 Task: Look for space in Merritt Island, United States from 10th July, 2023 to 15th July, 2023 for 7 adults in price range Rs.10000 to Rs.15000. Place can be entire place or shared room with 4 bedrooms having 7 beds and 4 bathrooms. Property type can be house, flat, guest house. Amenities needed are: wifi, TV, free parkinig on premises, gym, breakfast. Booking option can be shelf check-in. Required host language is English.
Action: Mouse moved to (552, 111)
Screenshot: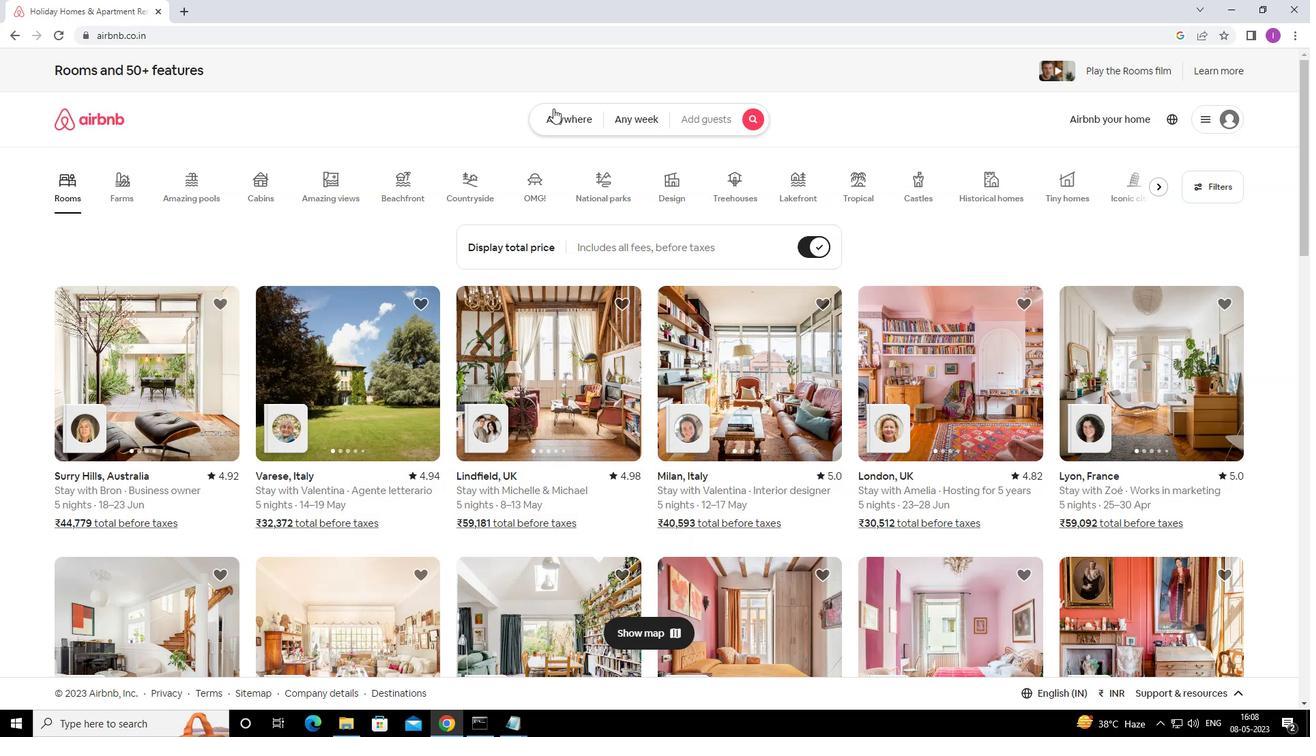 
Action: Mouse pressed left at (552, 111)
Screenshot: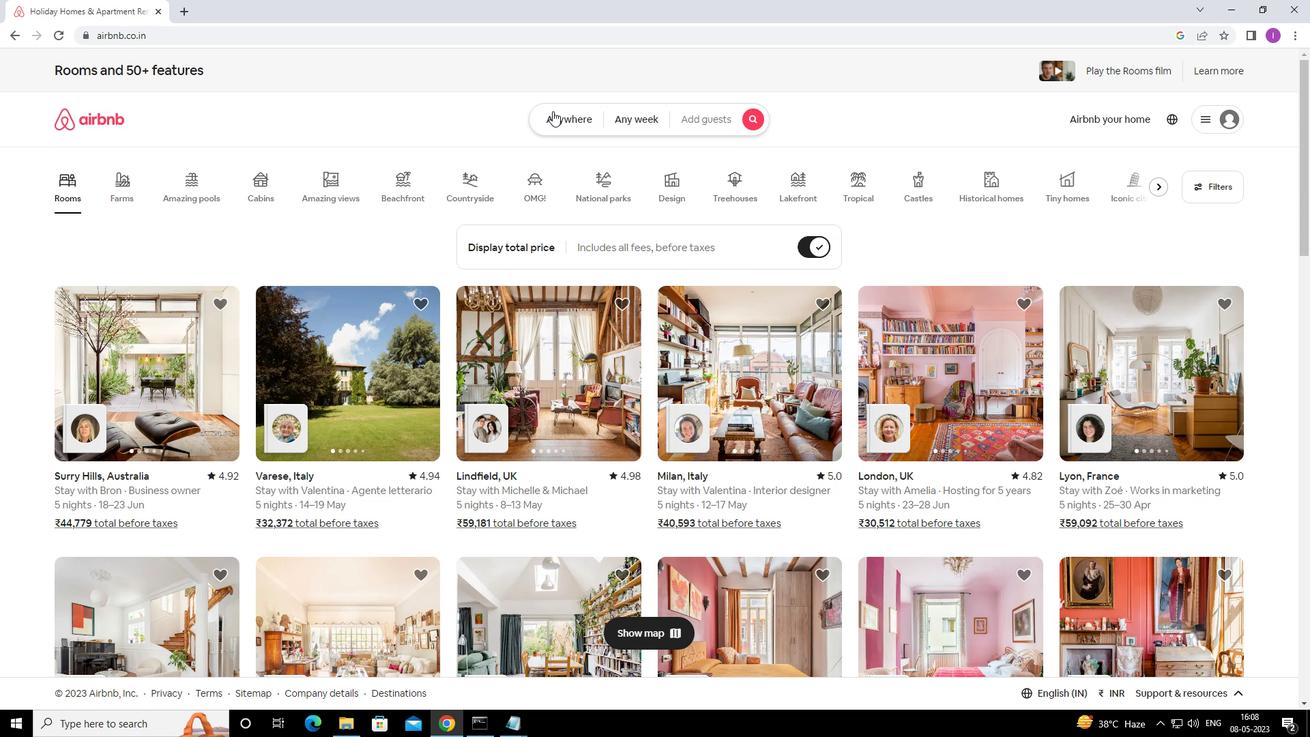 
Action: Mouse moved to (485, 169)
Screenshot: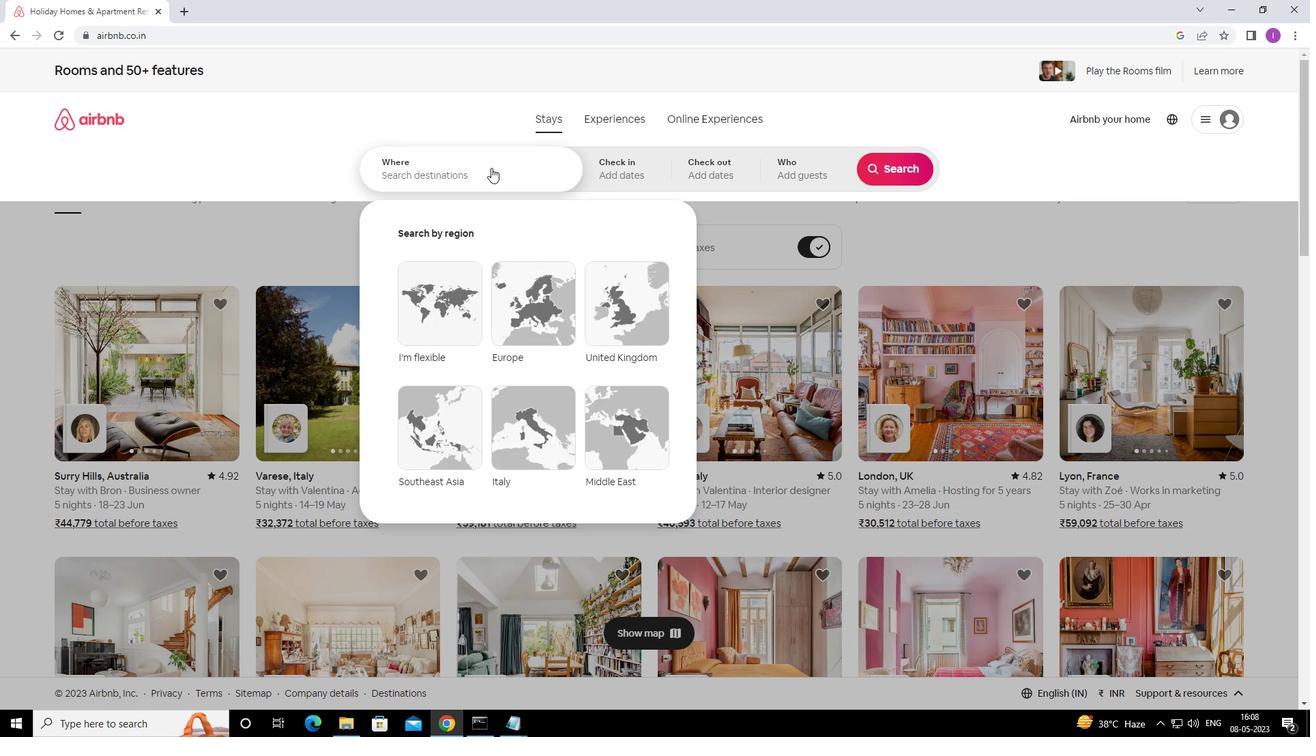 
Action: Mouse pressed left at (485, 169)
Screenshot: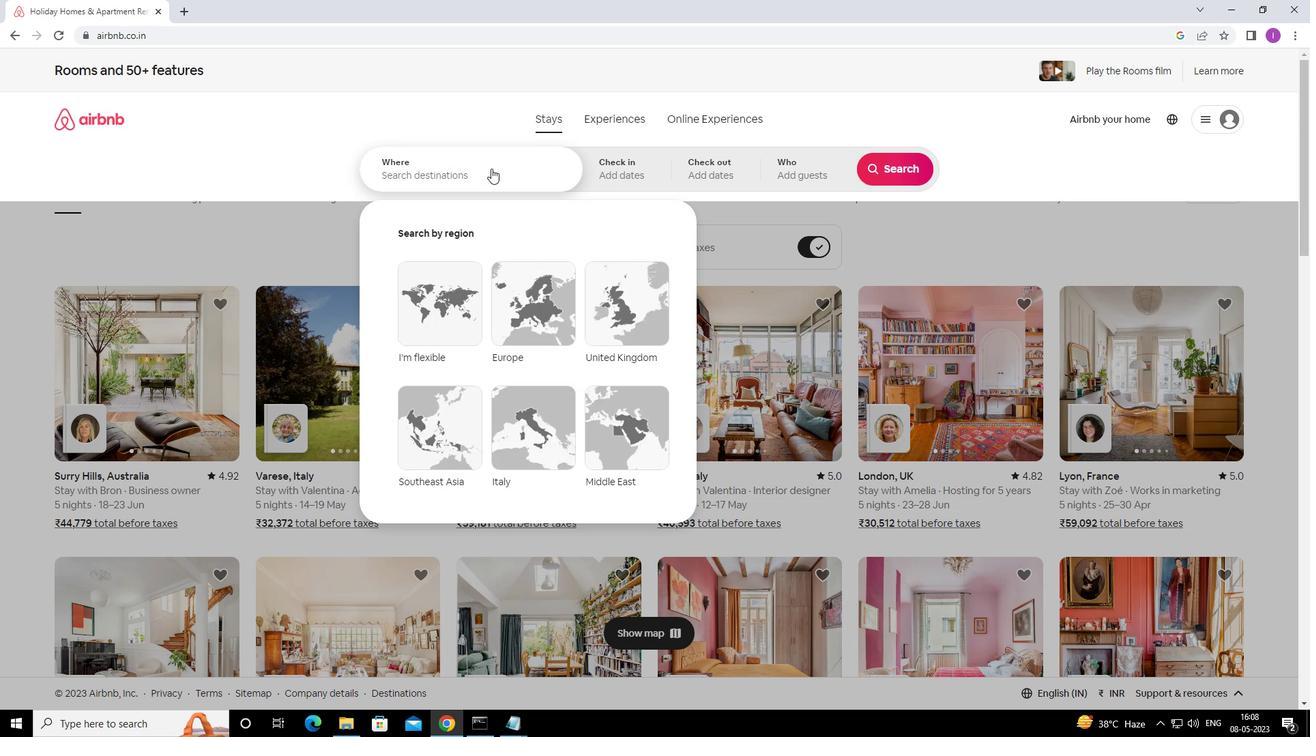 
Action: Key pressed <Key.shift>MERRITT<Key.space><Key.shift>ISLAND,<Key.shift>UNITED<Key.space>STATES
Screenshot: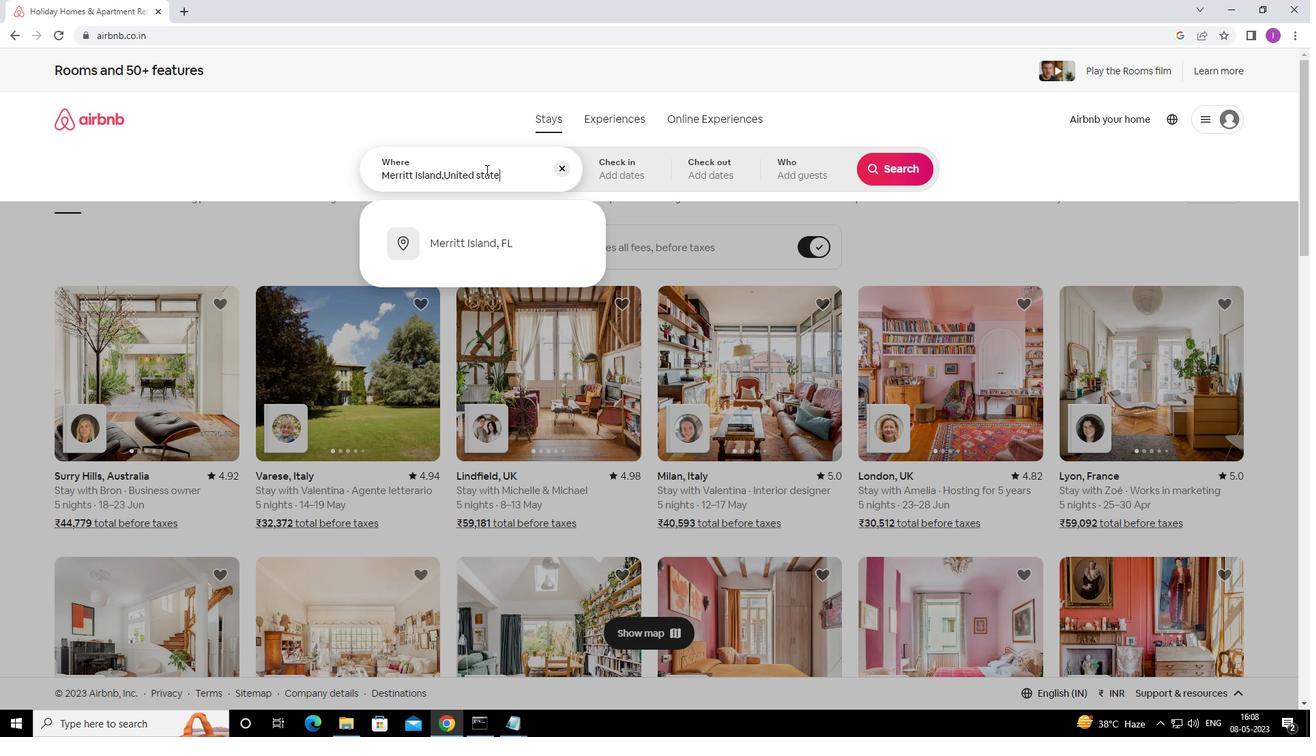 
Action: Mouse moved to (632, 172)
Screenshot: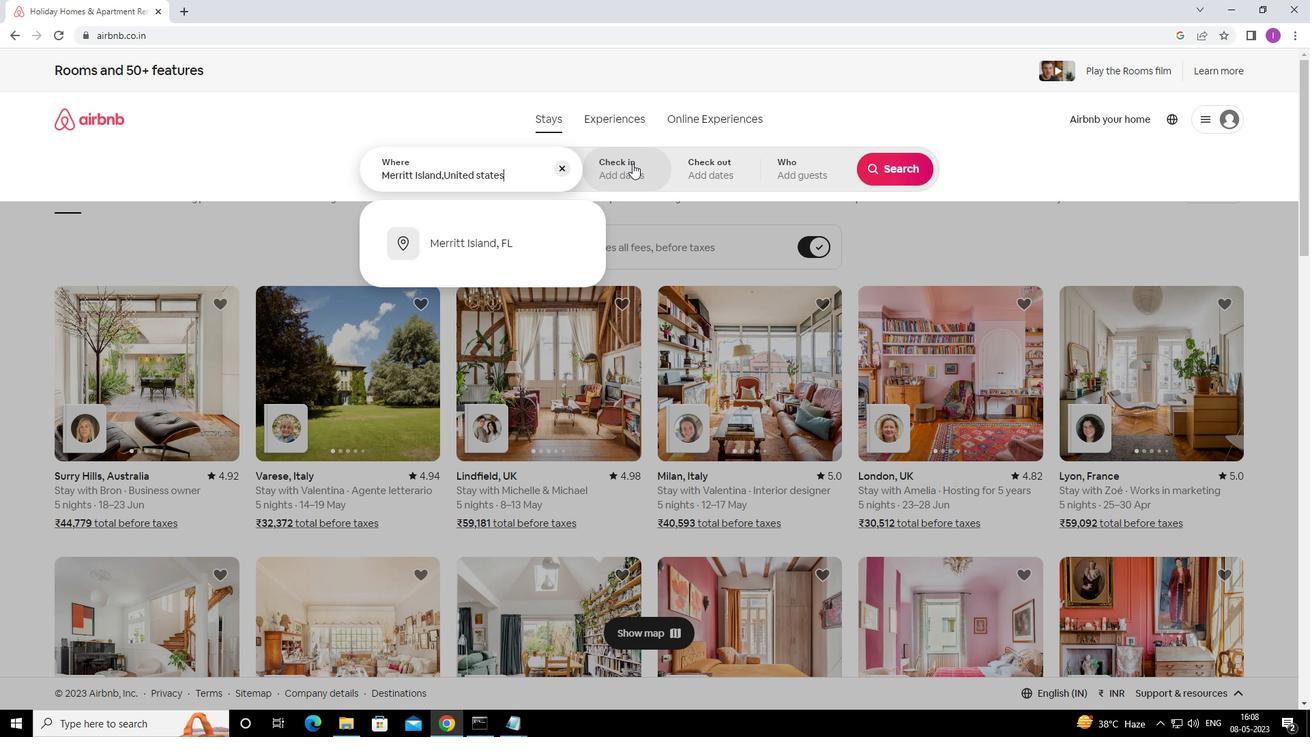 
Action: Mouse pressed left at (632, 172)
Screenshot: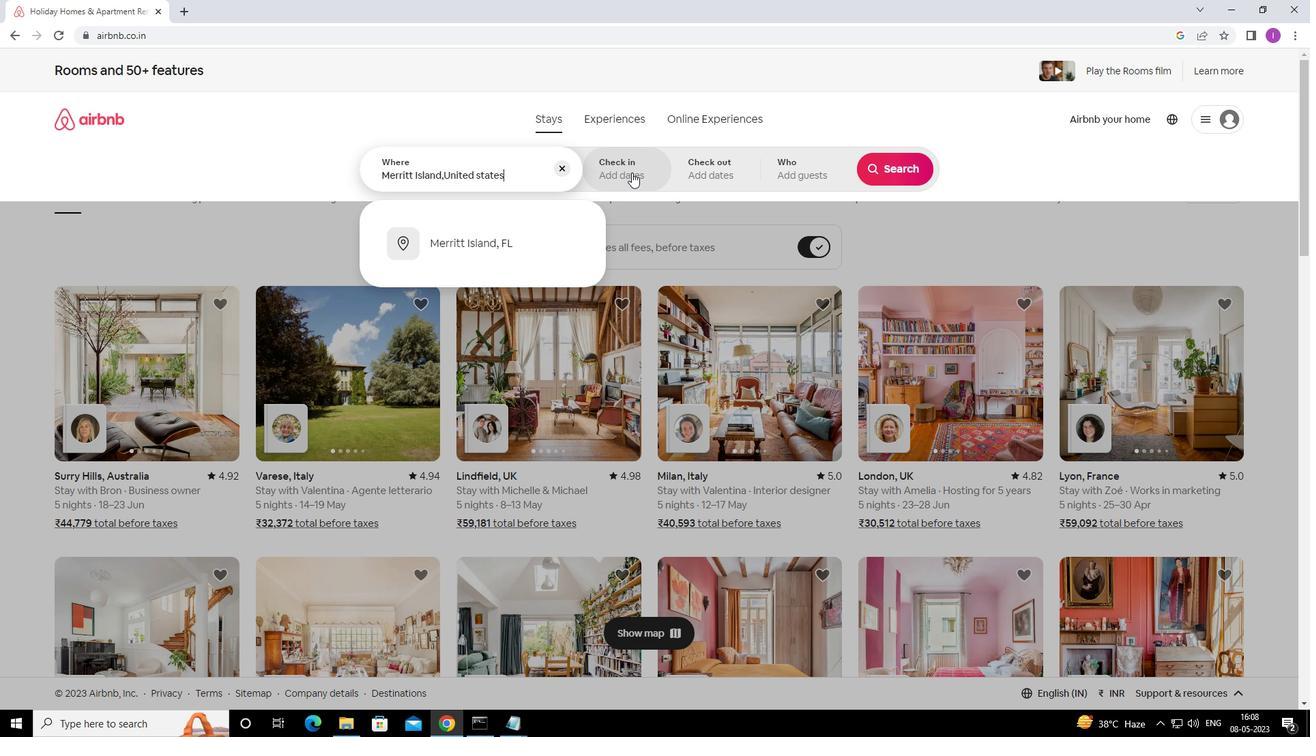 
Action: Mouse moved to (895, 277)
Screenshot: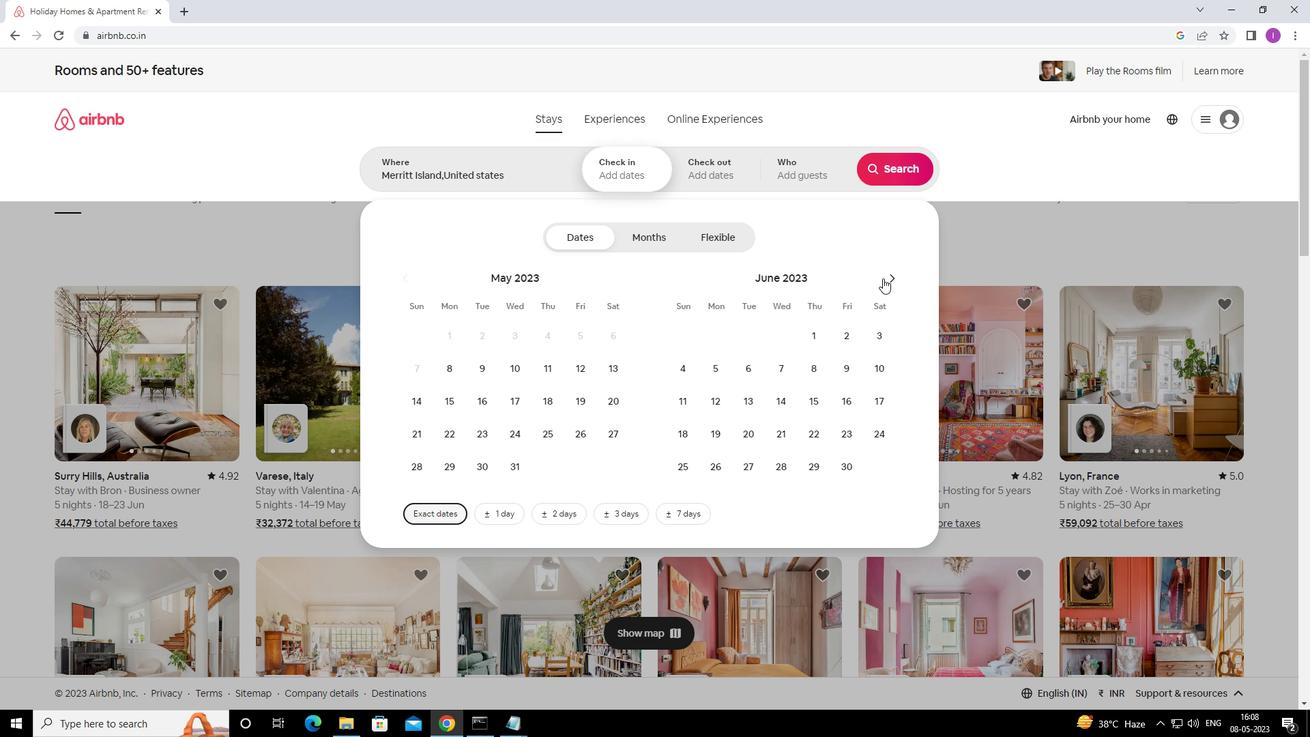 
Action: Mouse pressed left at (895, 277)
Screenshot: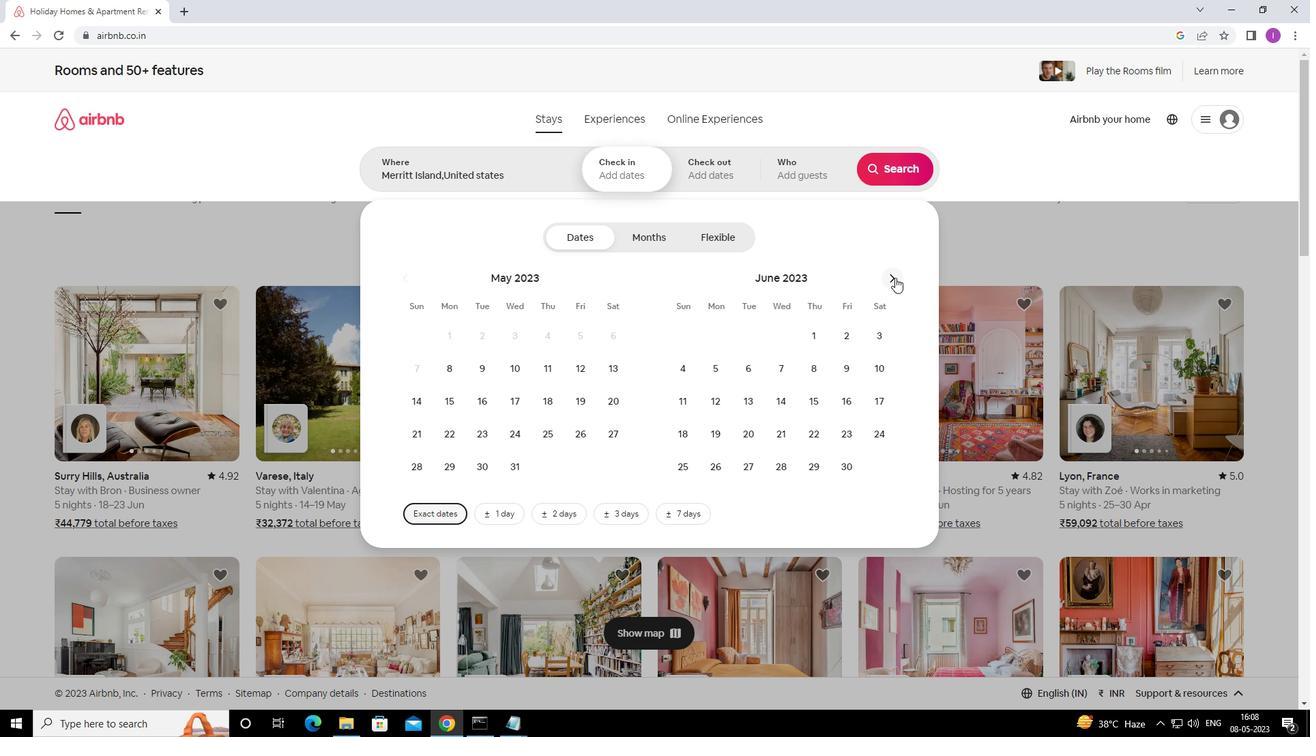 
Action: Mouse pressed left at (895, 277)
Screenshot: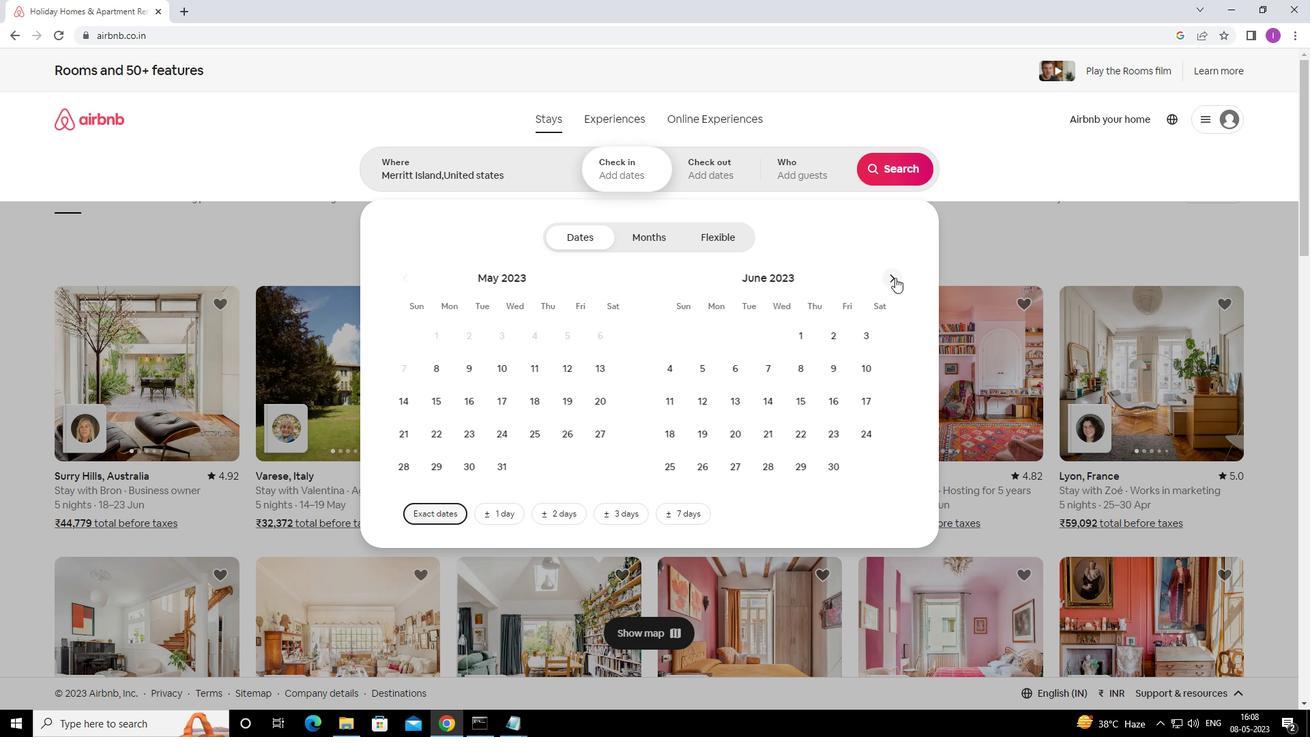
Action: Mouse pressed left at (895, 277)
Screenshot: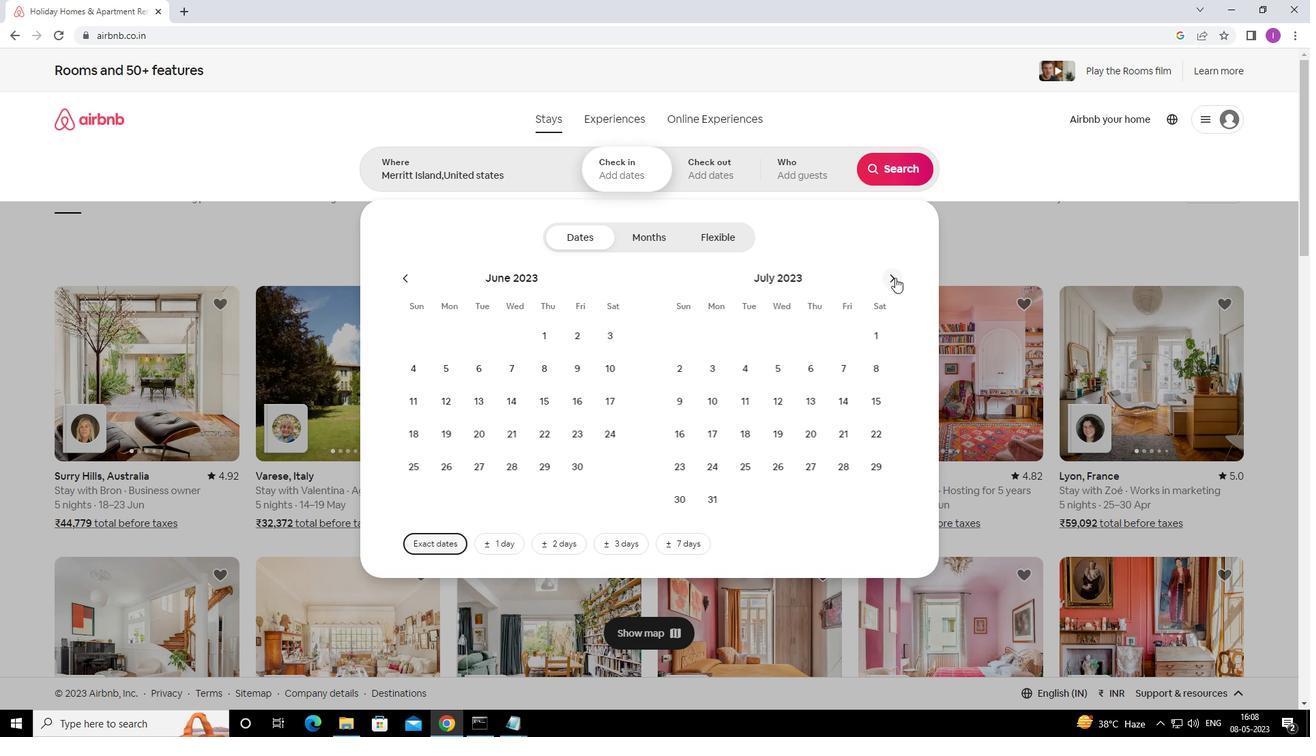 
Action: Mouse moved to (402, 275)
Screenshot: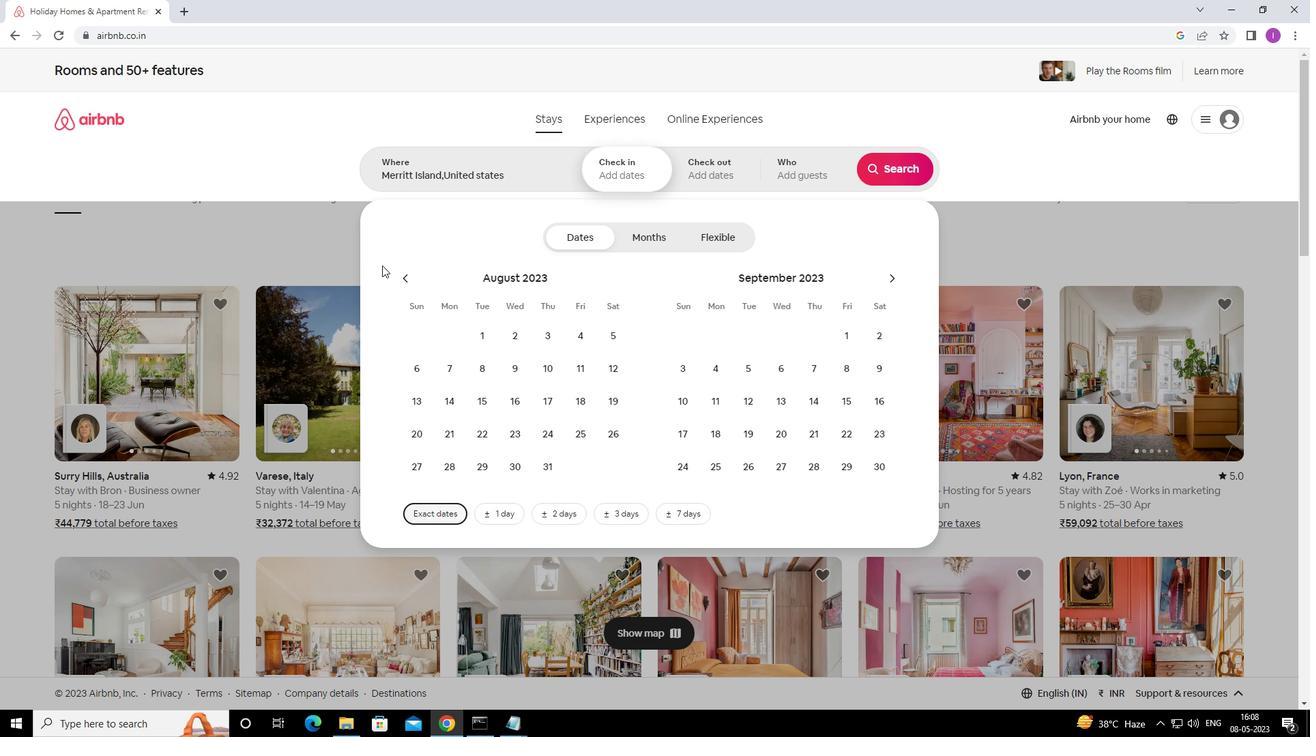 
Action: Mouse pressed left at (402, 275)
Screenshot: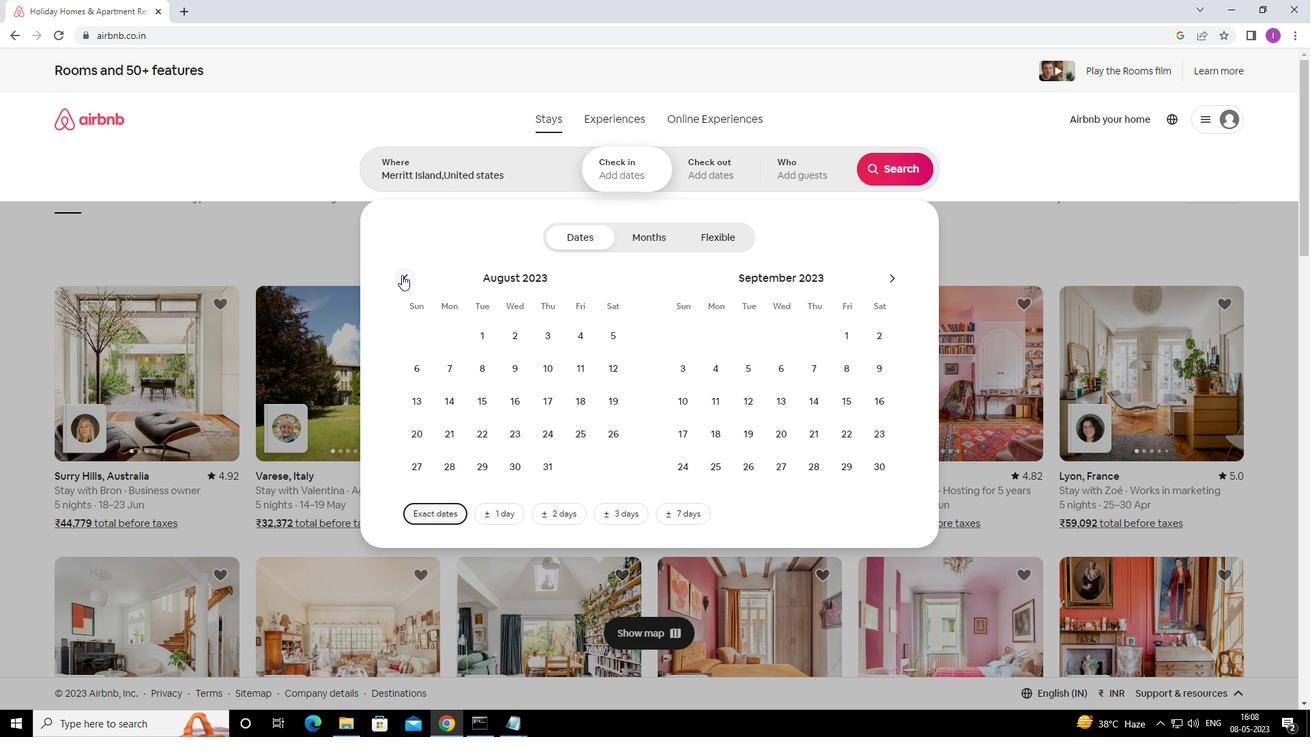 
Action: Mouse moved to (455, 404)
Screenshot: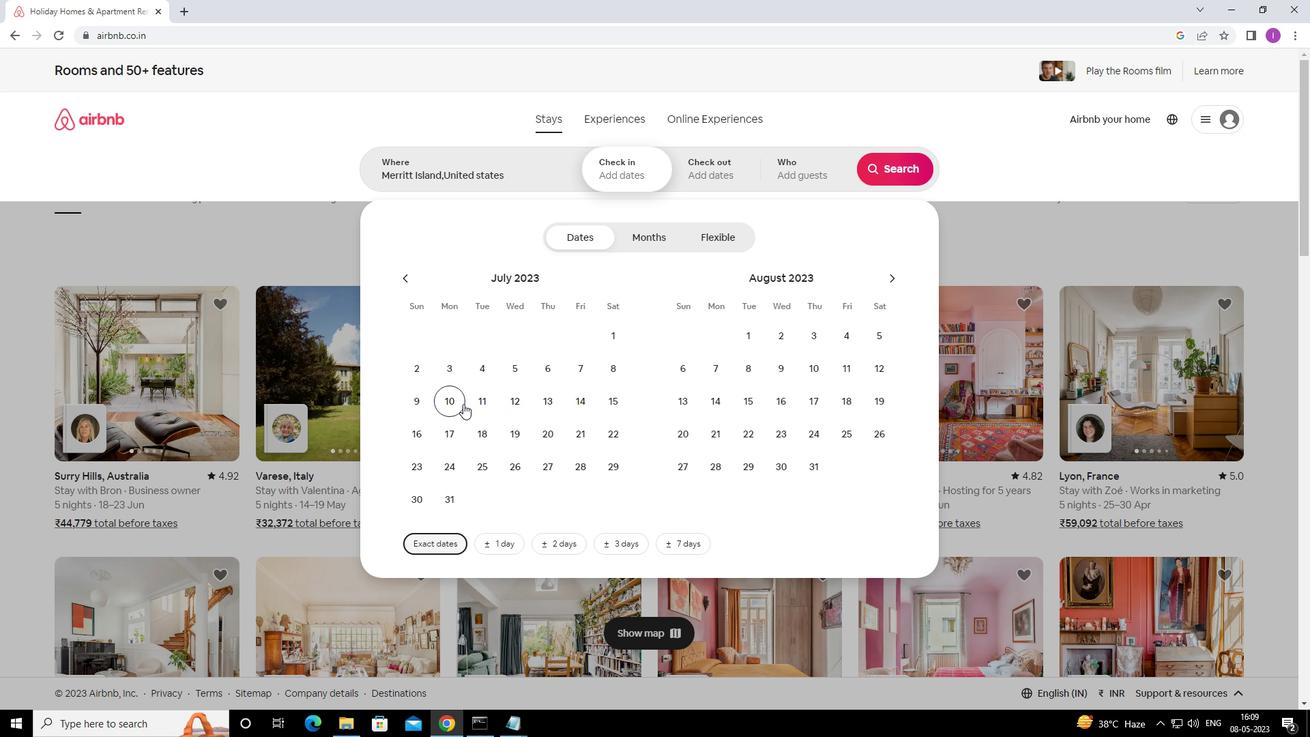 
Action: Mouse pressed left at (455, 404)
Screenshot: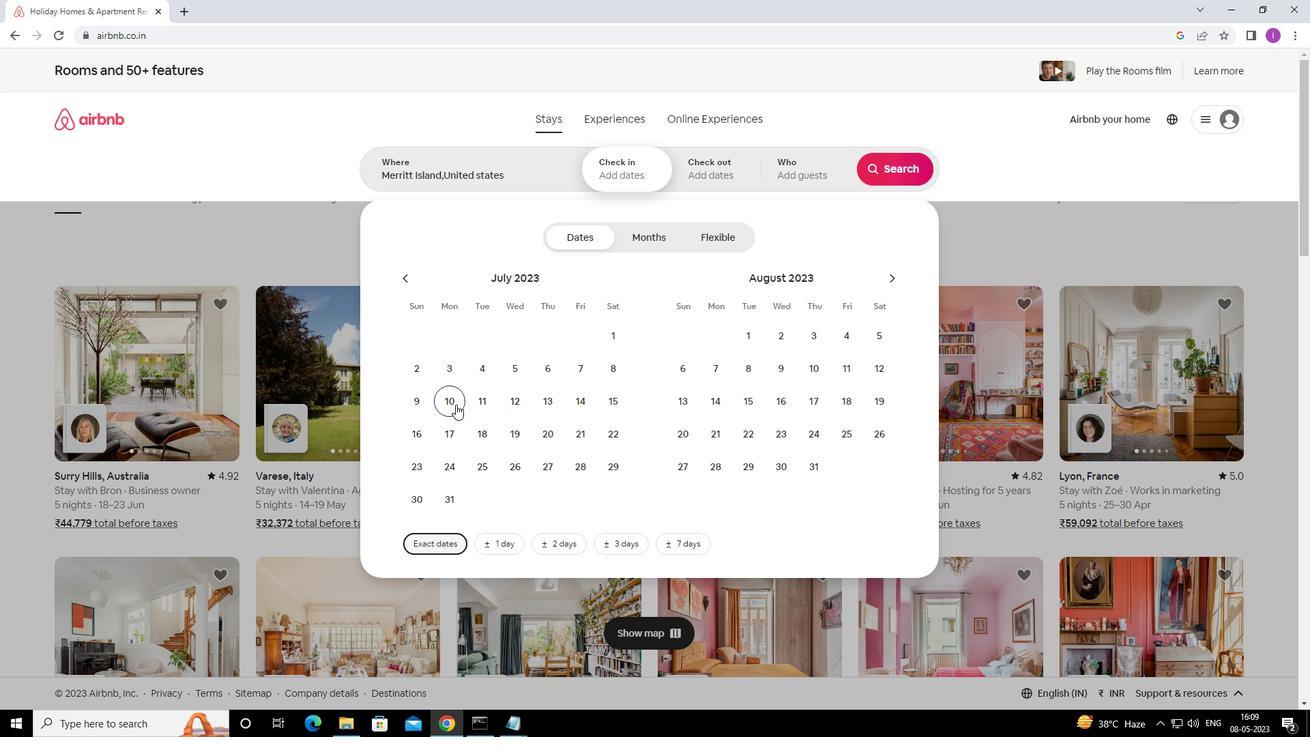 
Action: Mouse moved to (610, 404)
Screenshot: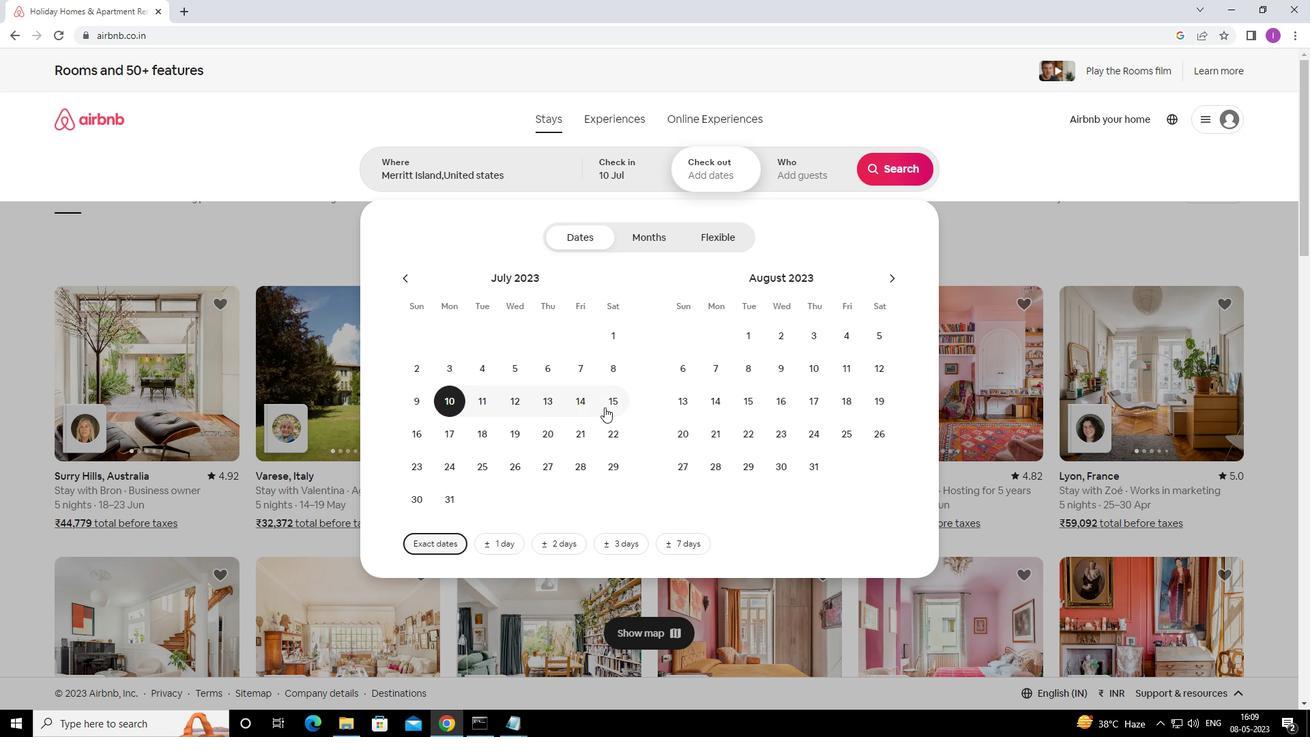 
Action: Mouse pressed left at (610, 404)
Screenshot: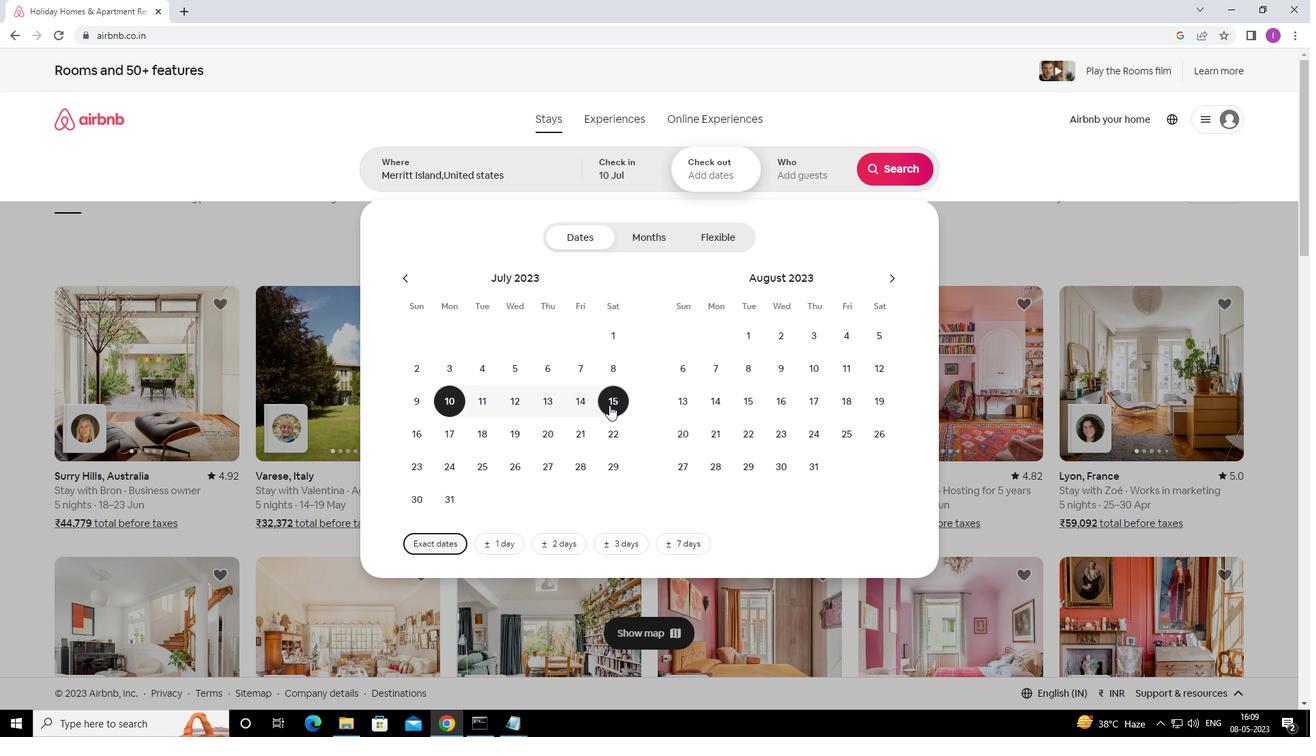 
Action: Mouse moved to (797, 173)
Screenshot: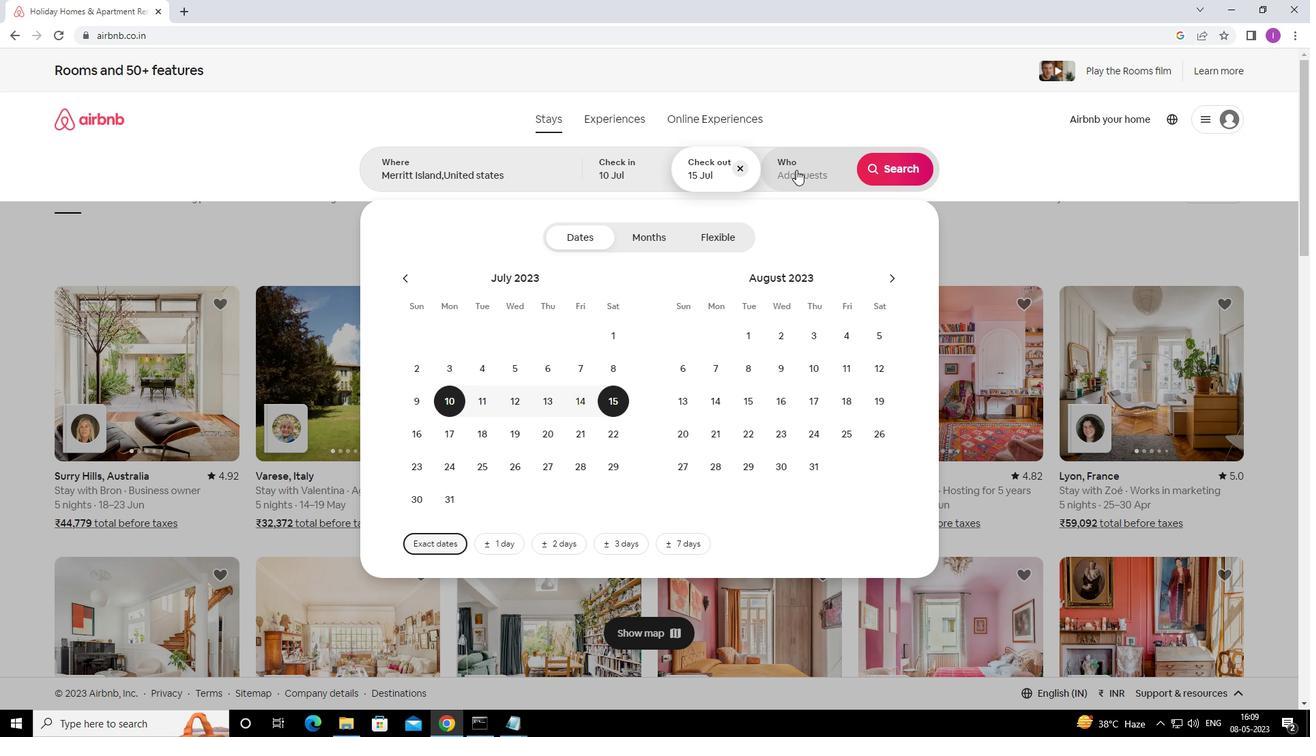
Action: Mouse pressed left at (797, 173)
Screenshot: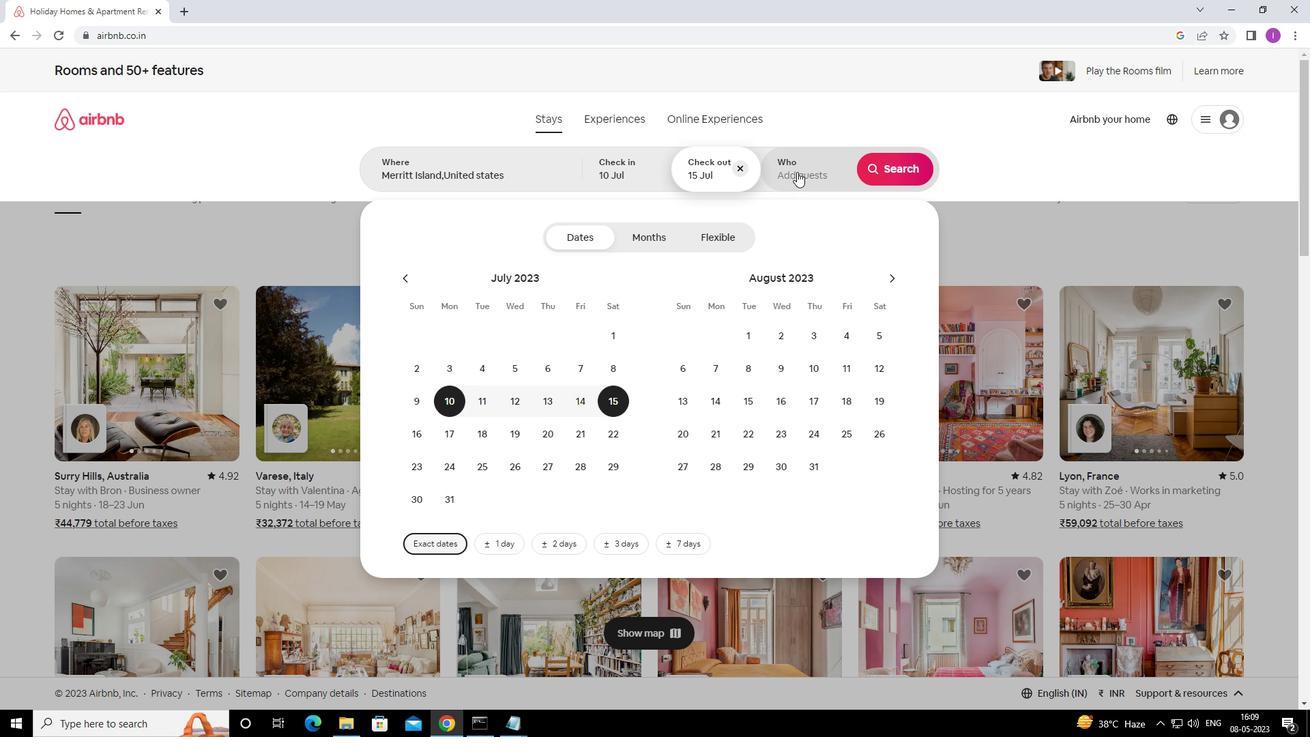 
Action: Mouse moved to (895, 226)
Screenshot: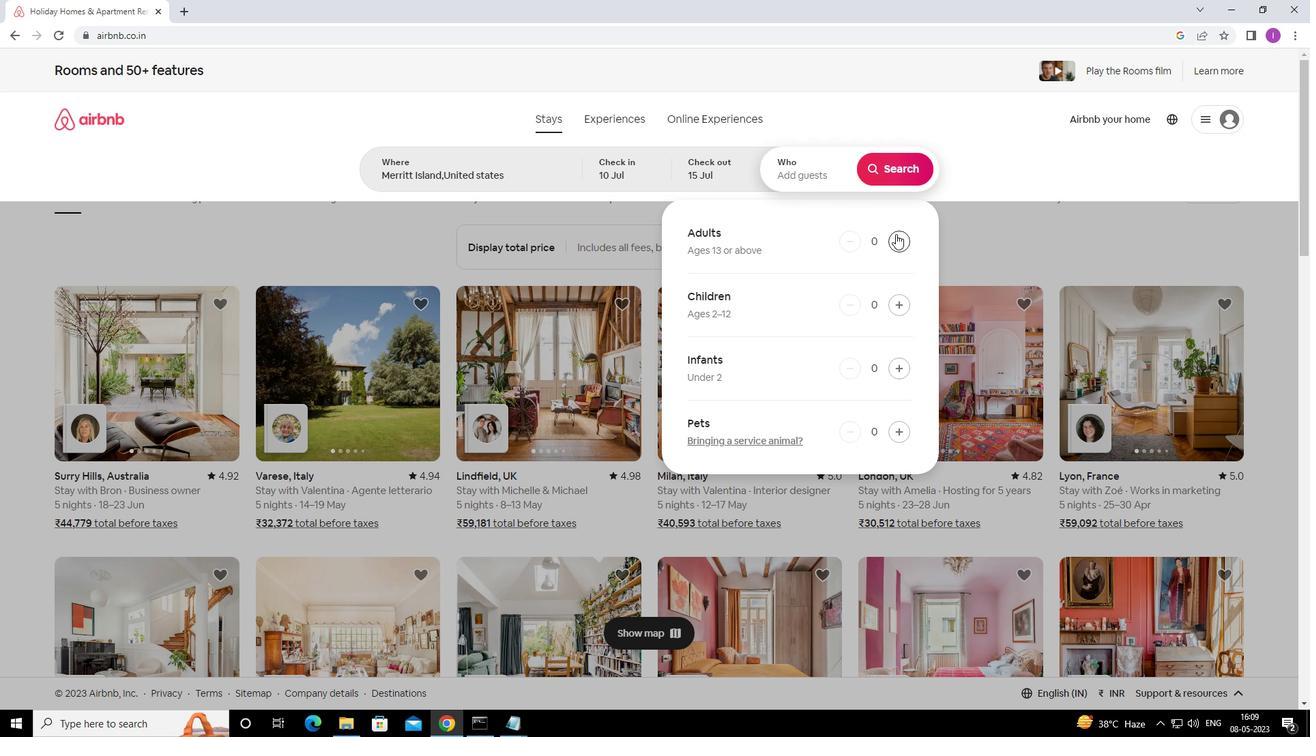 
Action: Mouse pressed left at (895, 226)
Screenshot: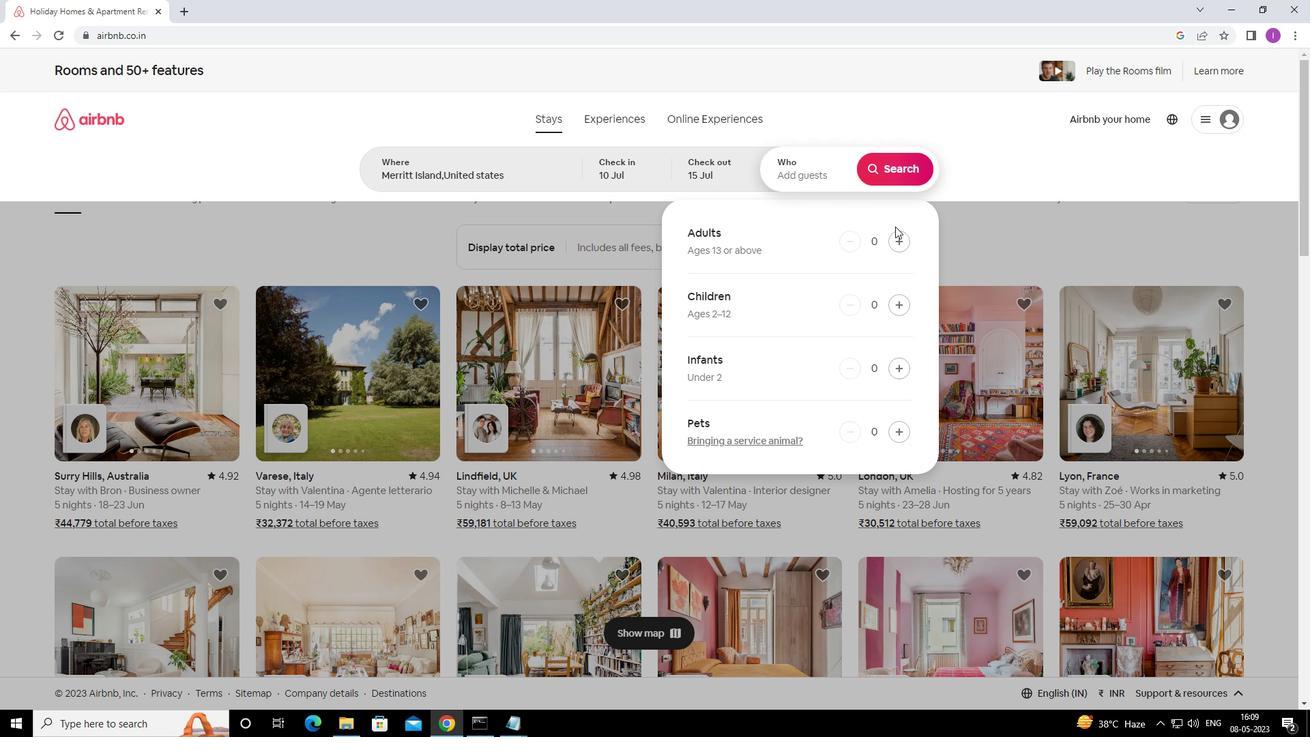 
Action: Mouse pressed left at (895, 226)
Screenshot: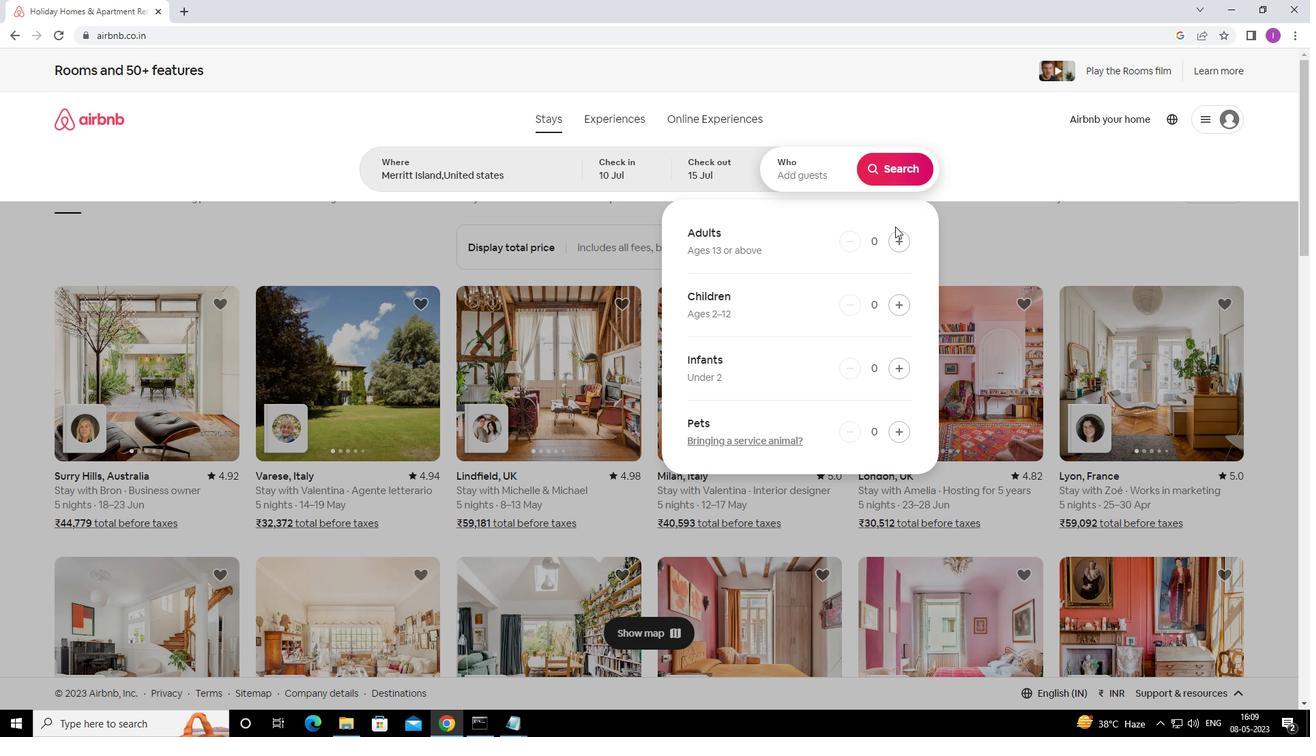 
Action: Mouse moved to (935, 217)
Screenshot: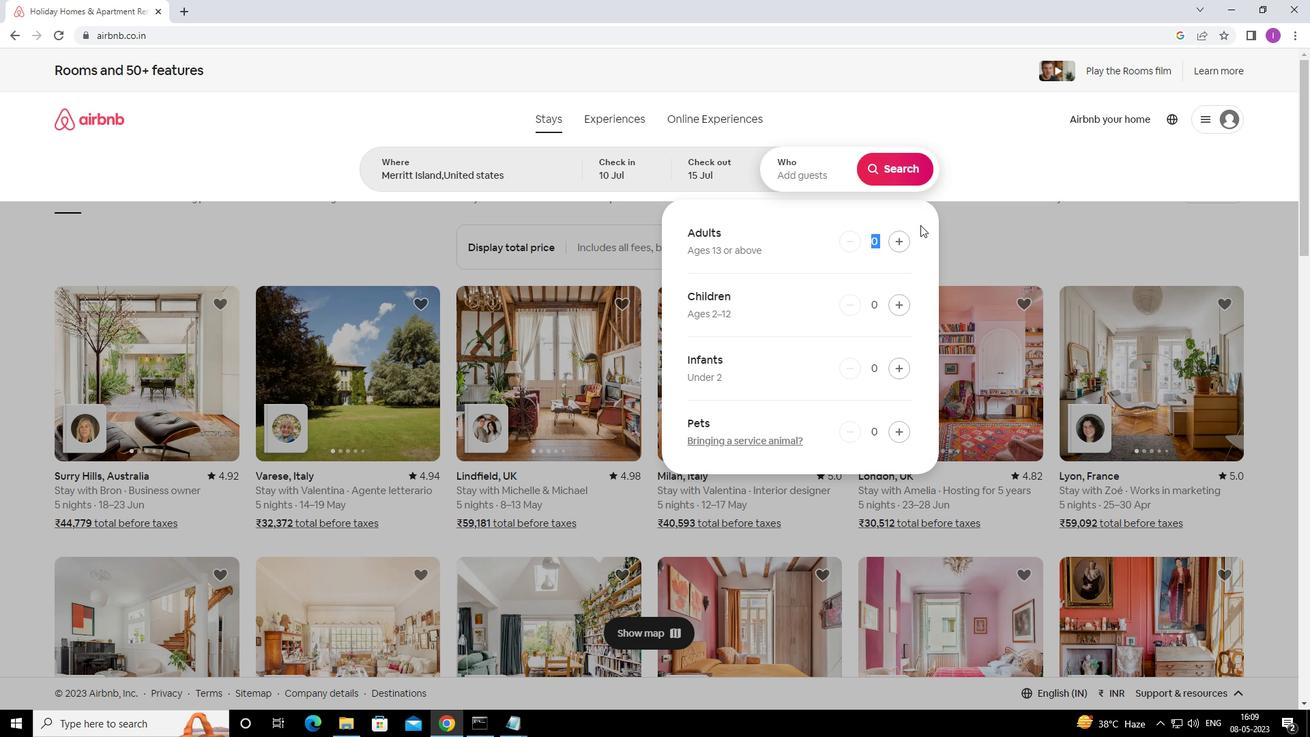 
Action: Mouse pressed left at (935, 217)
Screenshot: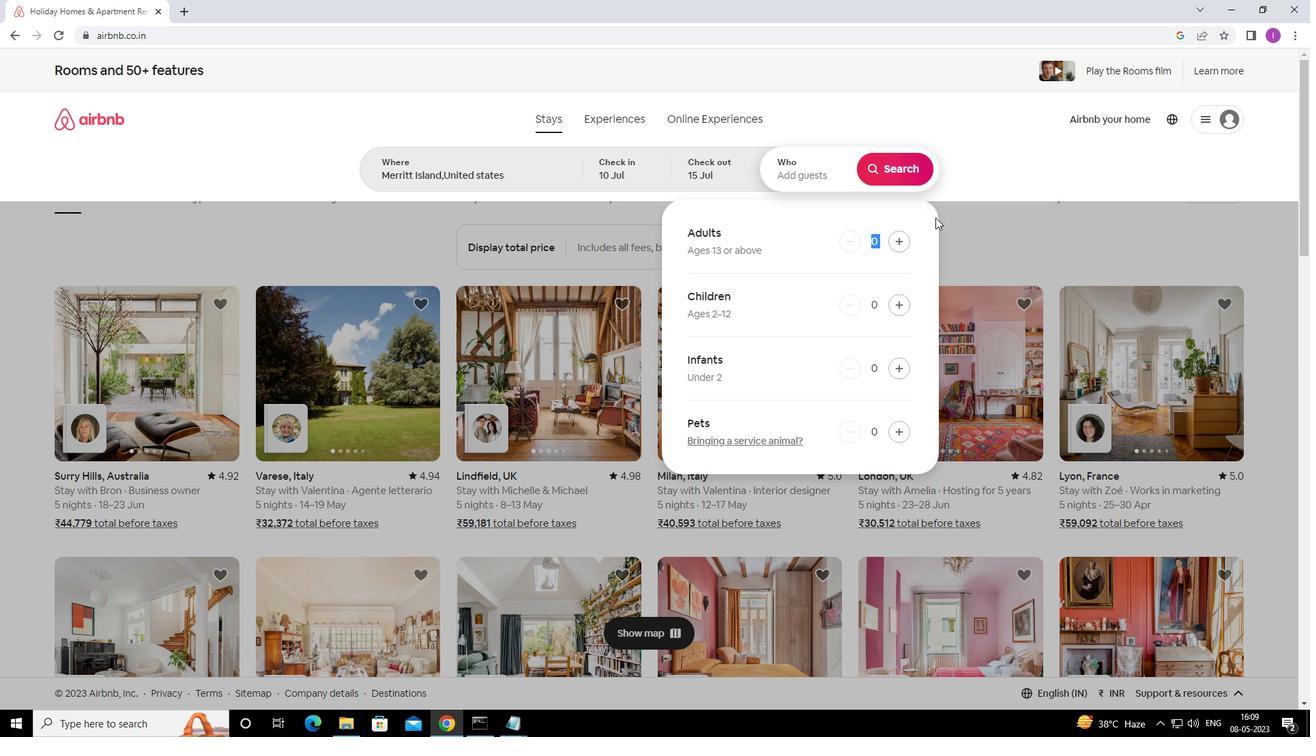 
Action: Mouse moved to (902, 240)
Screenshot: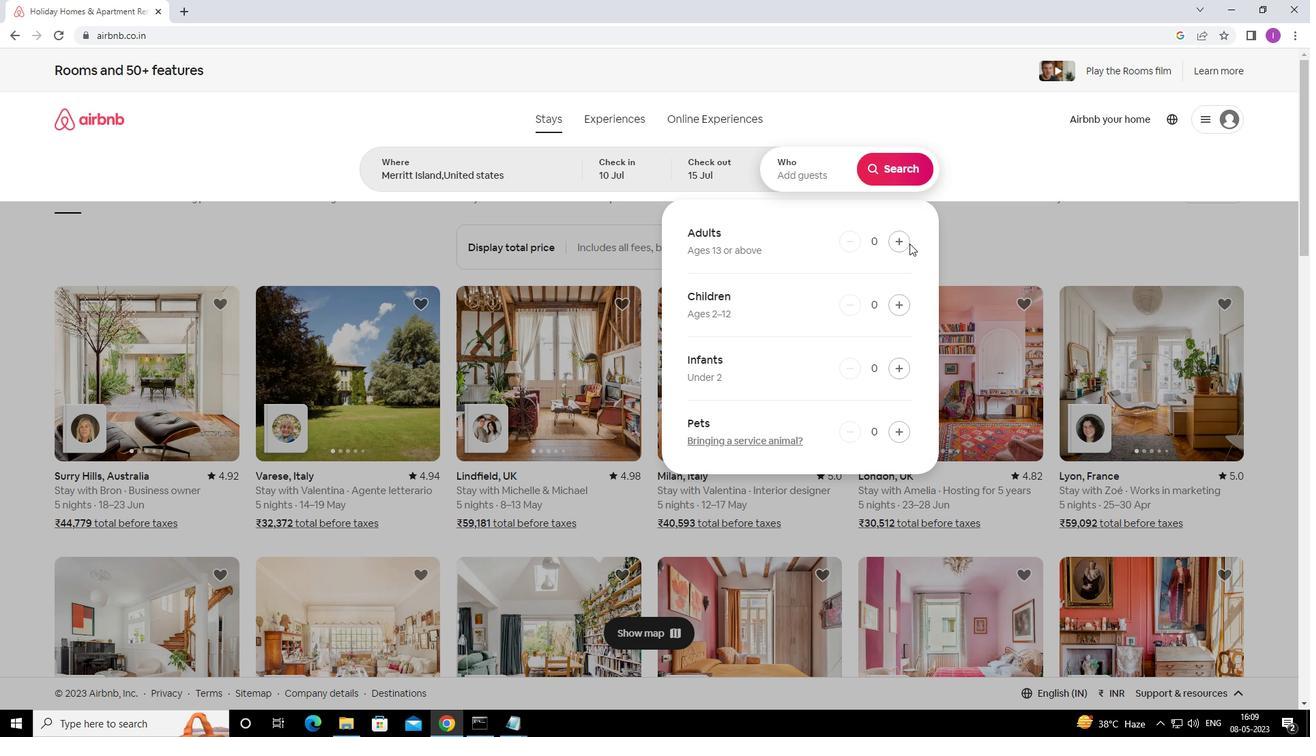 
Action: Mouse pressed left at (902, 240)
Screenshot: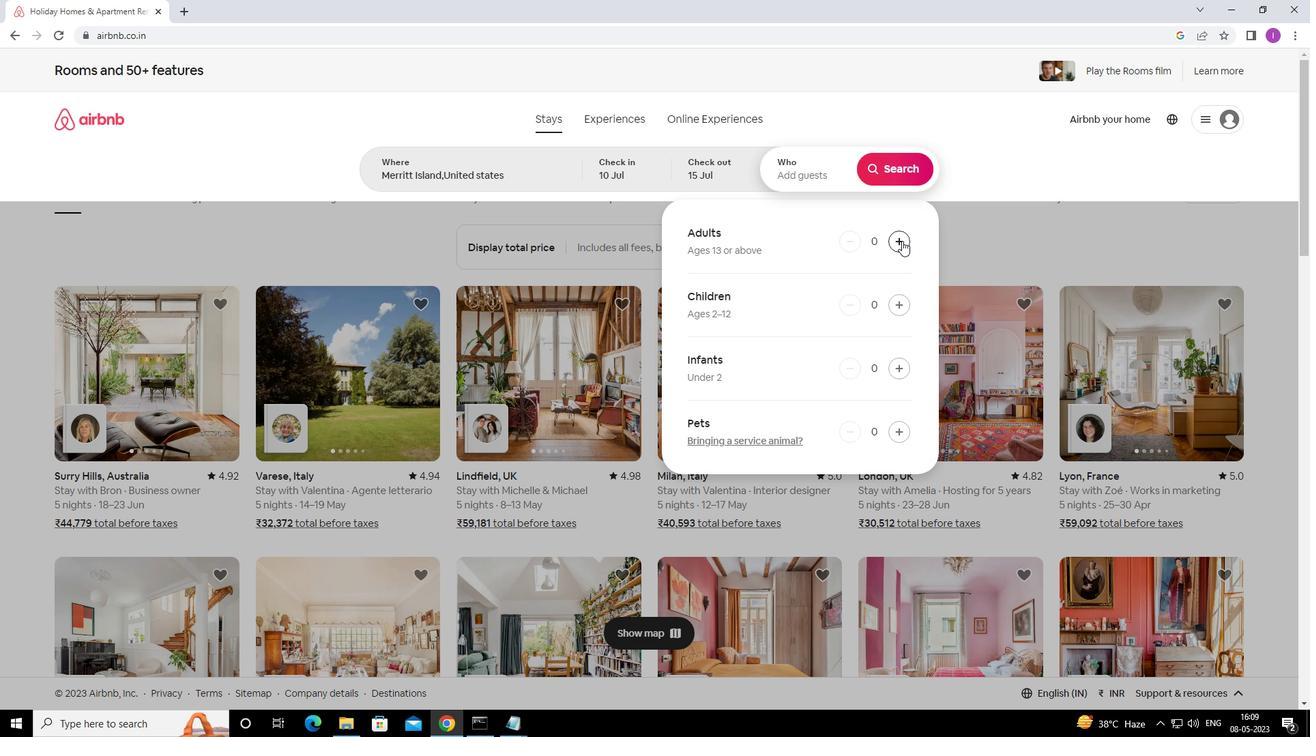 
Action: Mouse pressed left at (902, 240)
Screenshot: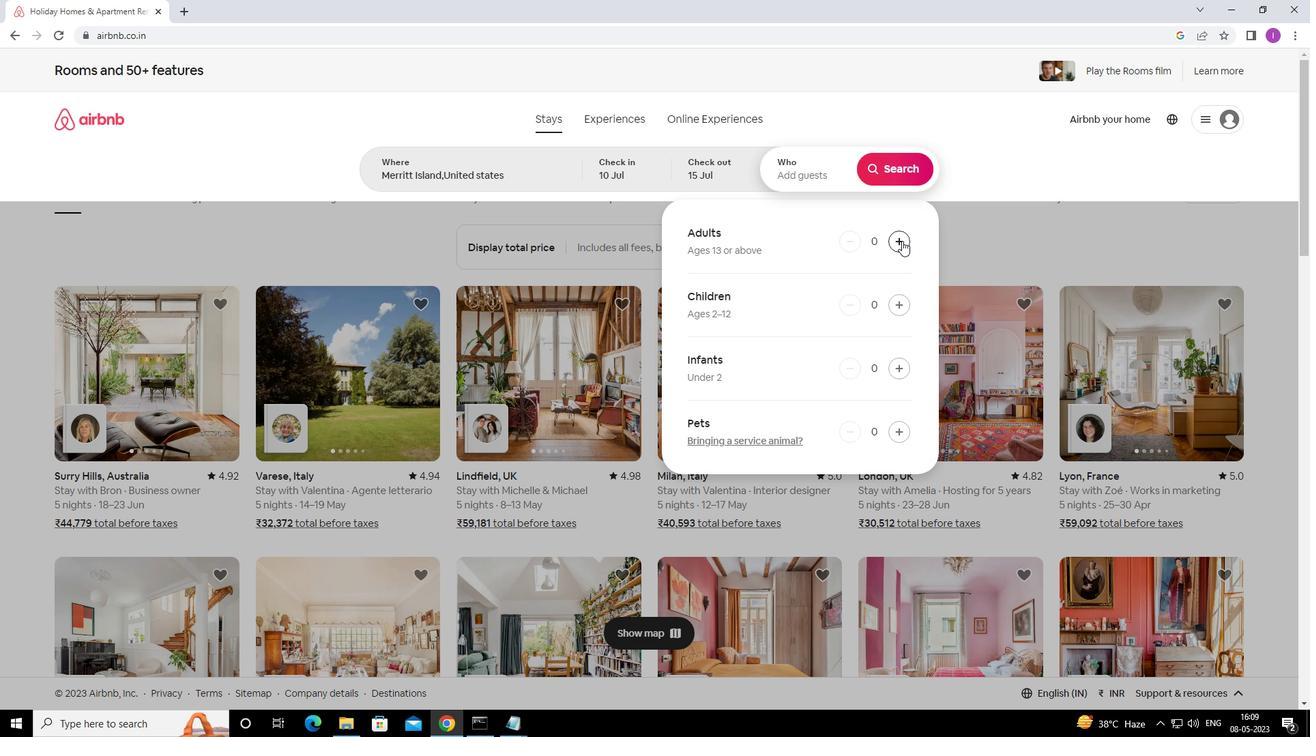 
Action: Mouse pressed left at (902, 240)
Screenshot: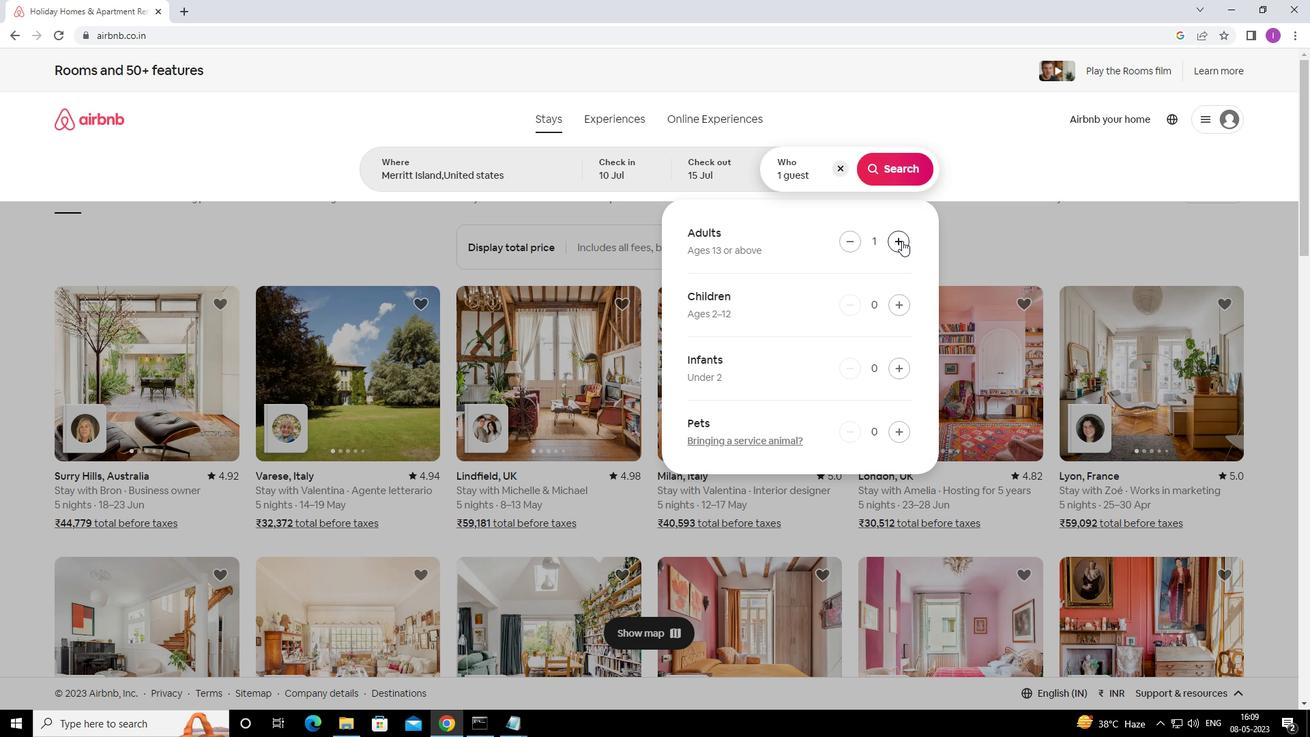 
Action: Mouse pressed left at (902, 240)
Screenshot: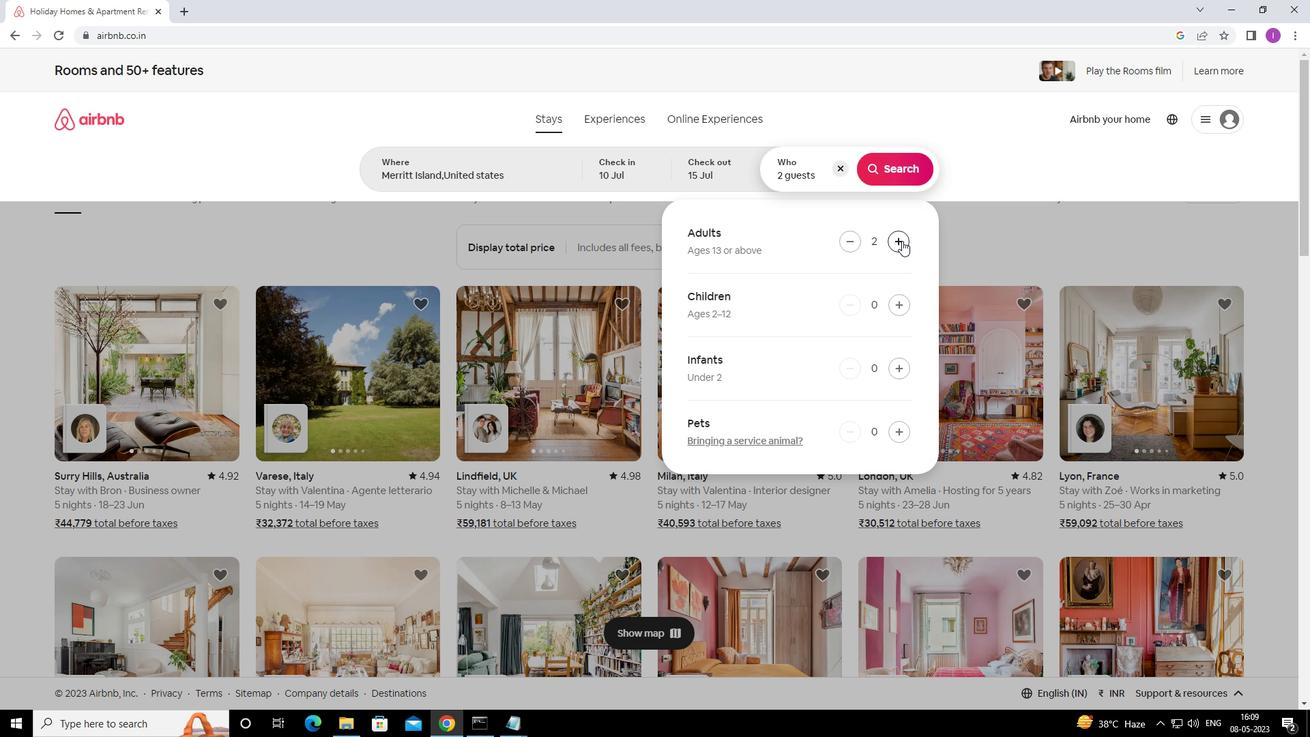 
Action: Mouse pressed left at (902, 240)
Screenshot: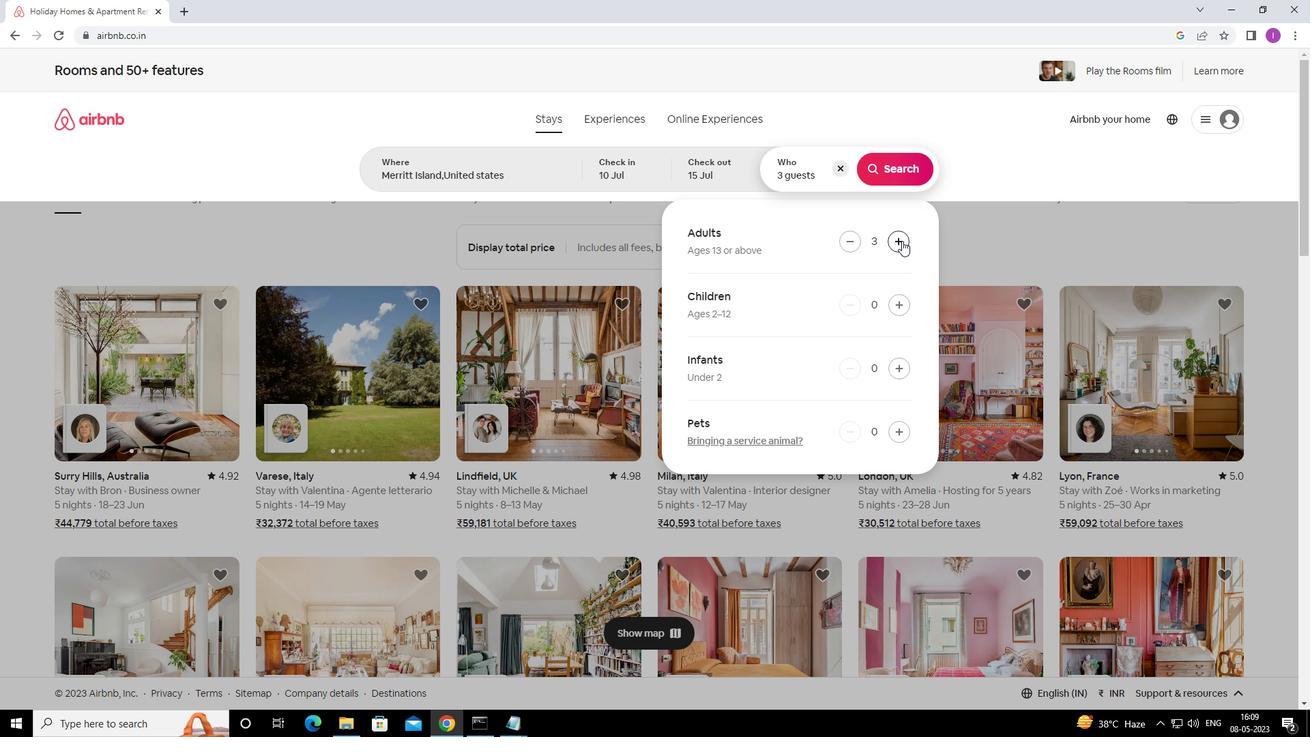 
Action: Mouse pressed left at (902, 240)
Screenshot: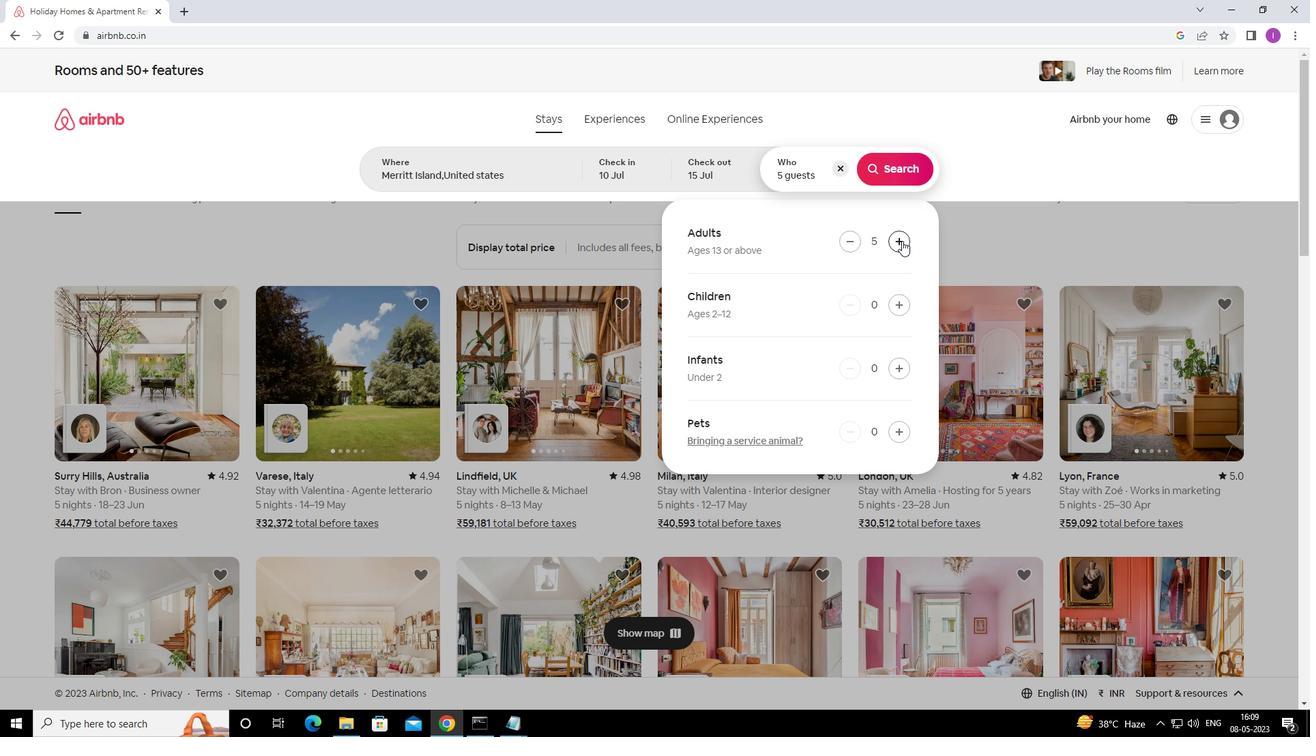
Action: Mouse pressed left at (902, 240)
Screenshot: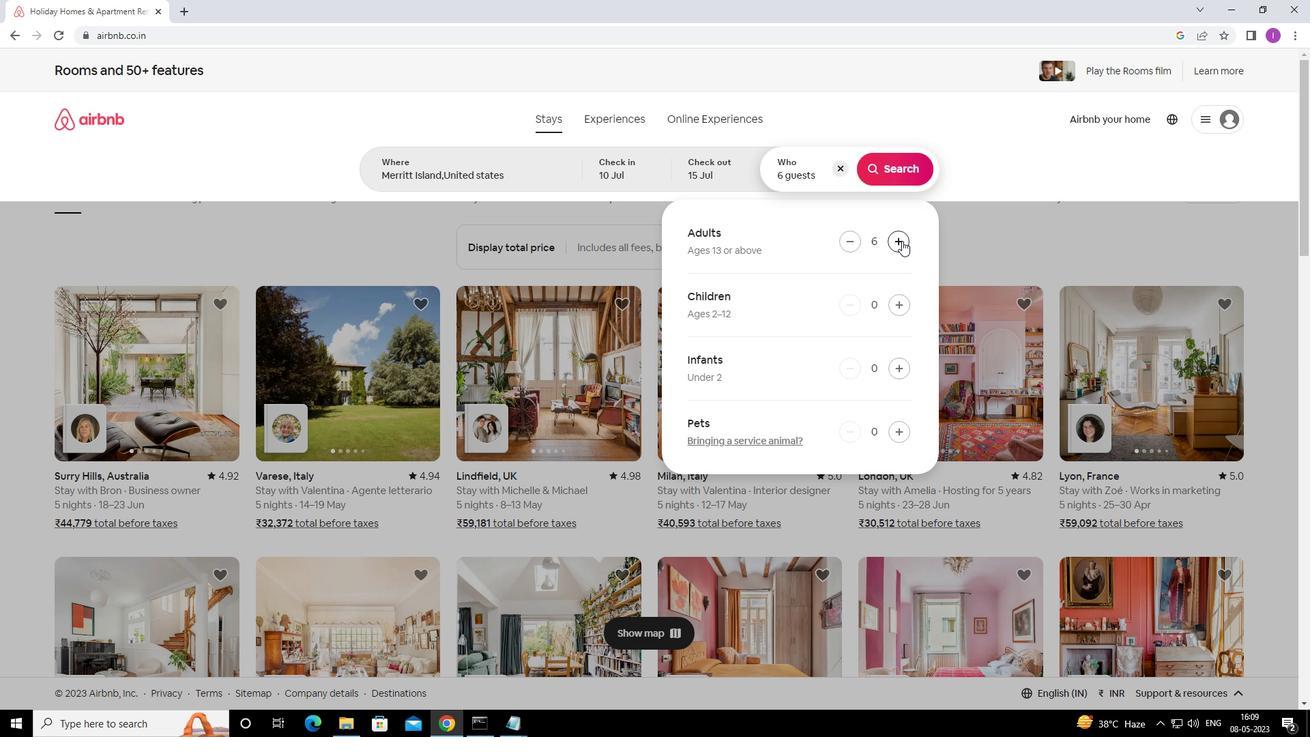 
Action: Mouse moved to (882, 163)
Screenshot: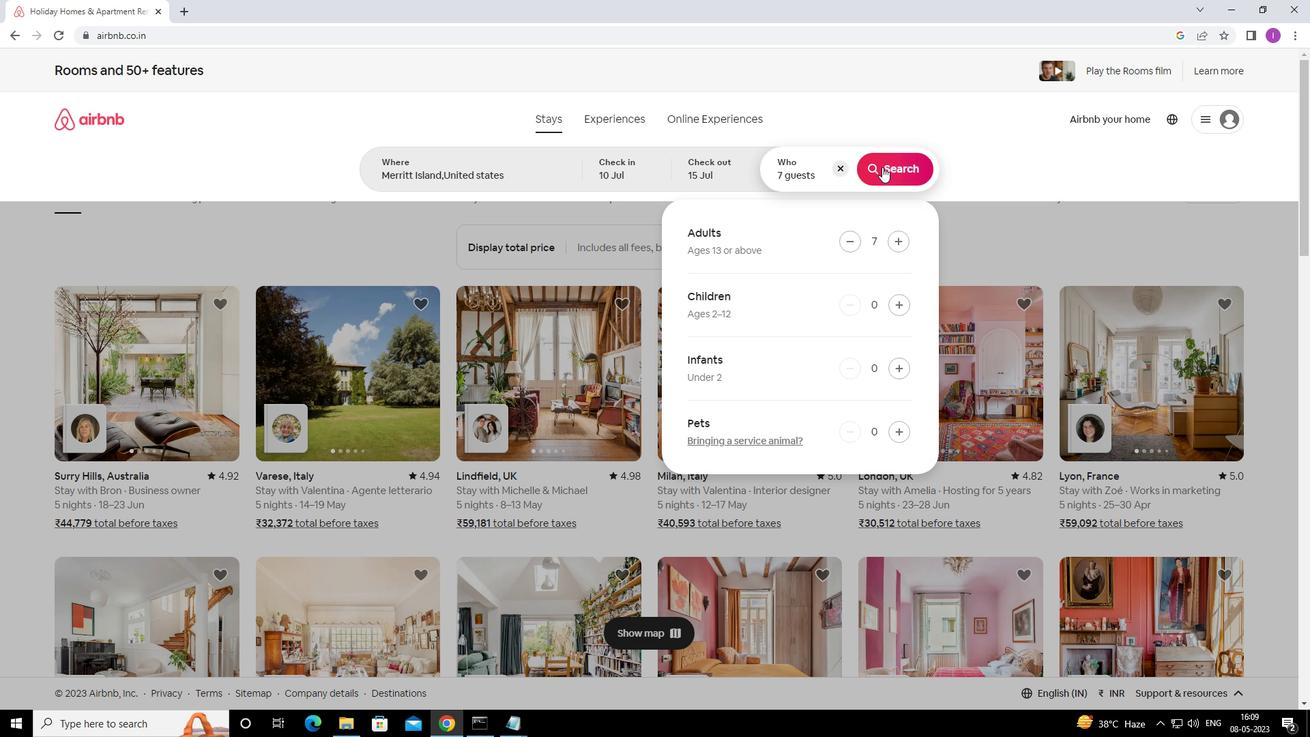 
Action: Mouse pressed left at (882, 163)
Screenshot: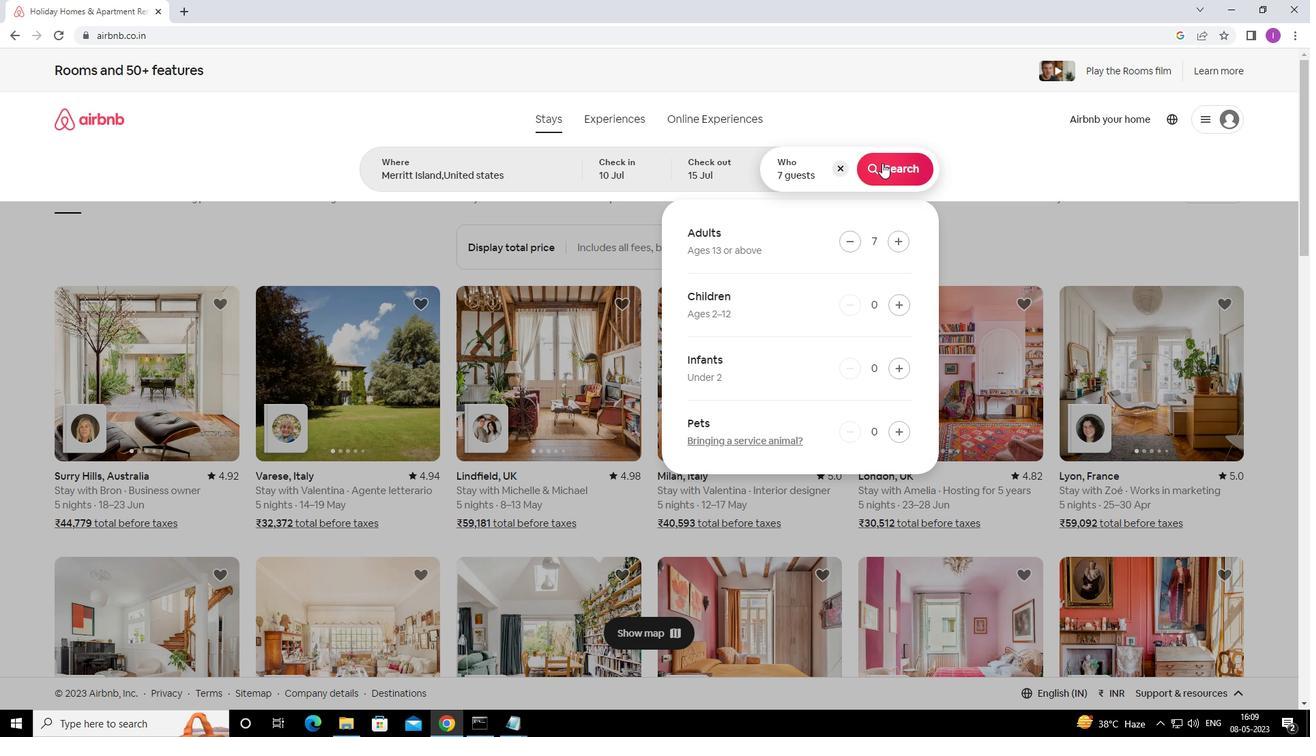 
Action: Mouse moved to (1263, 127)
Screenshot: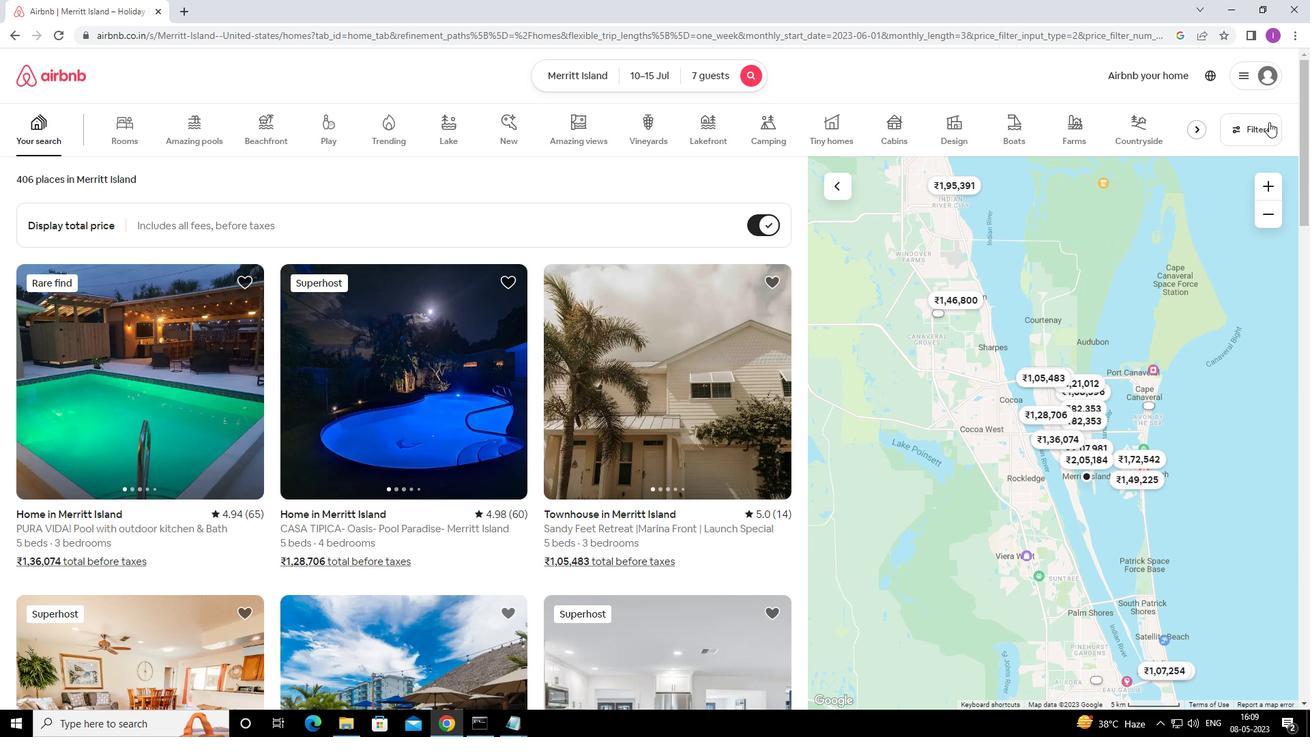 
Action: Mouse pressed left at (1263, 127)
Screenshot: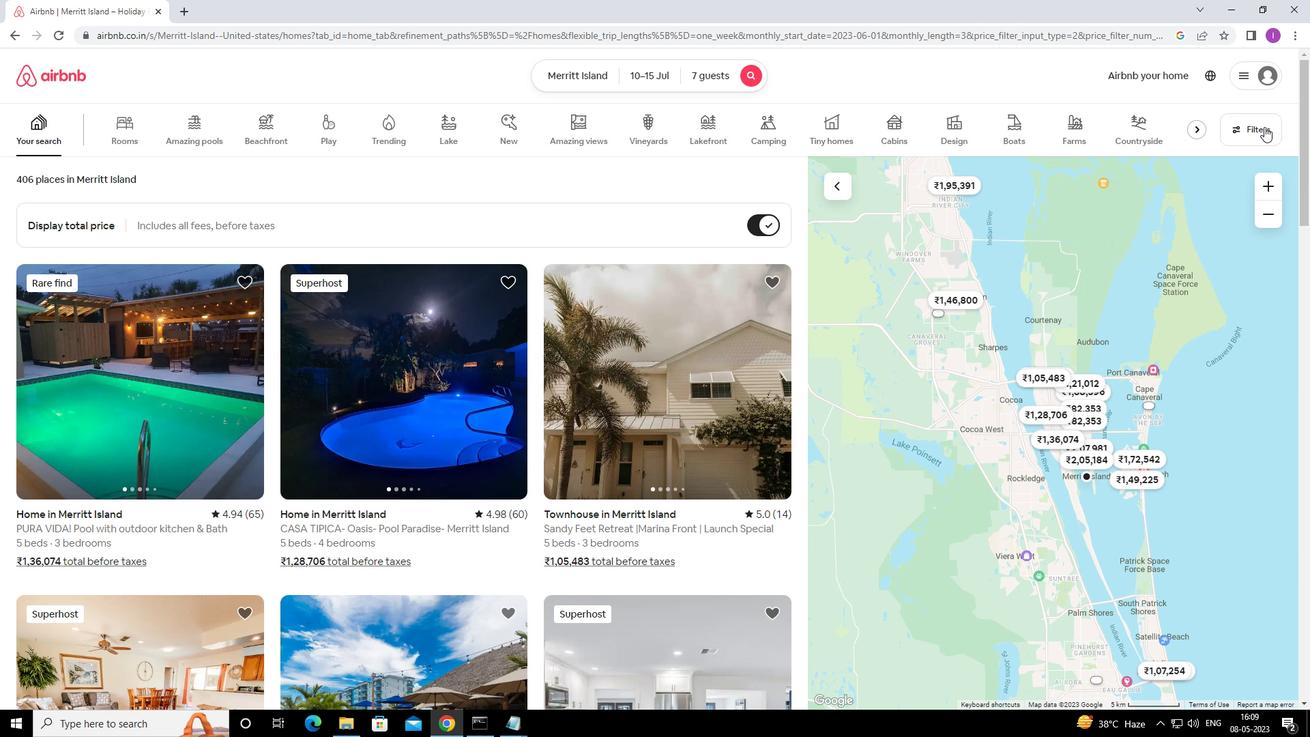 
Action: Mouse moved to (475, 468)
Screenshot: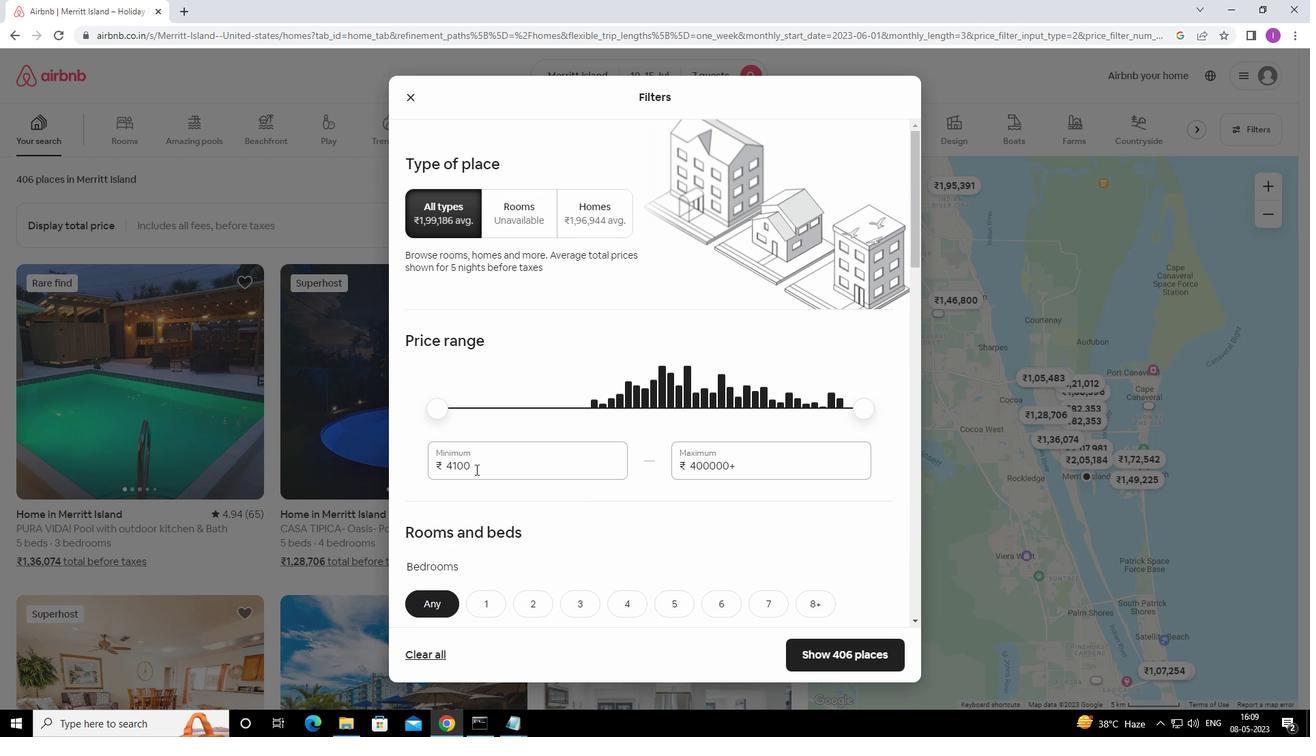 
Action: Mouse pressed left at (475, 468)
Screenshot: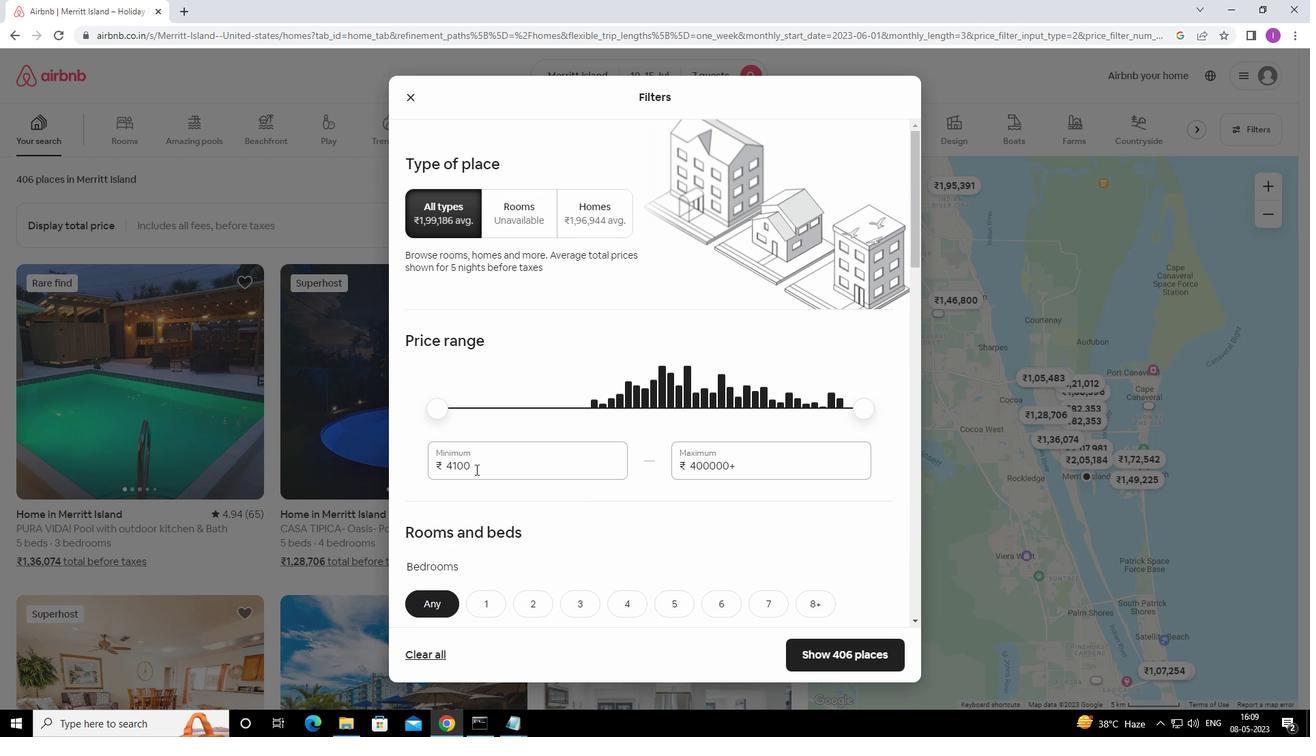 
Action: Mouse moved to (432, 470)
Screenshot: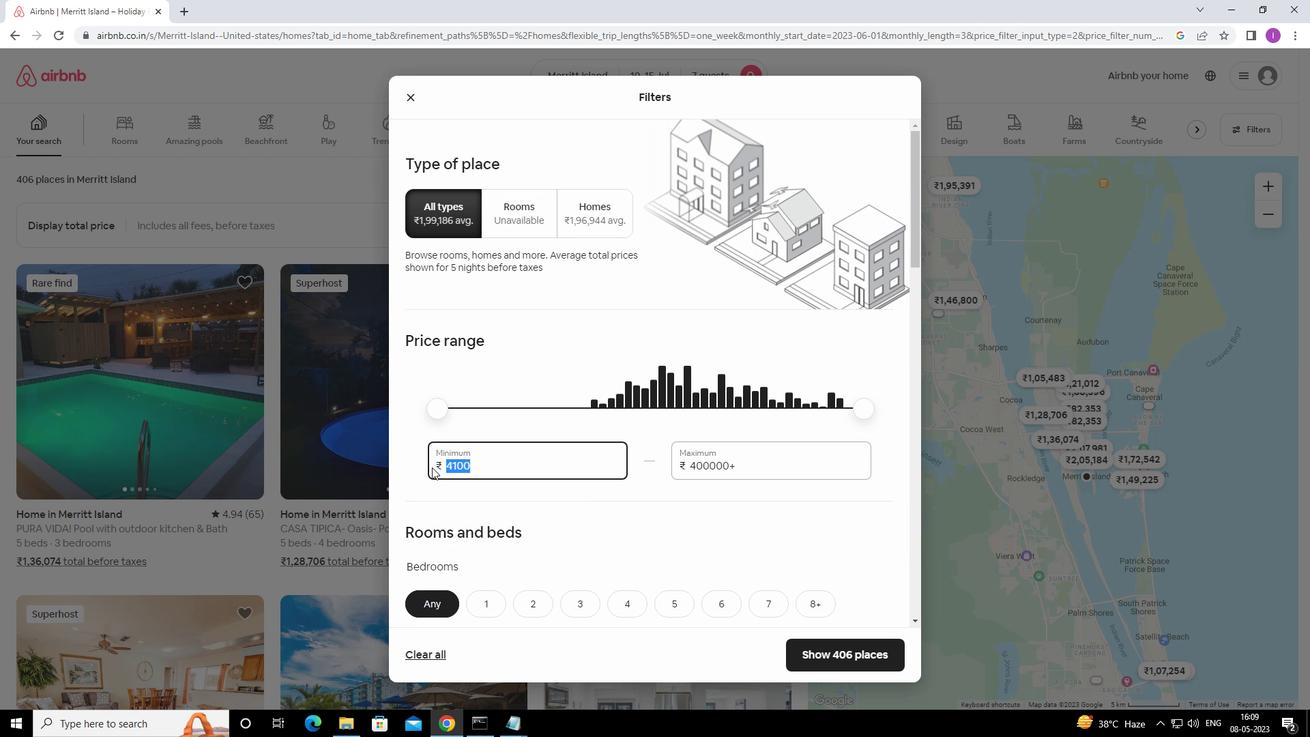 
Action: Key pressed 7<Key.backspace>
Screenshot: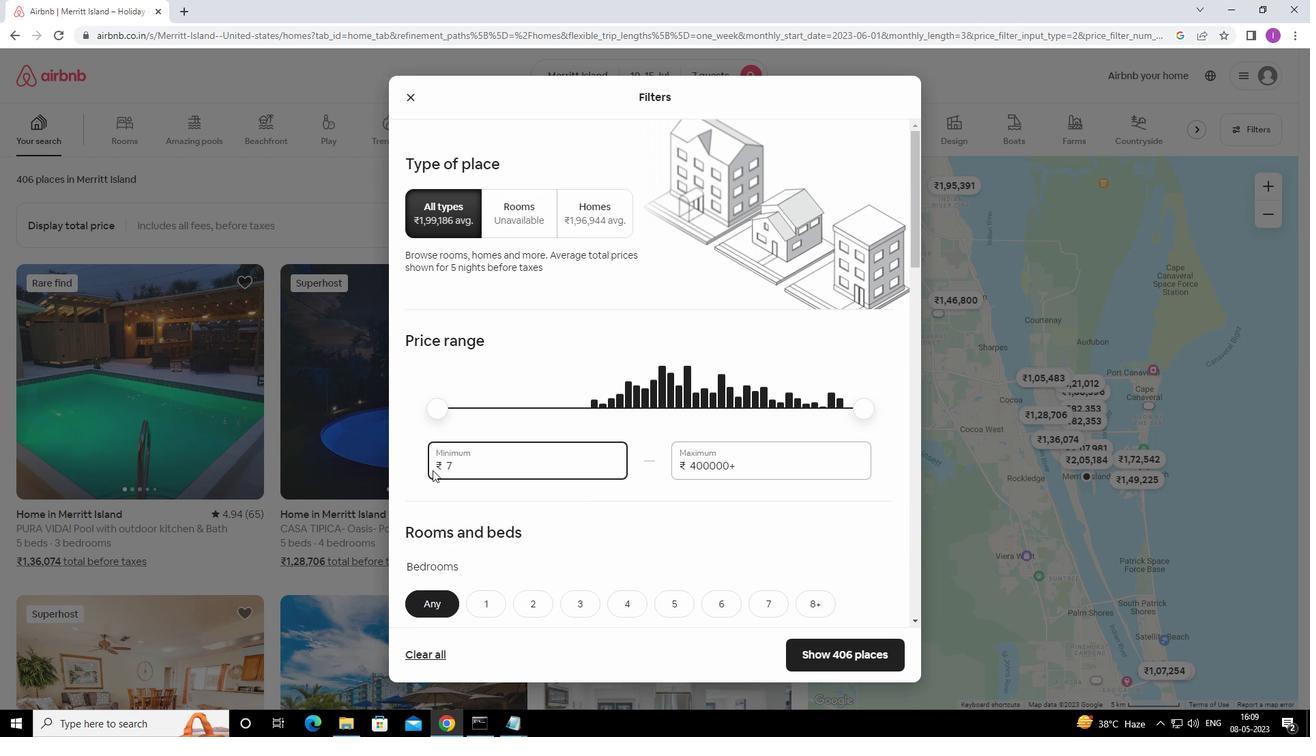 
Action: Mouse moved to (441, 473)
Screenshot: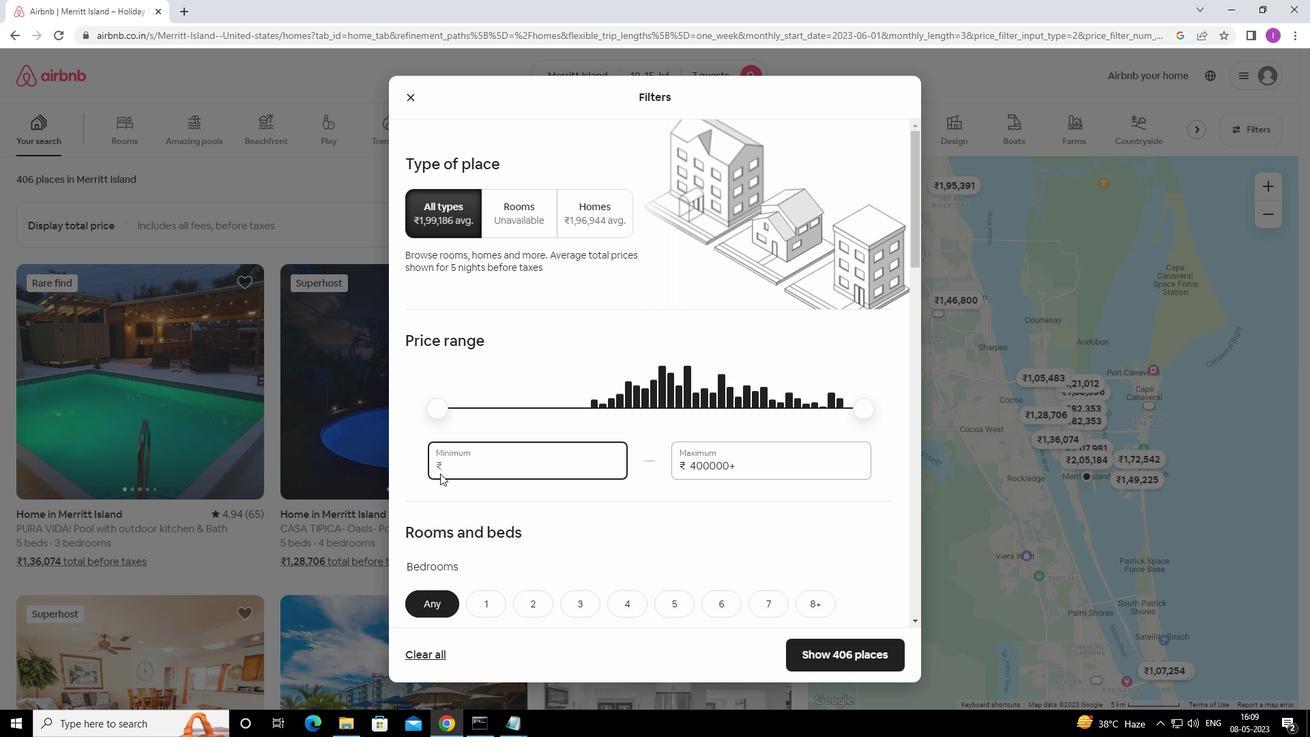 
Action: Key pressed 10000
Screenshot: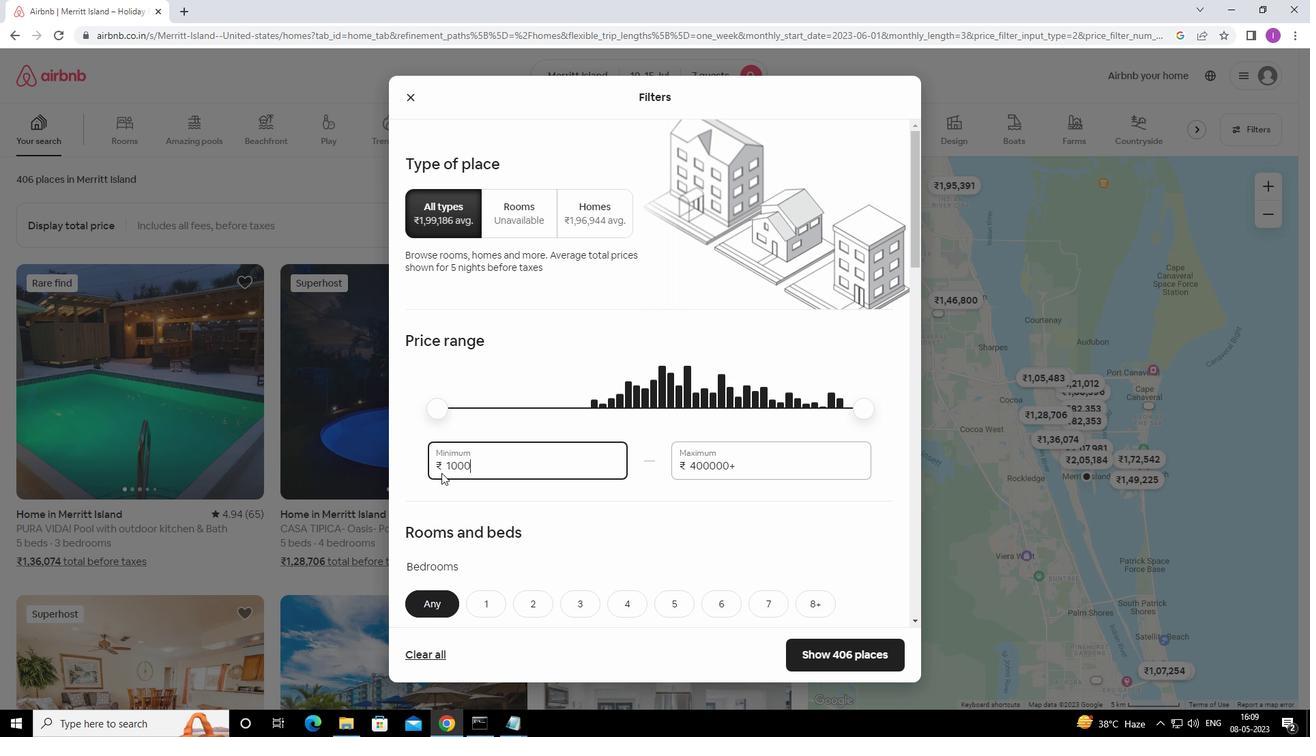 
Action: Mouse moved to (739, 464)
Screenshot: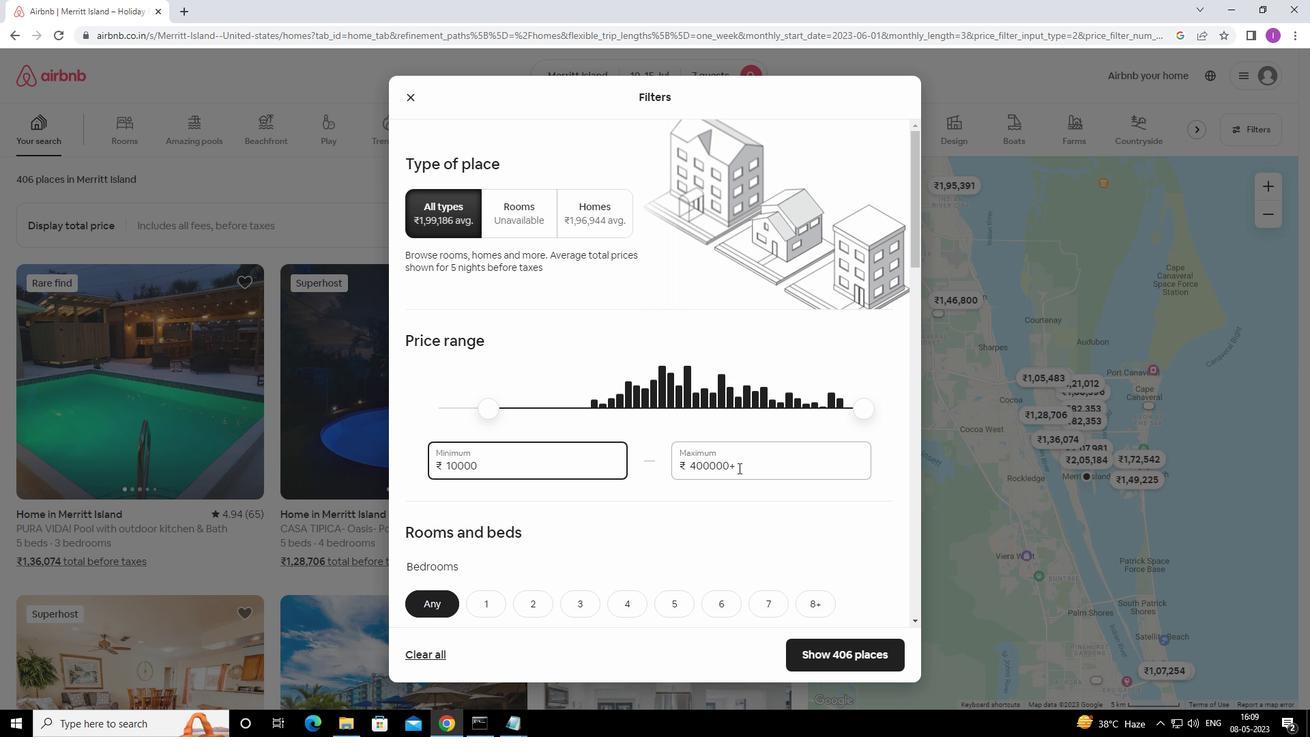 
Action: Mouse pressed left at (739, 464)
Screenshot: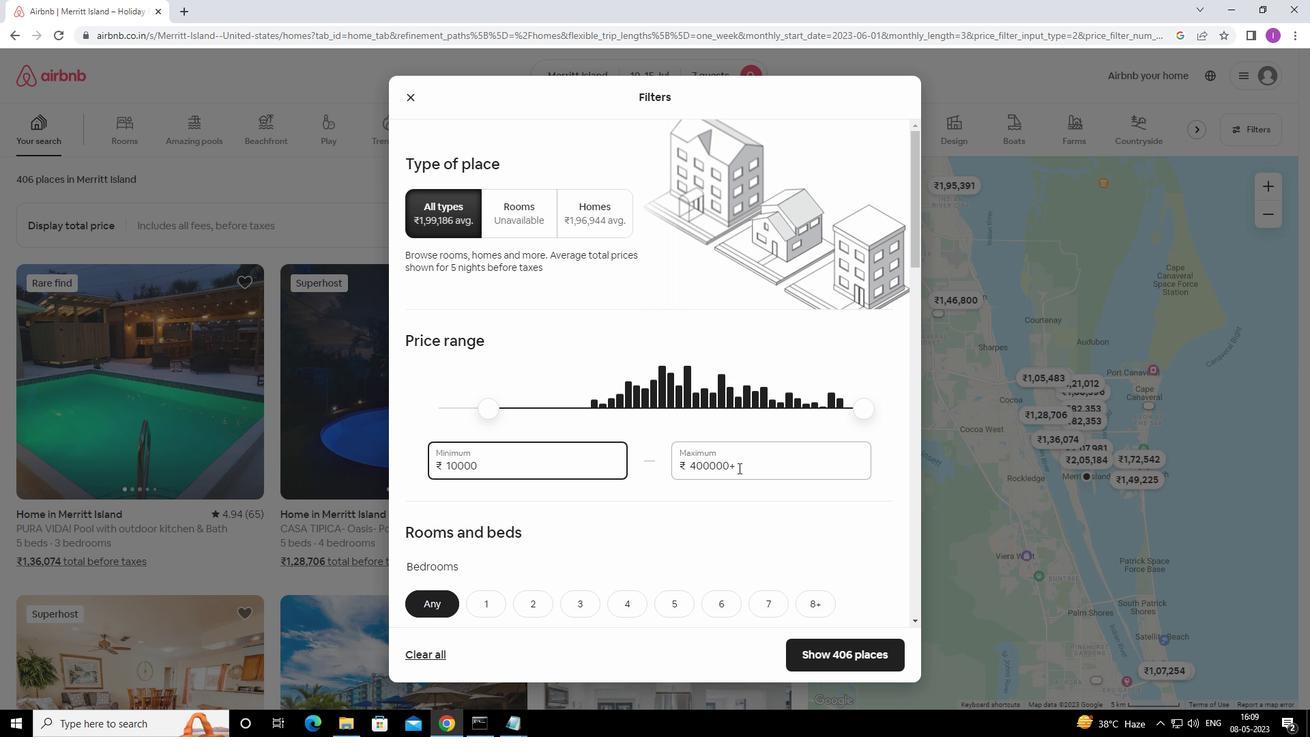 
Action: Mouse moved to (663, 474)
Screenshot: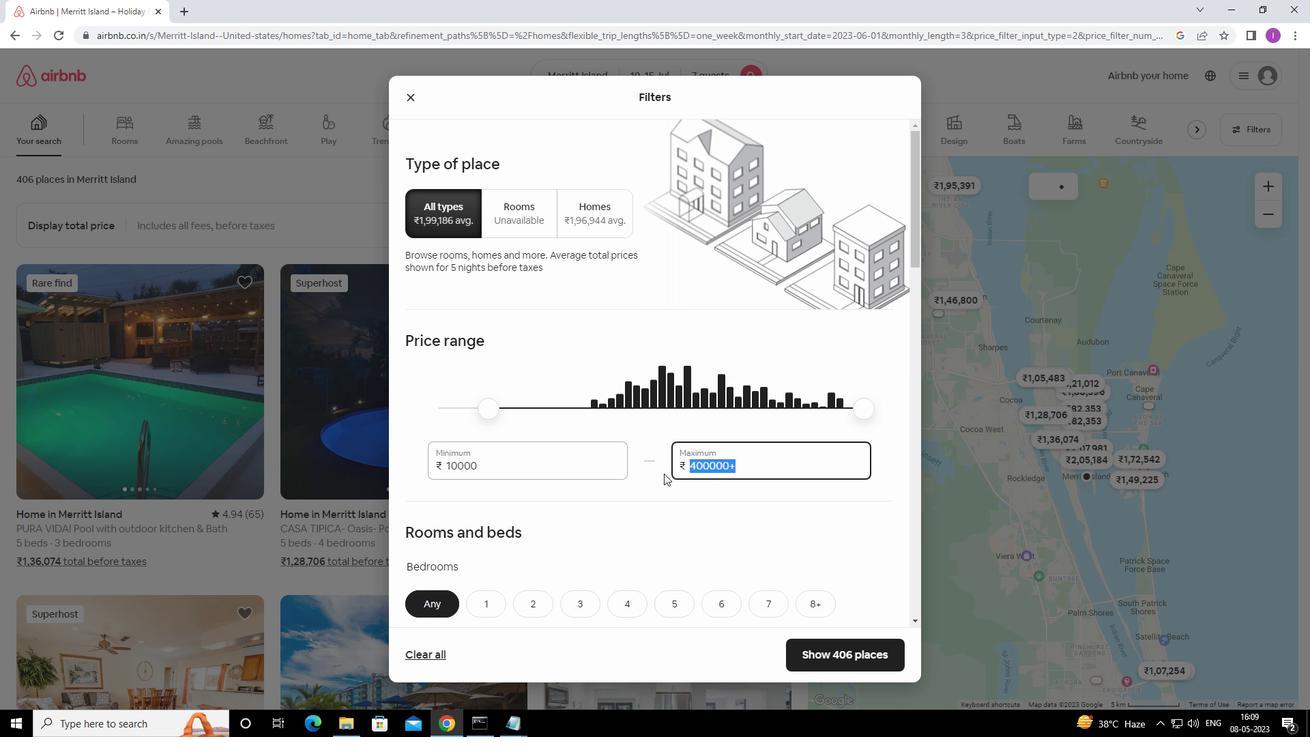 
Action: Key pressed 1
Screenshot: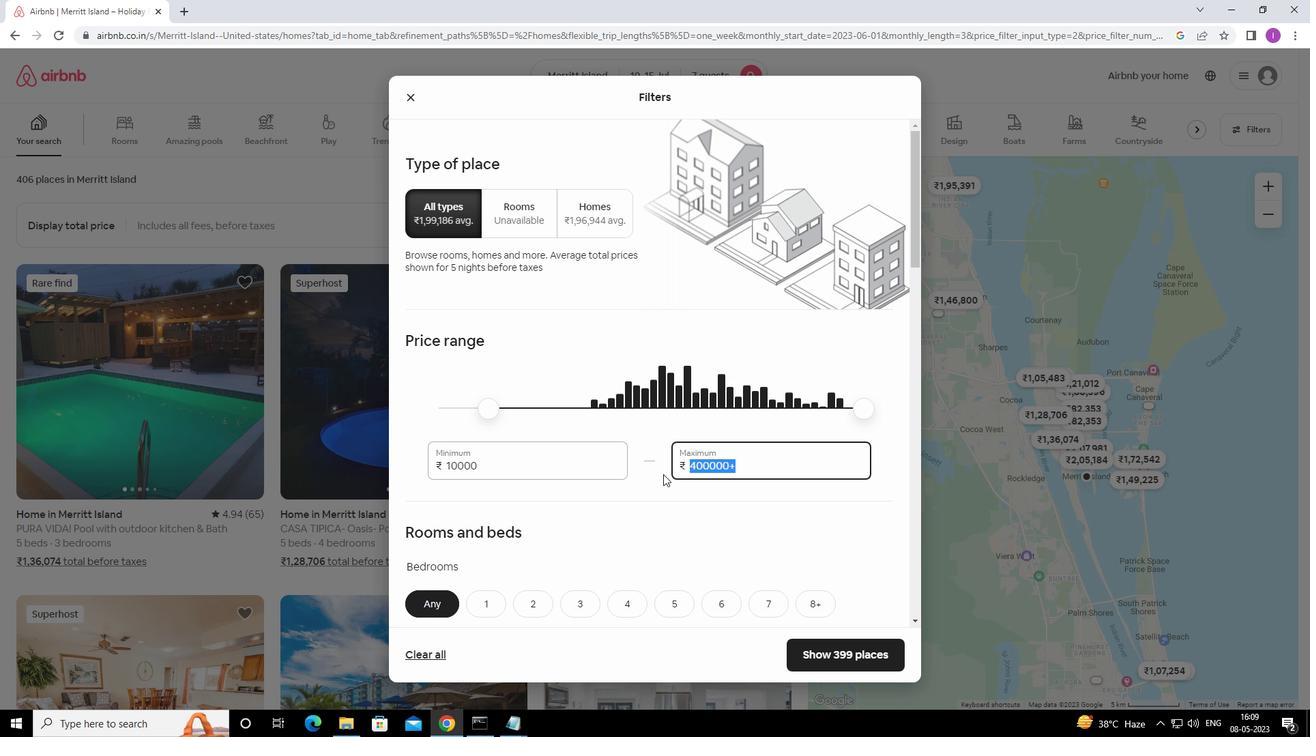 
Action: Mouse moved to (662, 475)
Screenshot: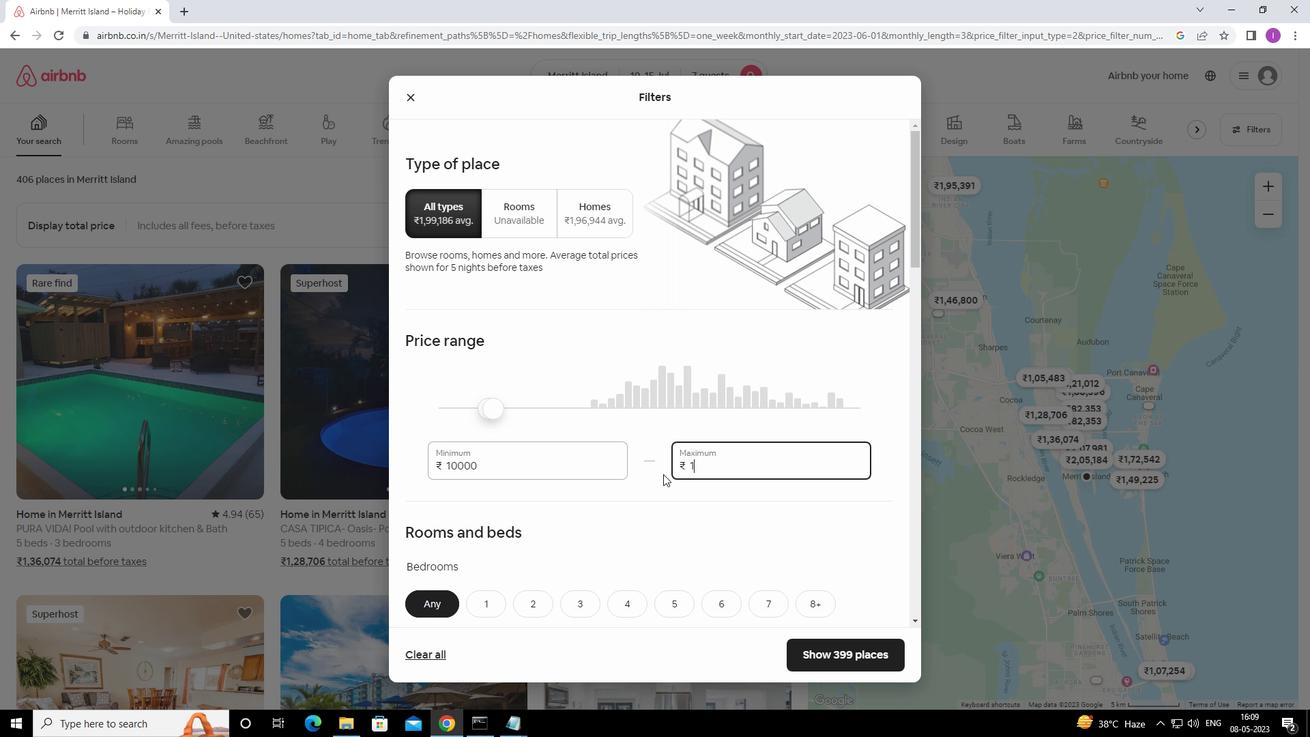 
Action: Key pressed 5
Screenshot: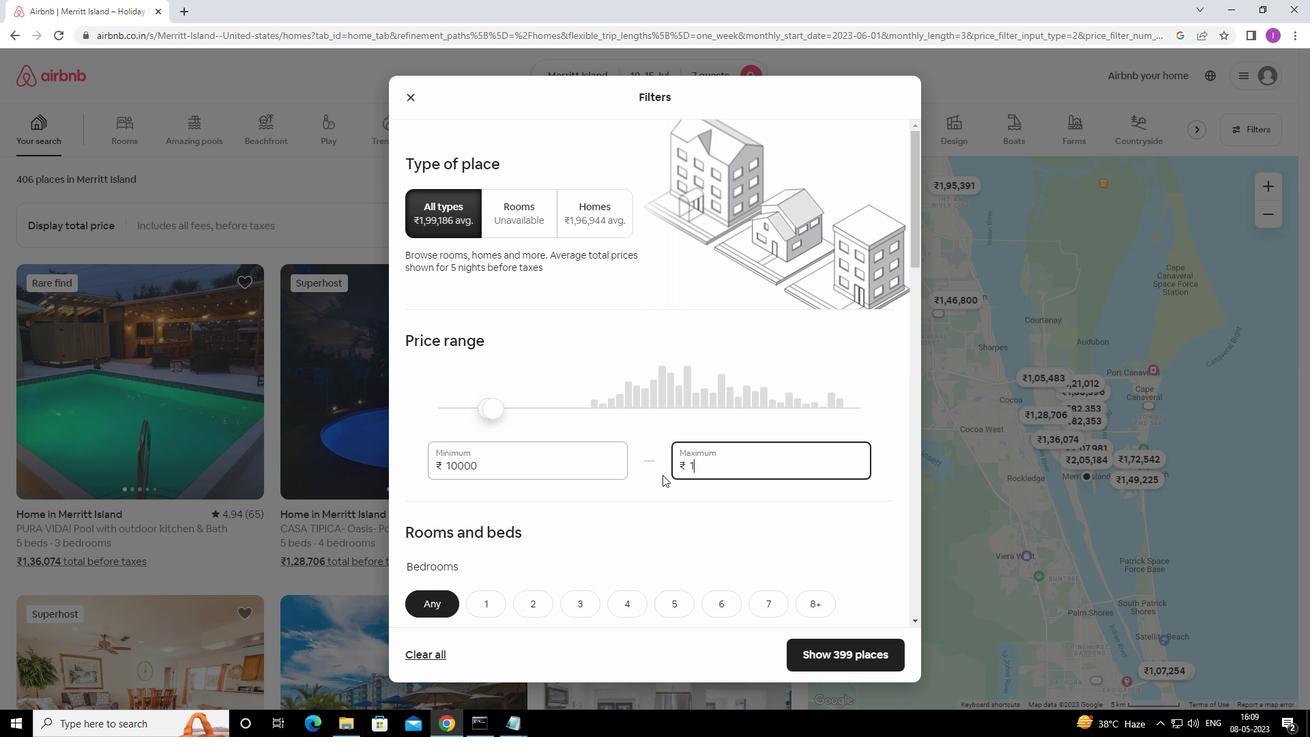 
Action: Mouse moved to (661, 477)
Screenshot: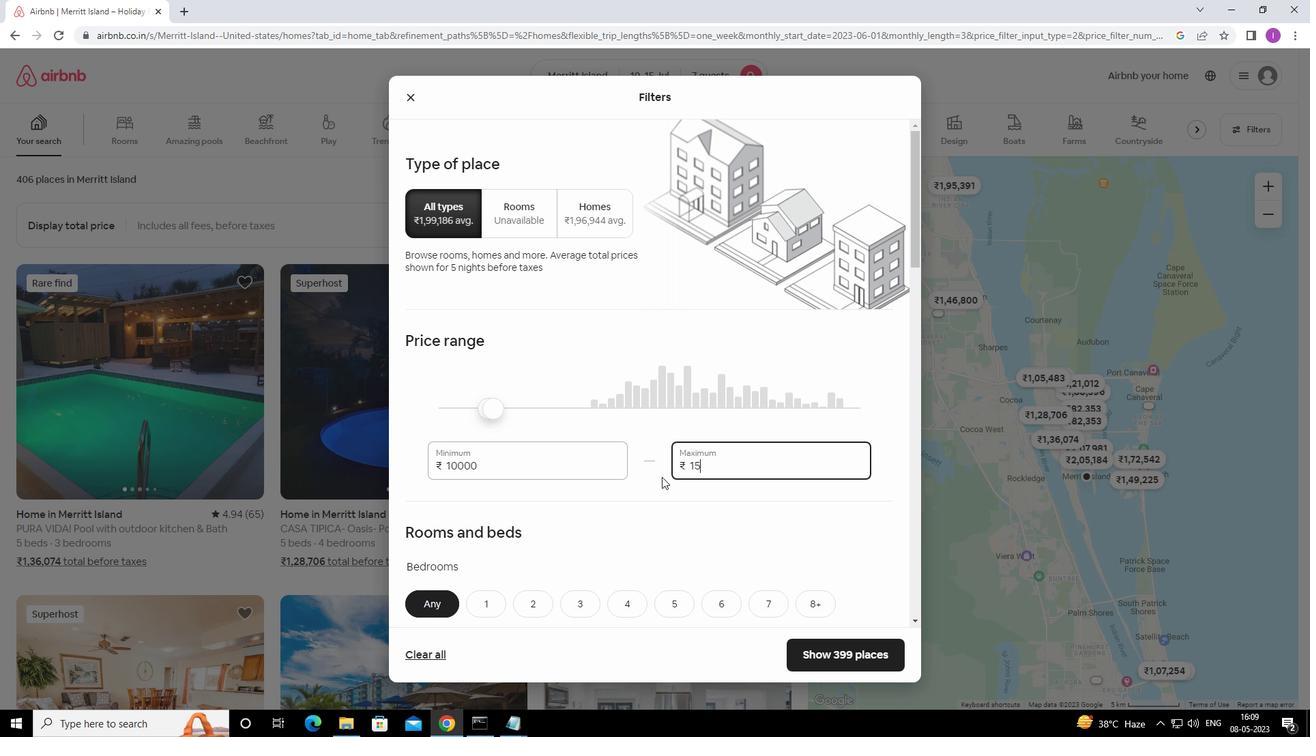 
Action: Key pressed 00
Screenshot: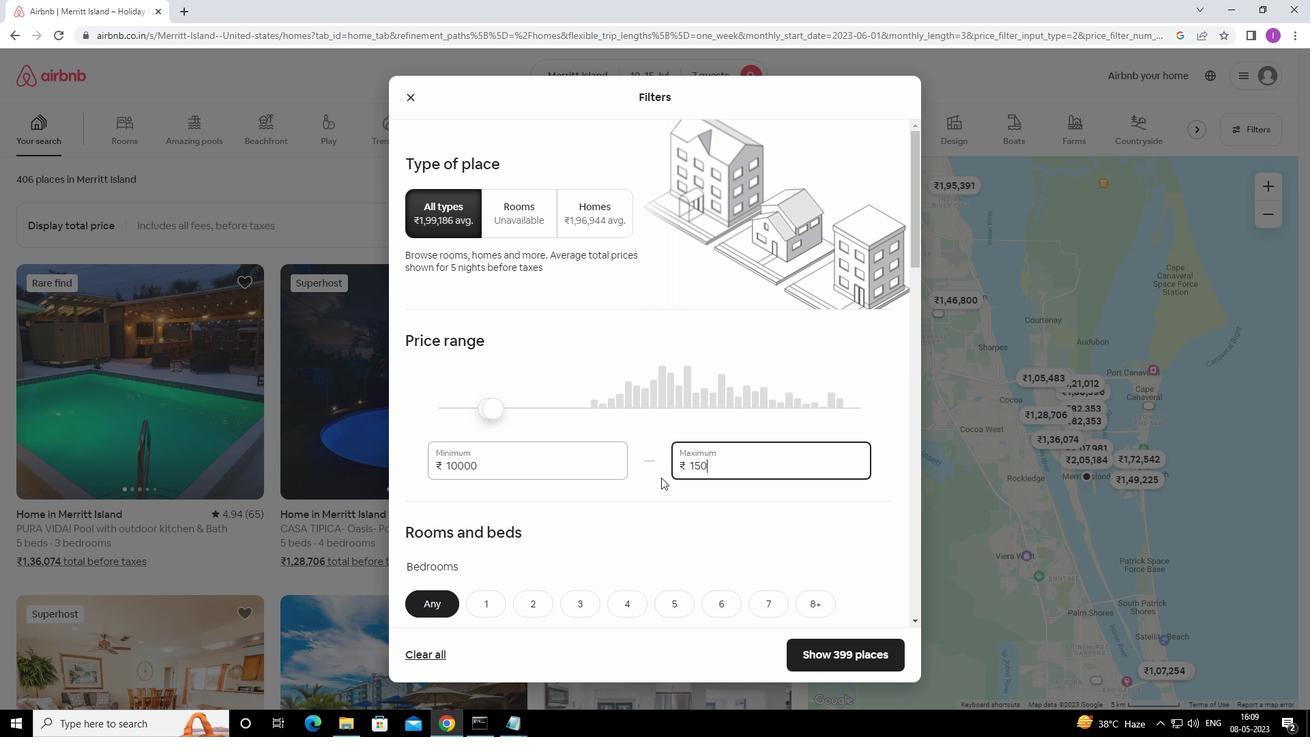 
Action: Mouse moved to (661, 478)
Screenshot: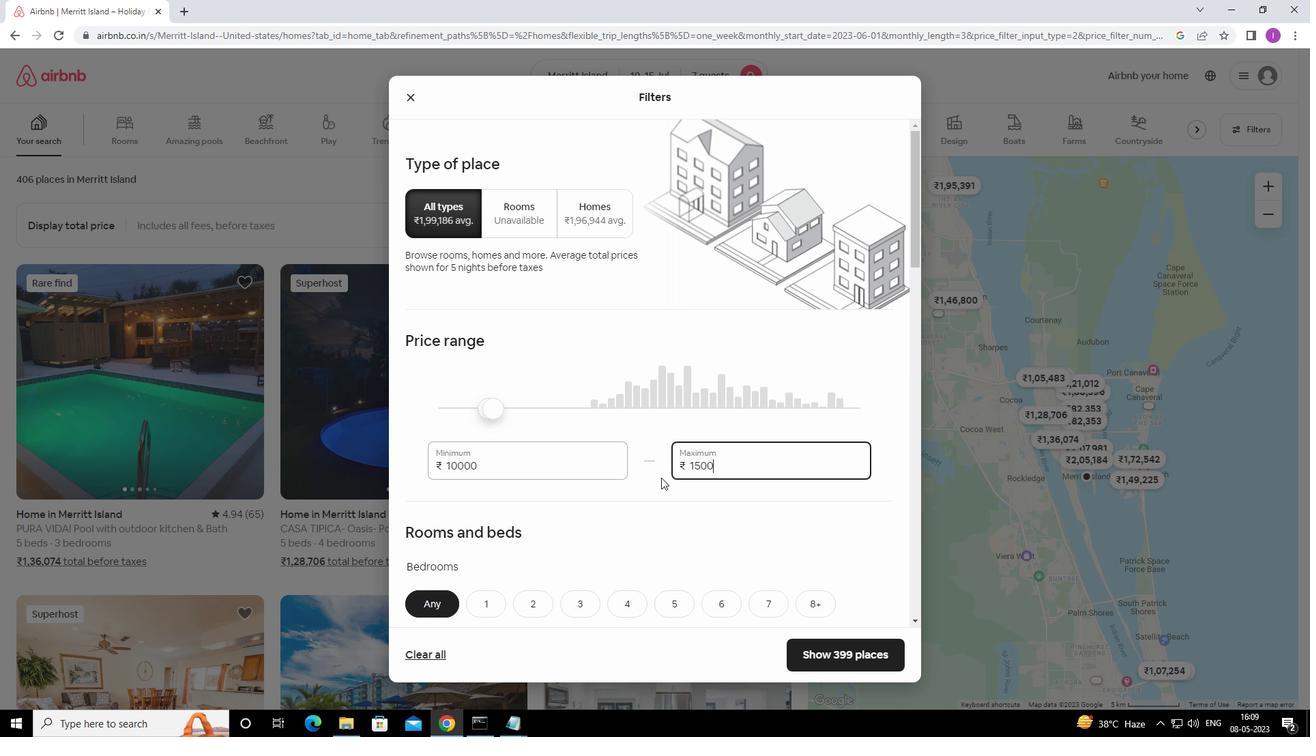 
Action: Key pressed 0
Screenshot: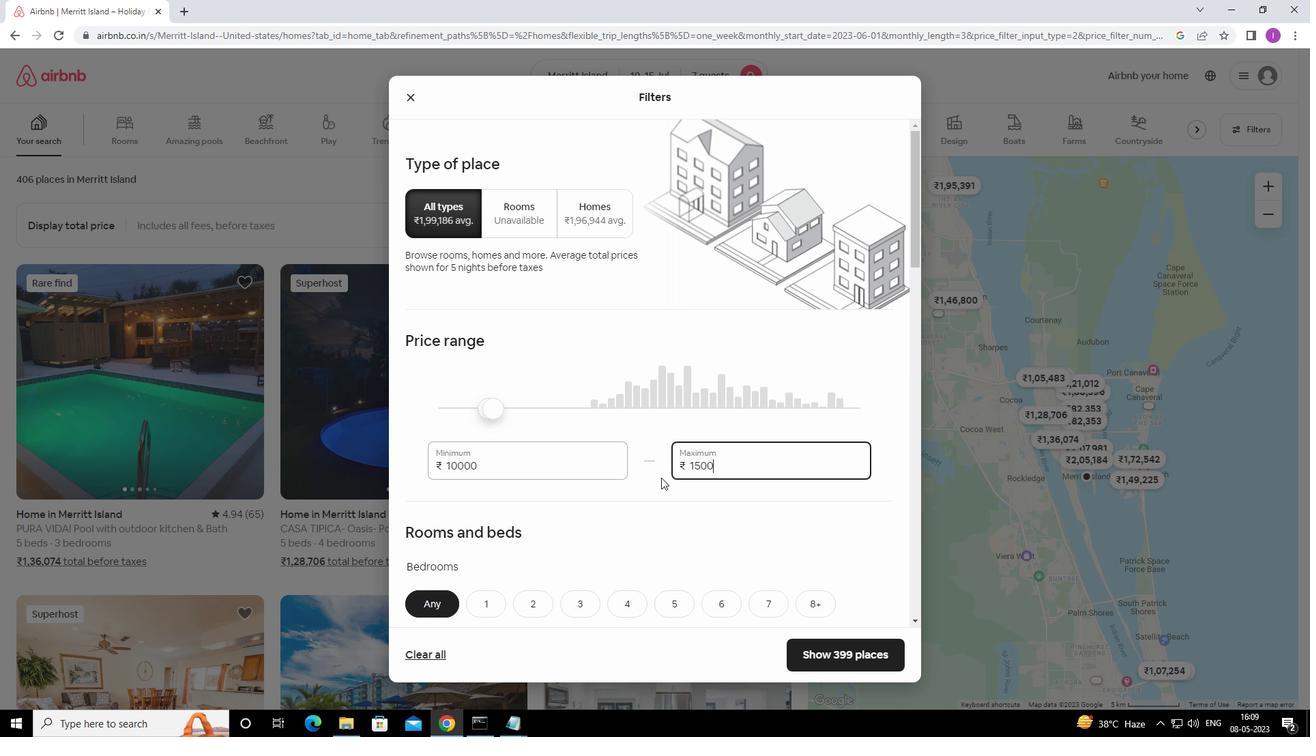 
Action: Mouse moved to (673, 513)
Screenshot: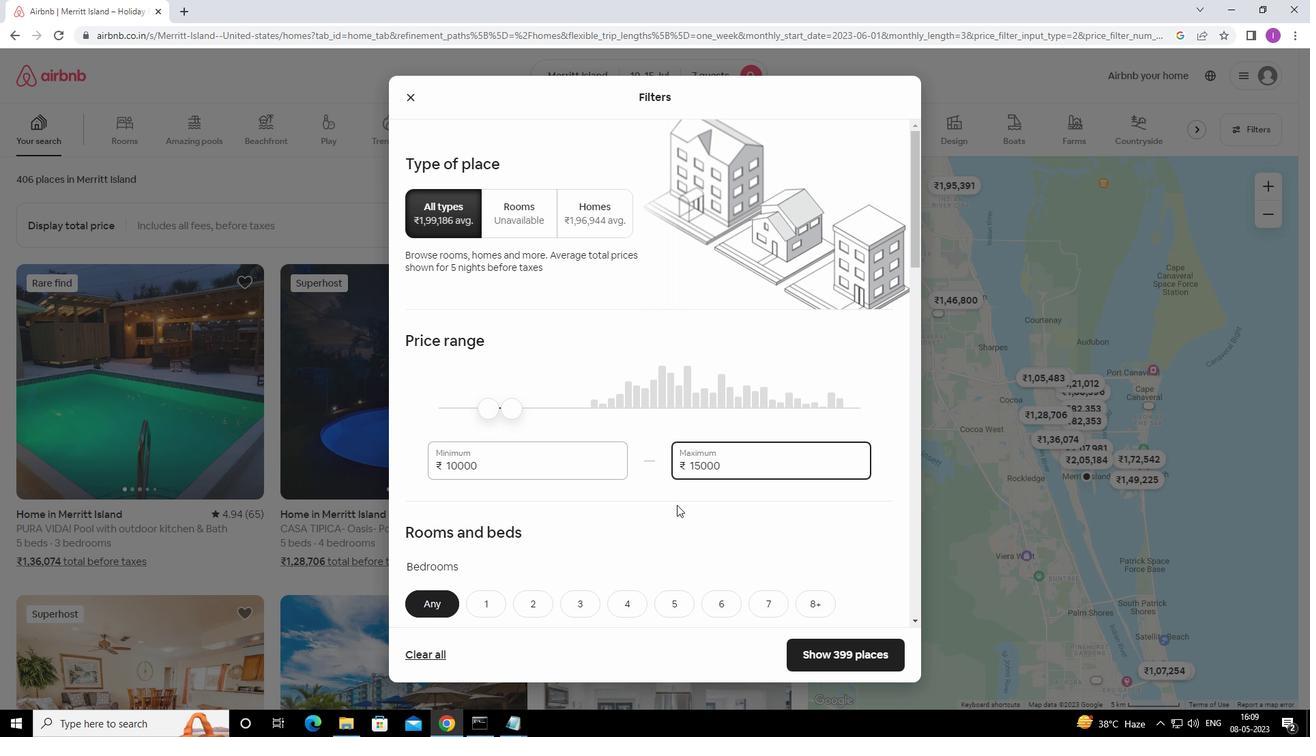 
Action: Mouse scrolled (673, 512) with delta (0, 0)
Screenshot: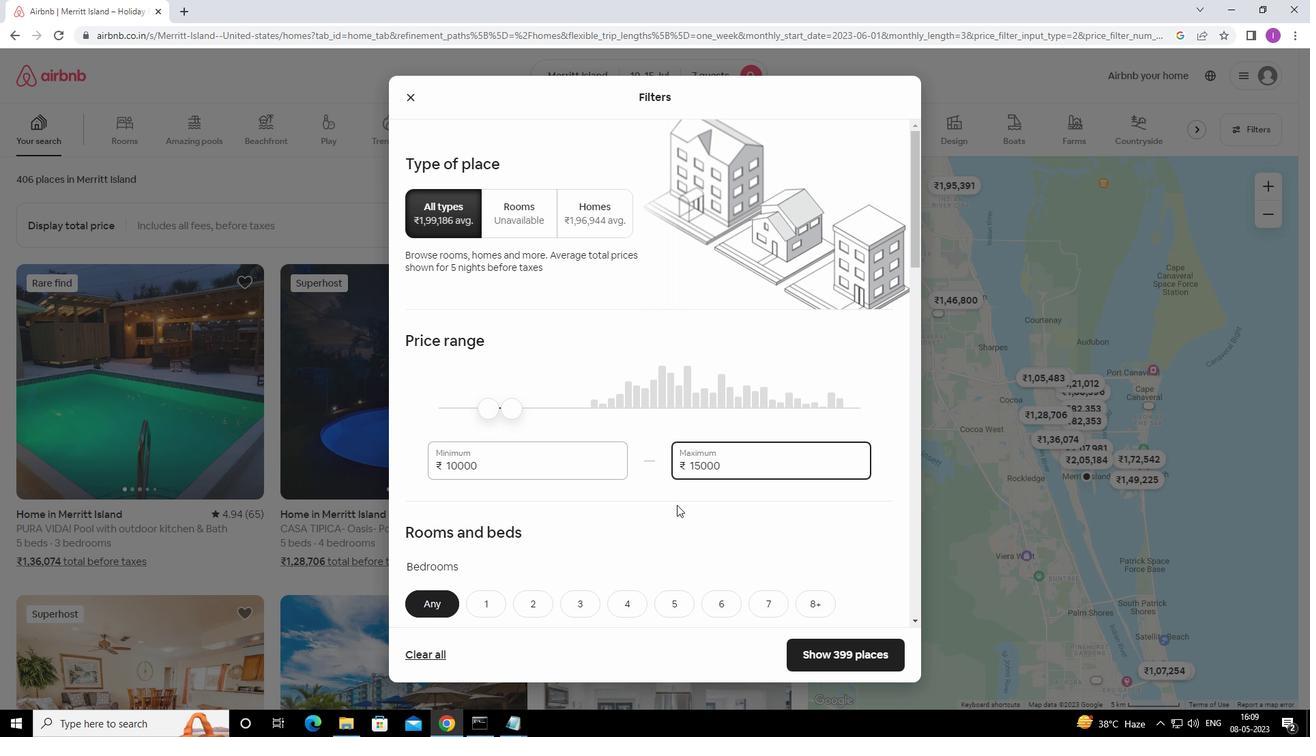 
Action: Mouse moved to (673, 514)
Screenshot: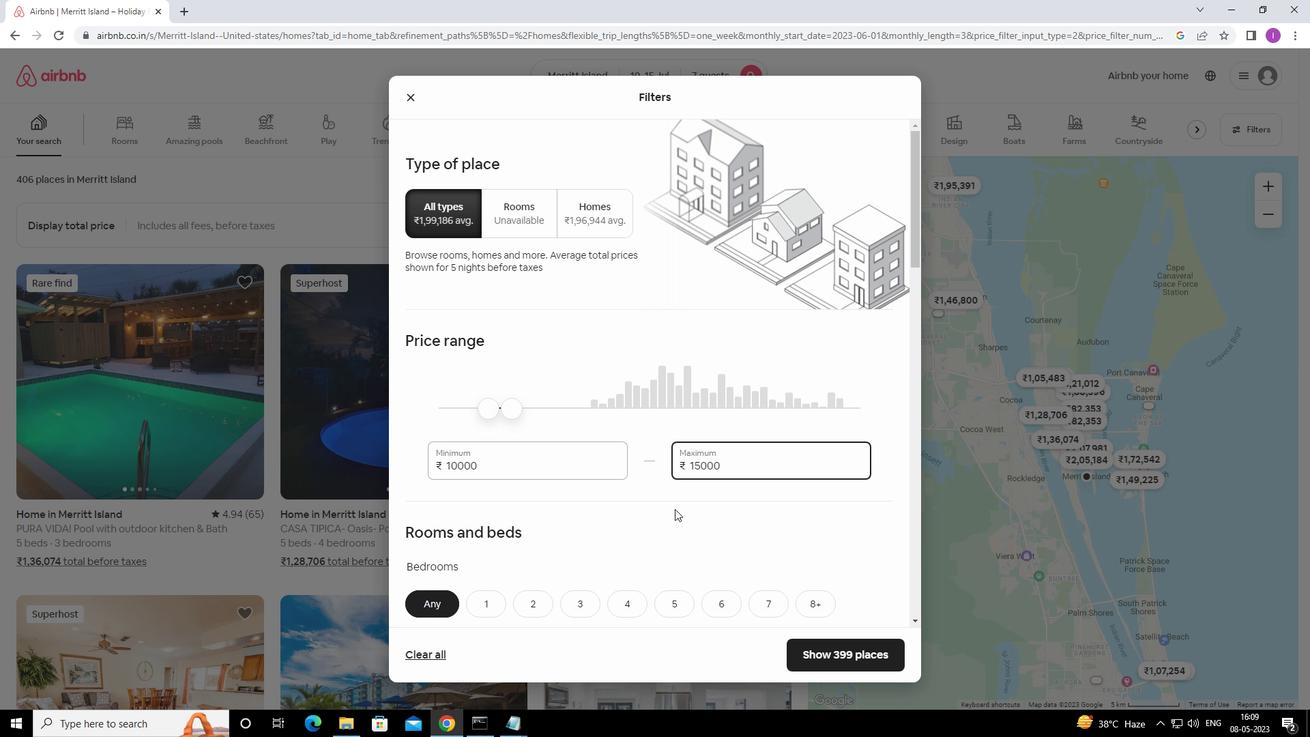 
Action: Mouse scrolled (673, 513) with delta (0, 0)
Screenshot: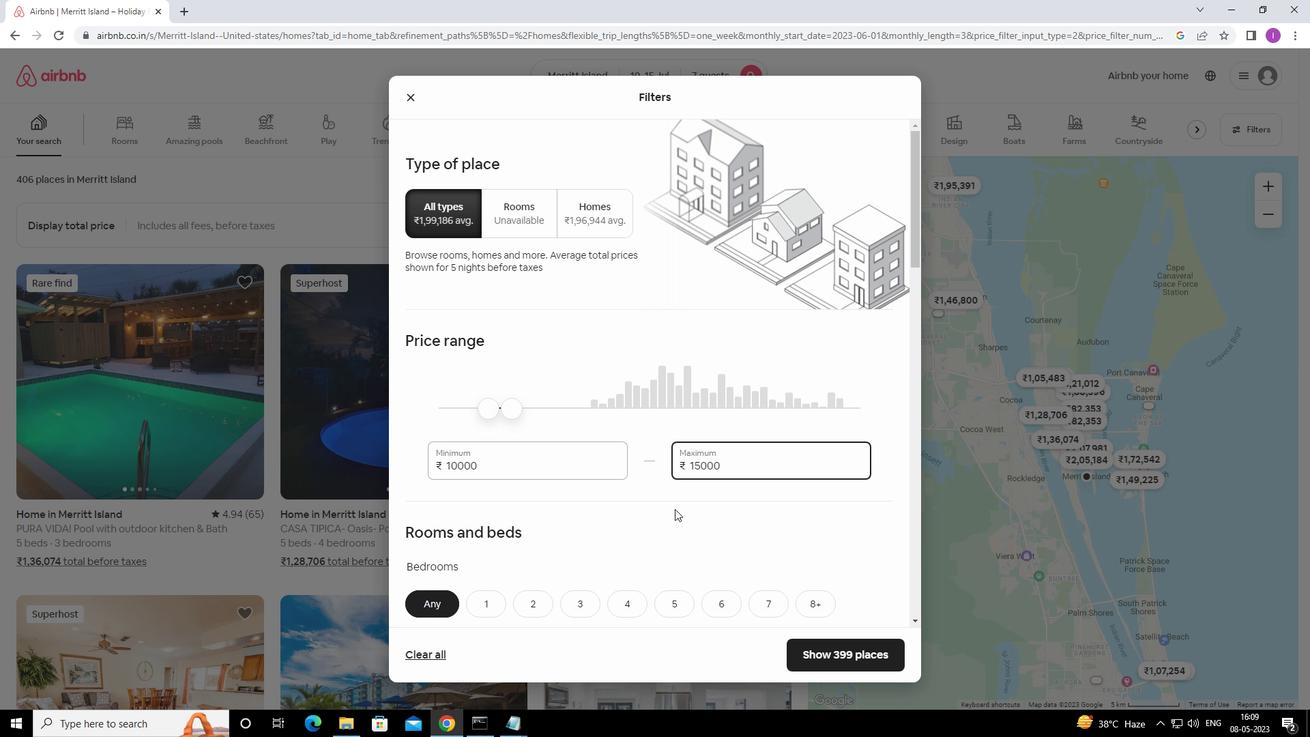 
Action: Mouse moved to (643, 533)
Screenshot: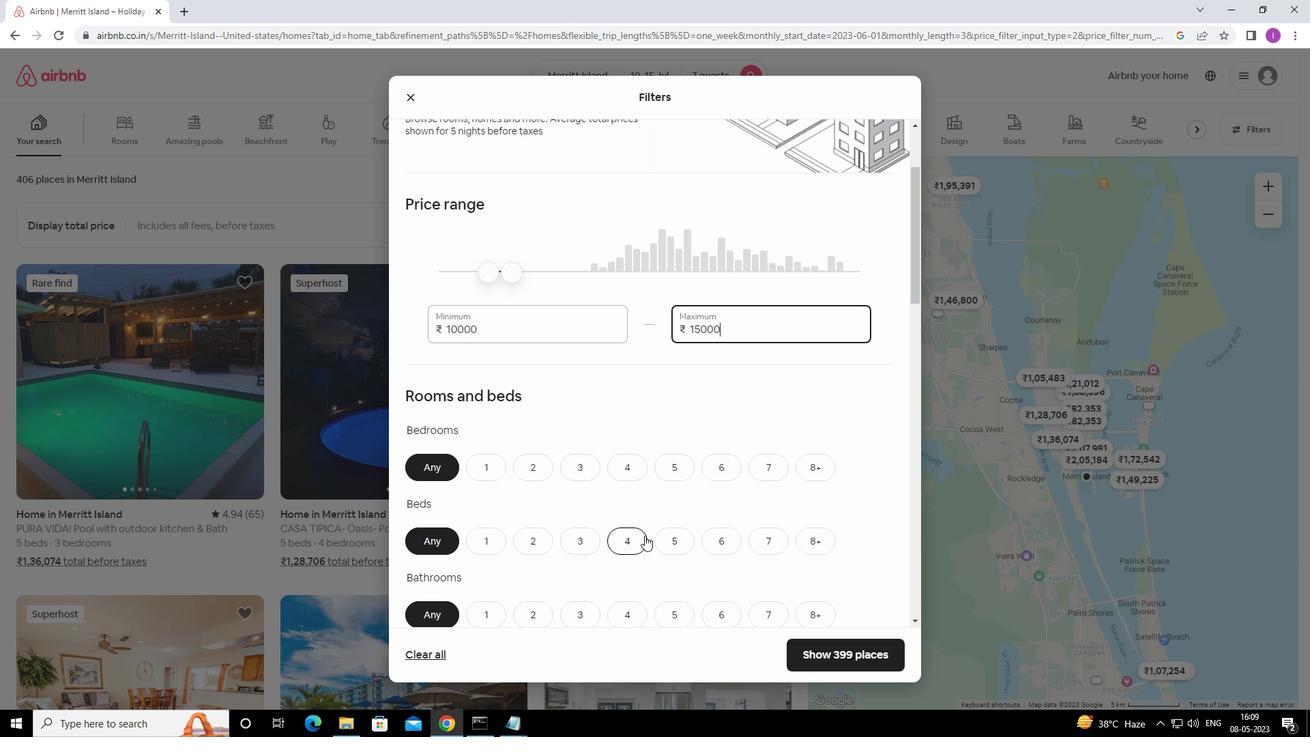 
Action: Mouse scrolled (643, 533) with delta (0, 0)
Screenshot: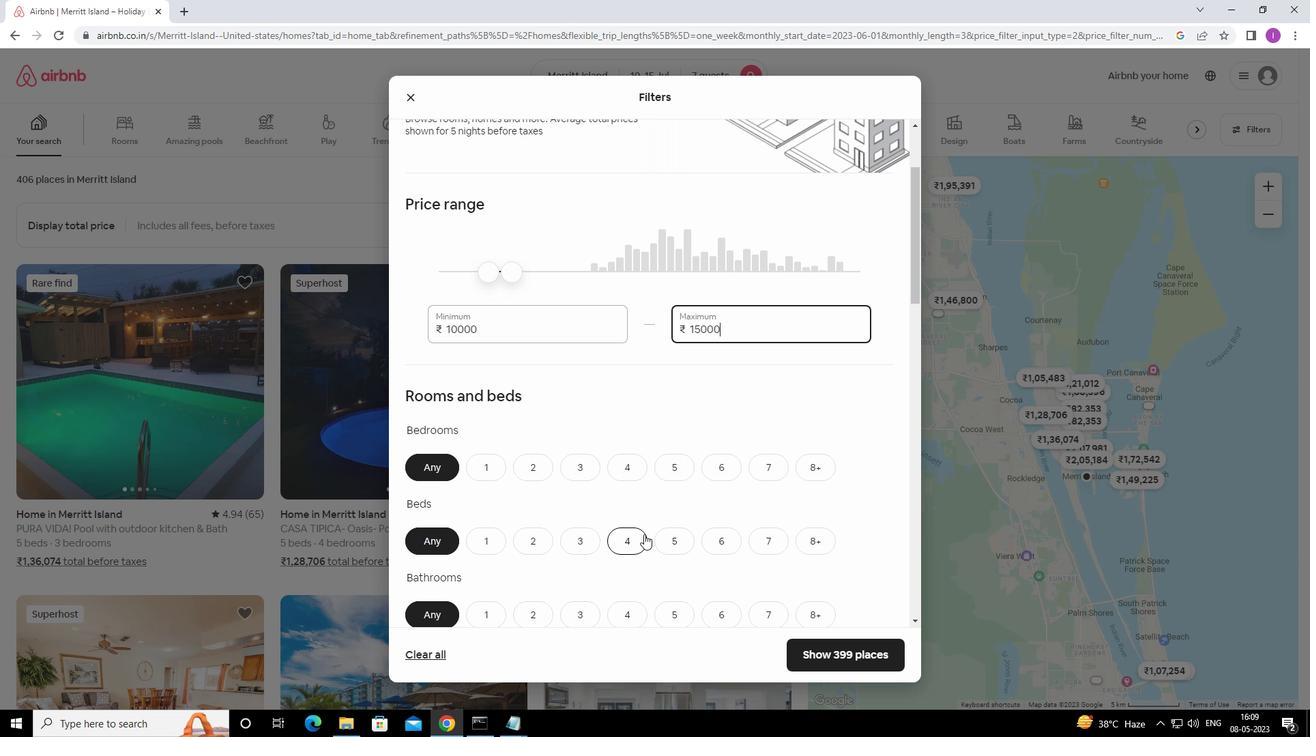 
Action: Mouse moved to (626, 399)
Screenshot: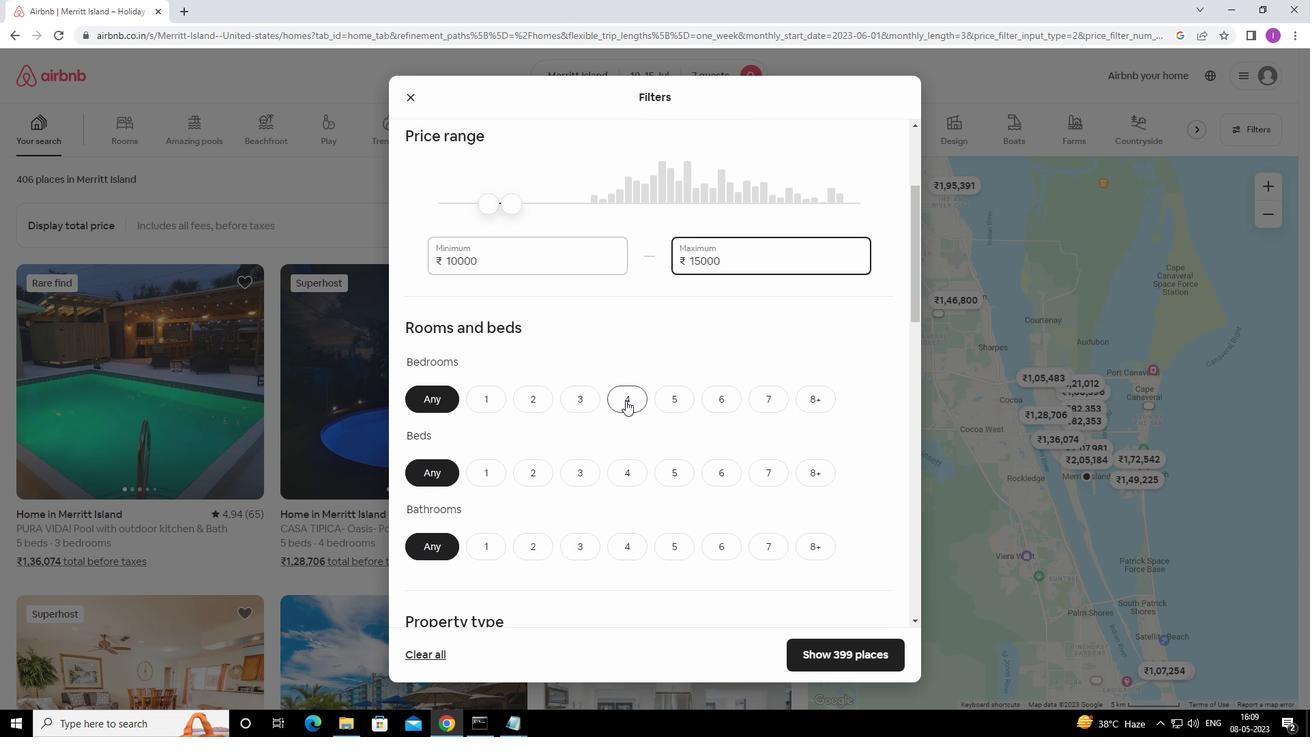
Action: Mouse pressed left at (626, 399)
Screenshot: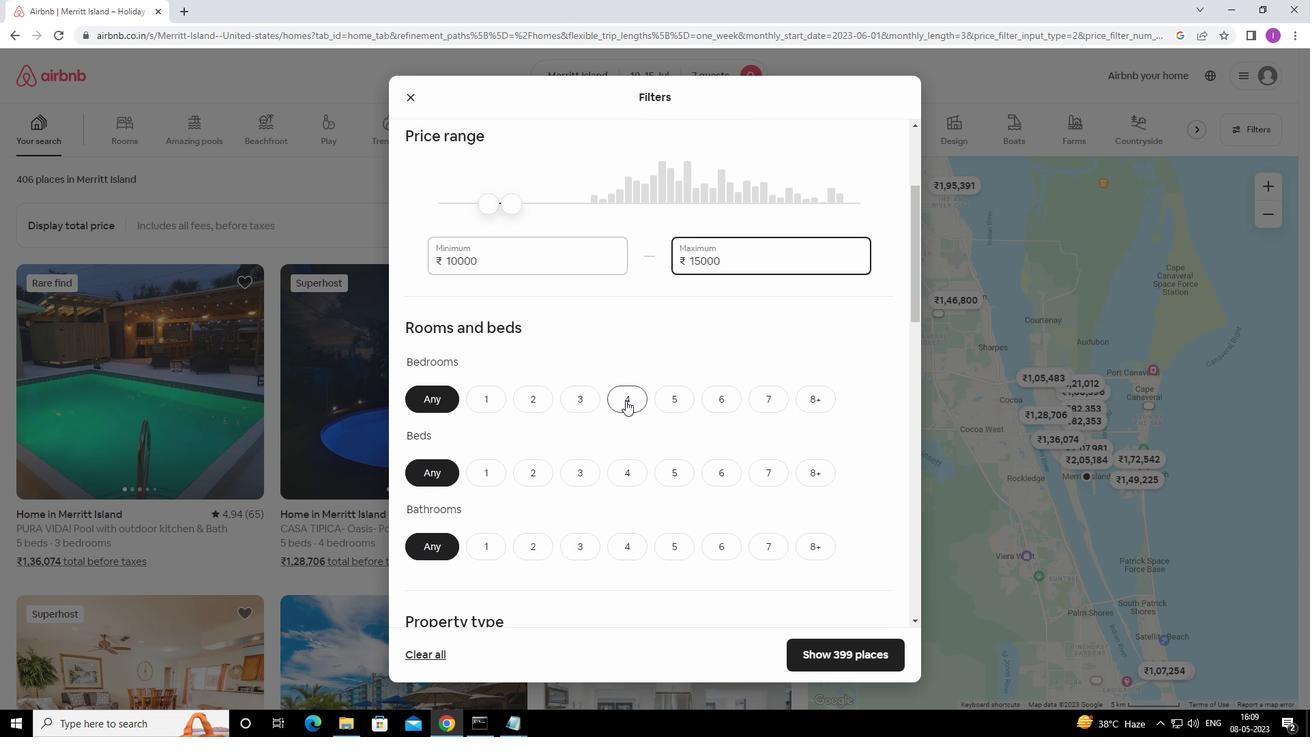 
Action: Mouse moved to (768, 466)
Screenshot: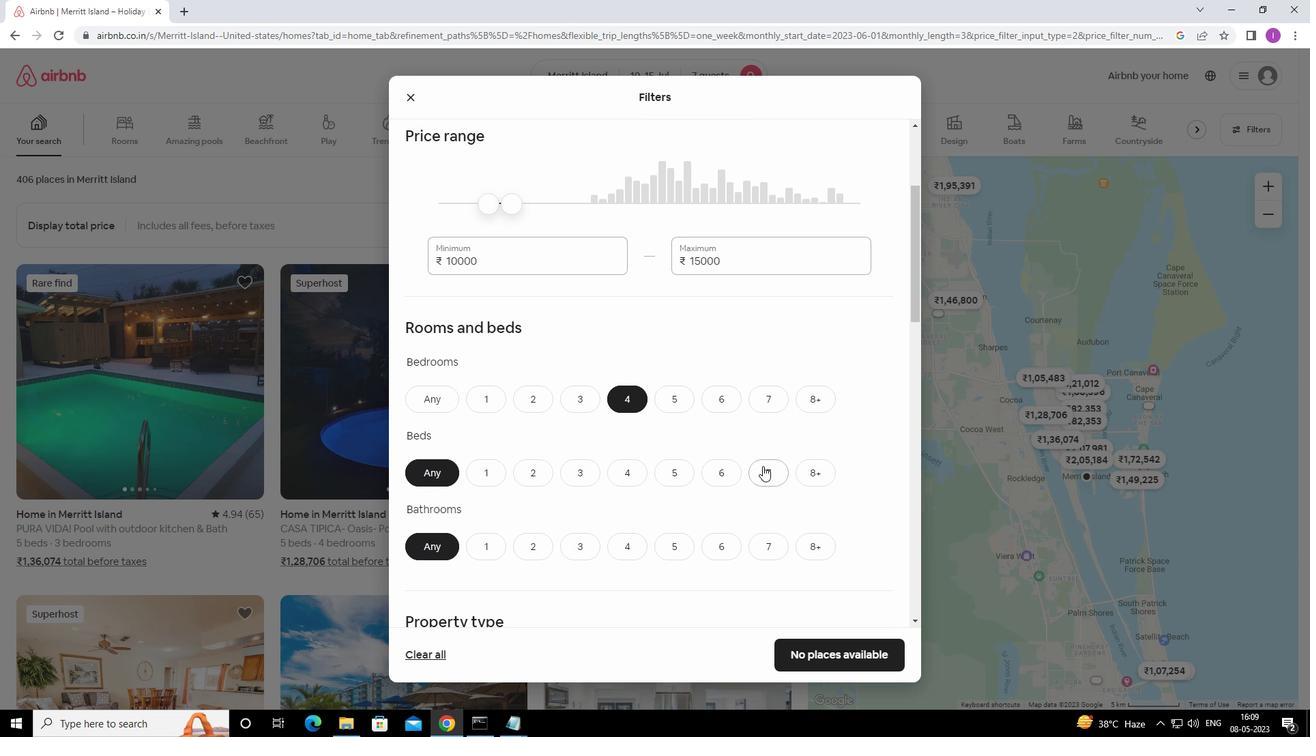 
Action: Mouse pressed left at (768, 466)
Screenshot: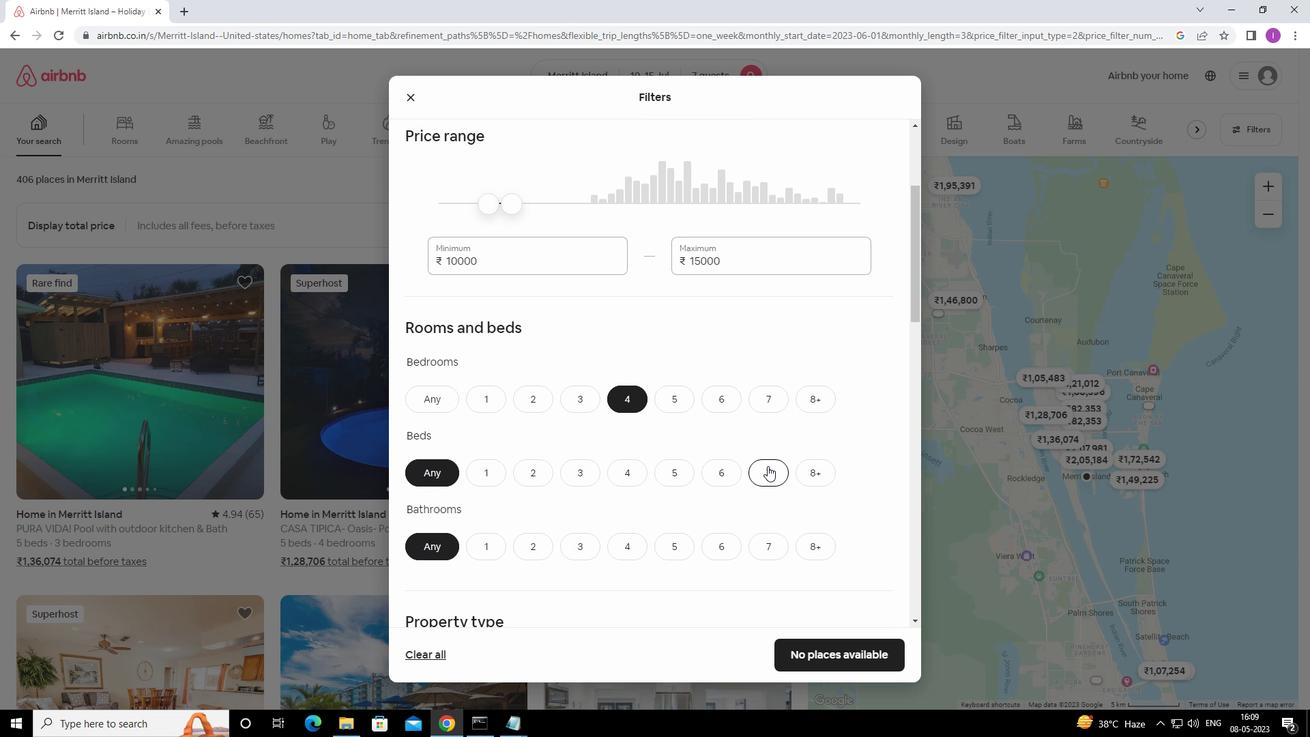 
Action: Mouse moved to (636, 538)
Screenshot: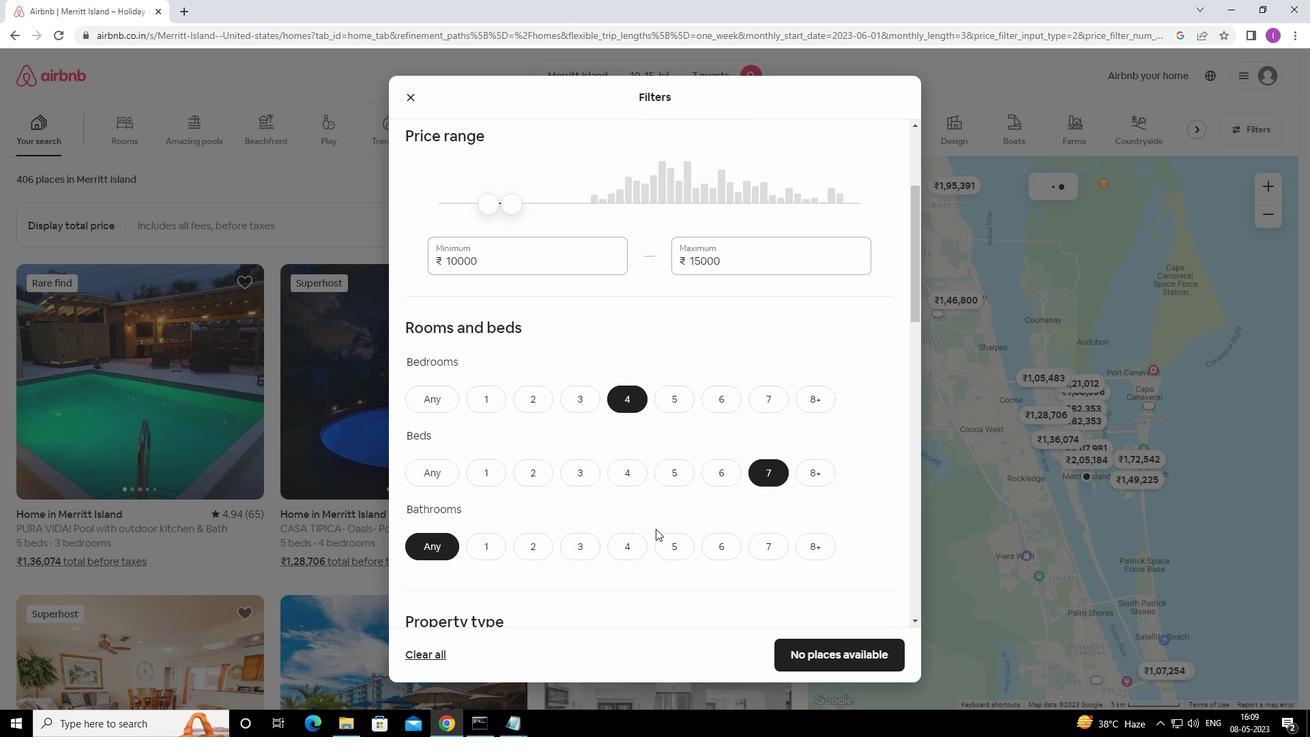 
Action: Mouse pressed left at (636, 538)
Screenshot: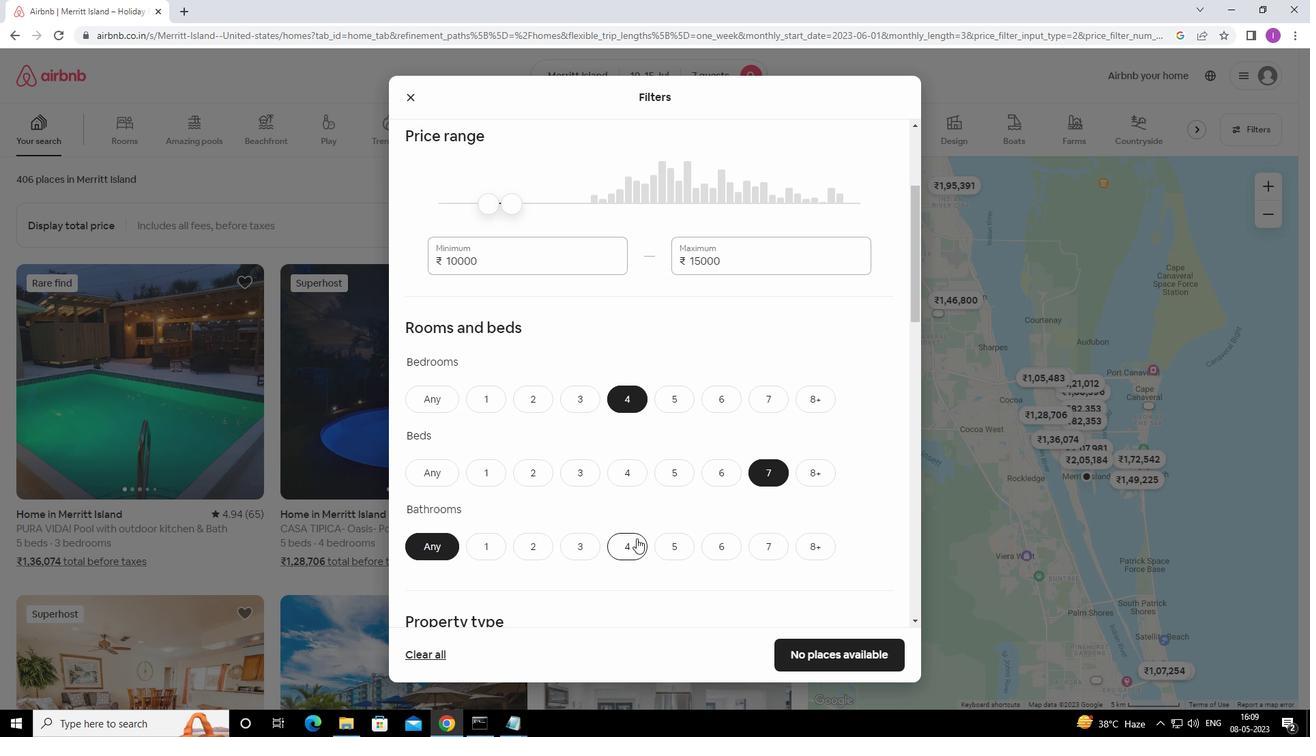 
Action: Mouse moved to (638, 537)
Screenshot: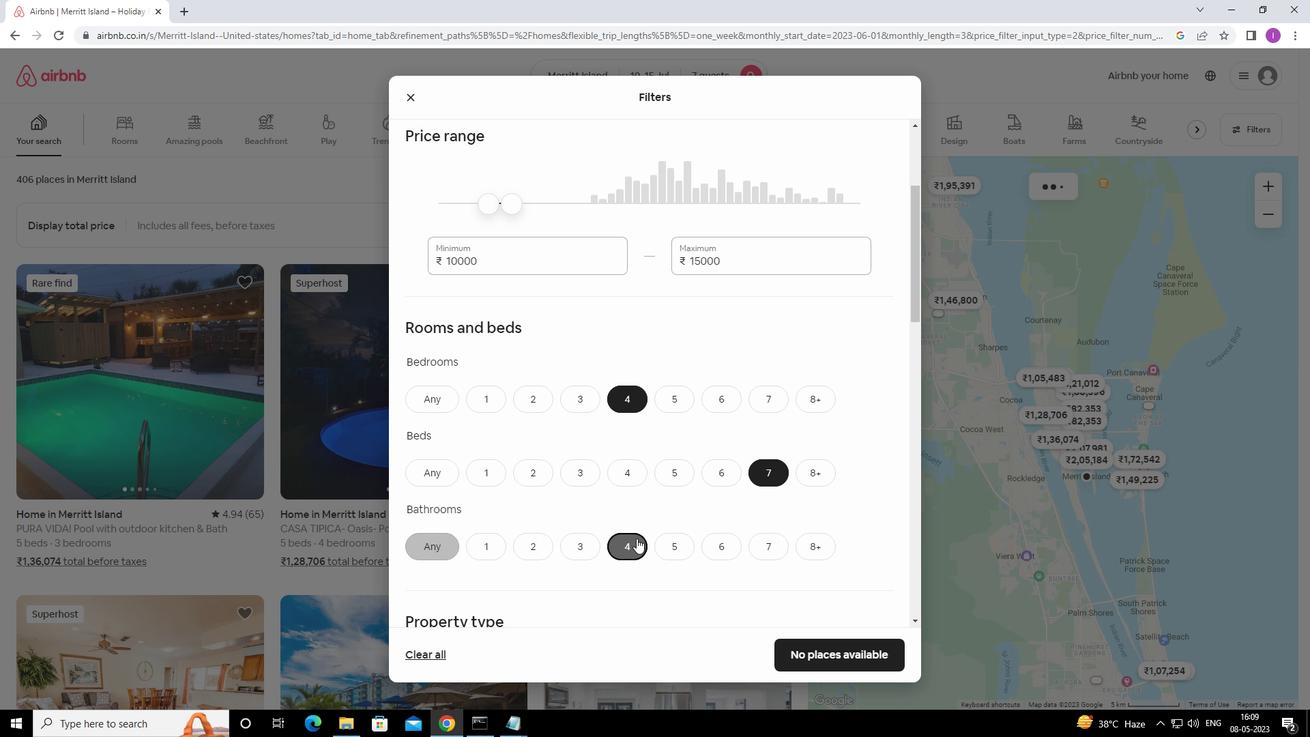 
Action: Mouse scrolled (638, 537) with delta (0, 0)
Screenshot: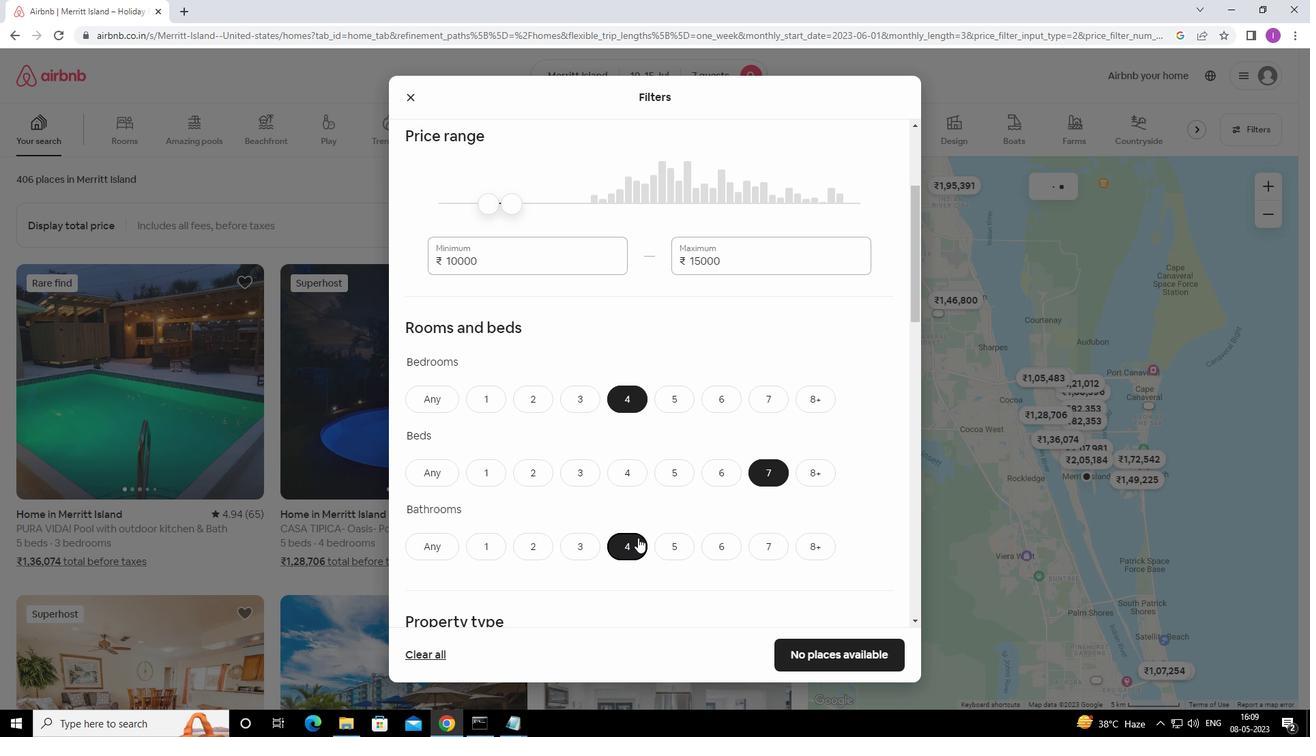 
Action: Mouse scrolled (638, 537) with delta (0, 0)
Screenshot: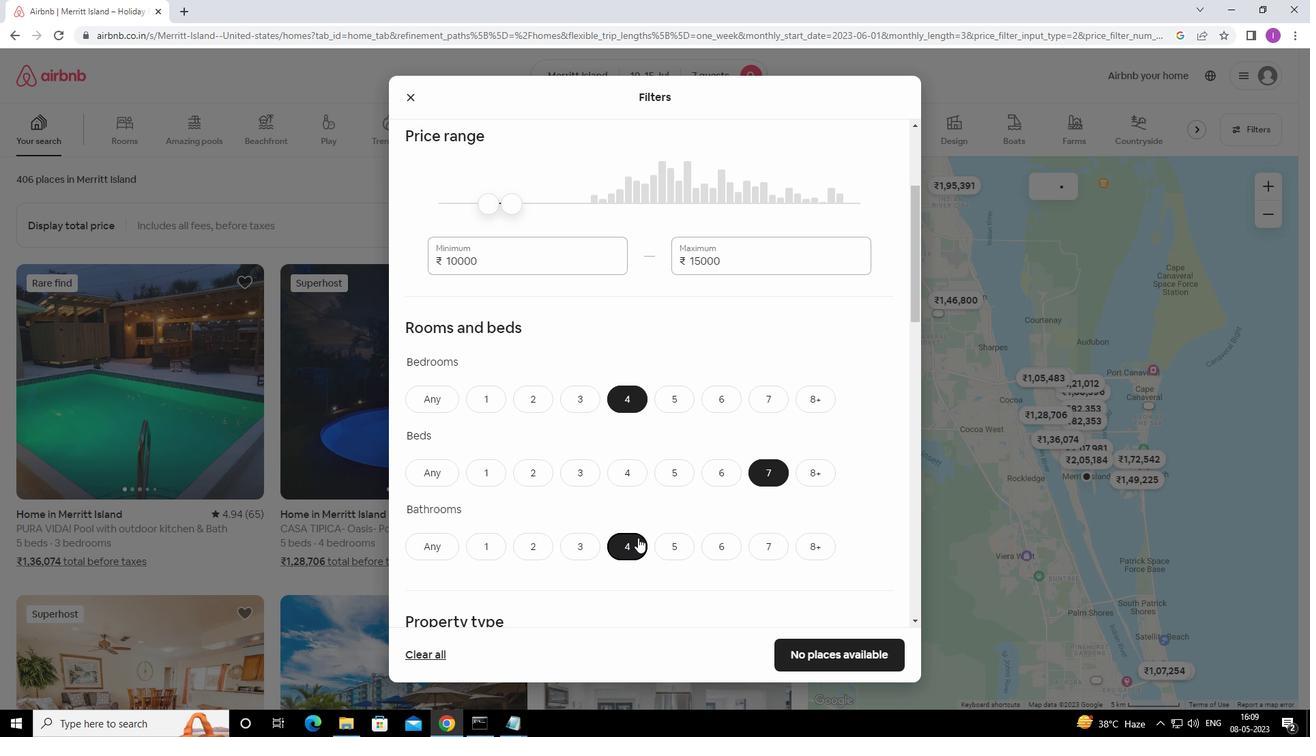 
Action: Mouse moved to (639, 533)
Screenshot: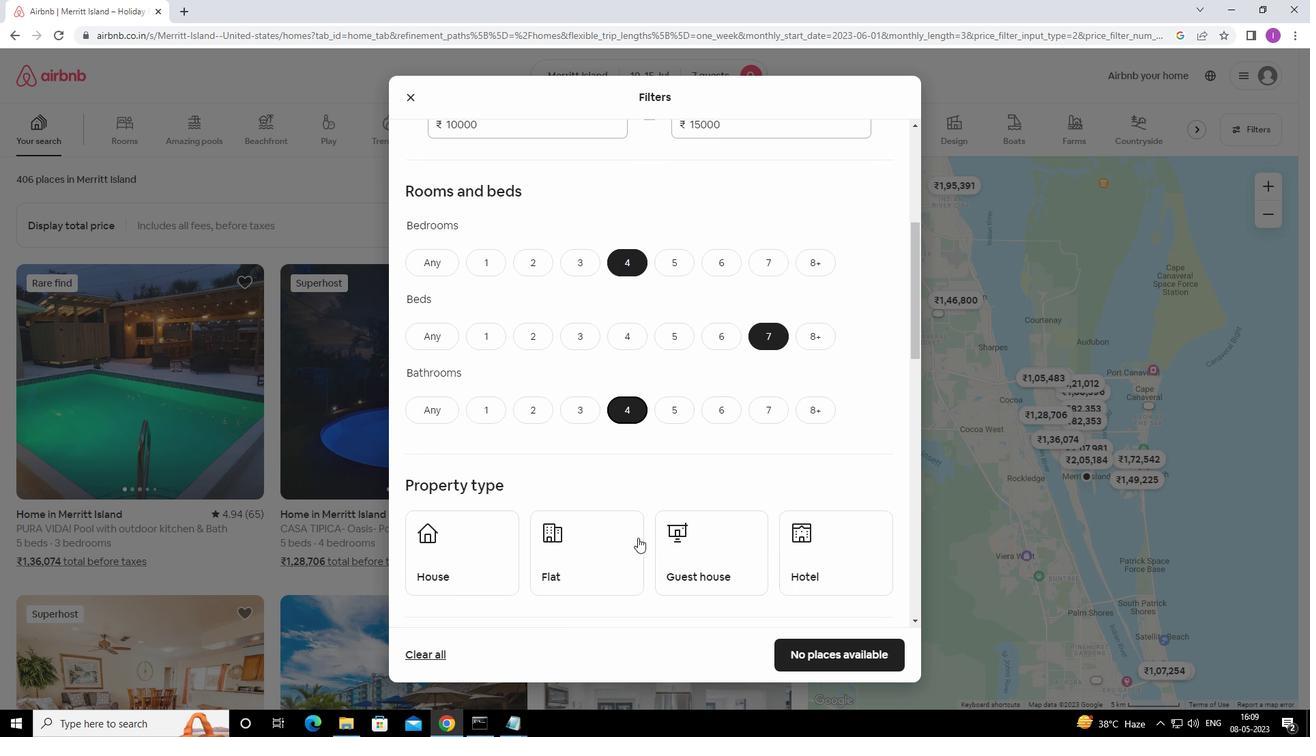 
Action: Mouse scrolled (639, 532) with delta (0, 0)
Screenshot: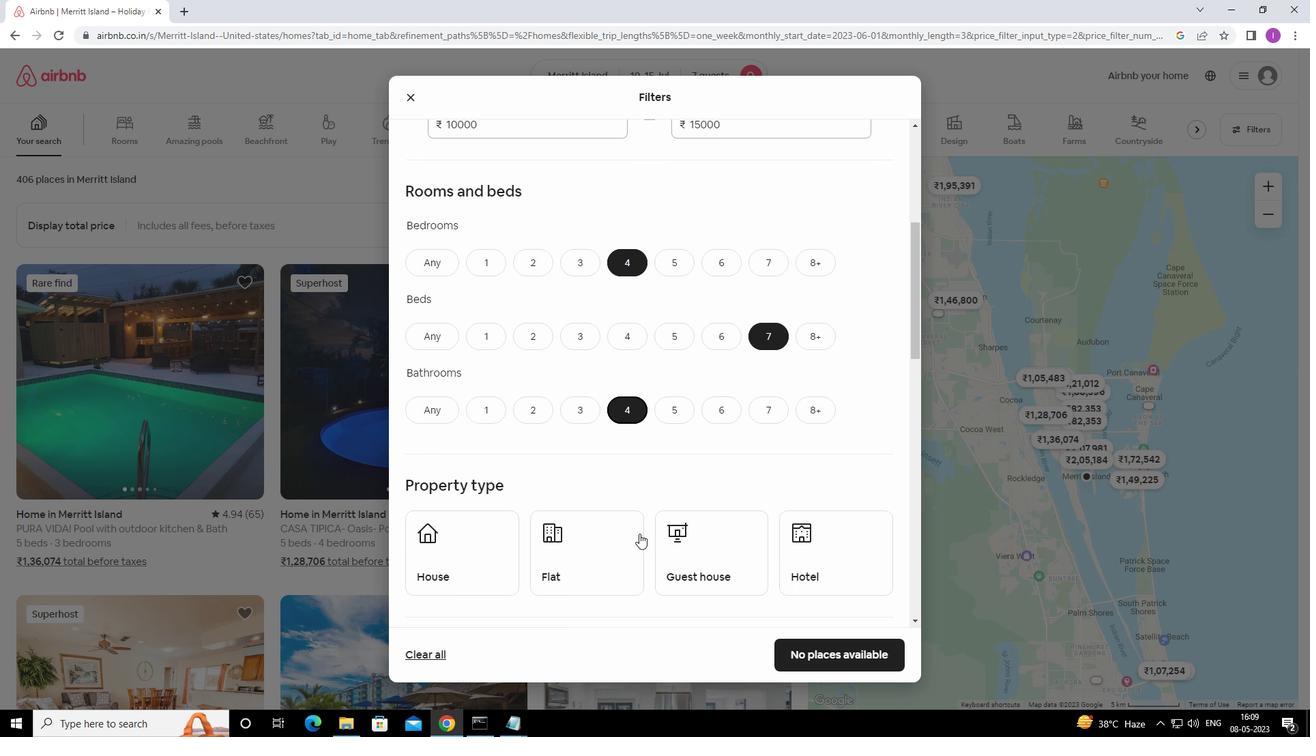 
Action: Mouse scrolled (639, 532) with delta (0, 0)
Screenshot: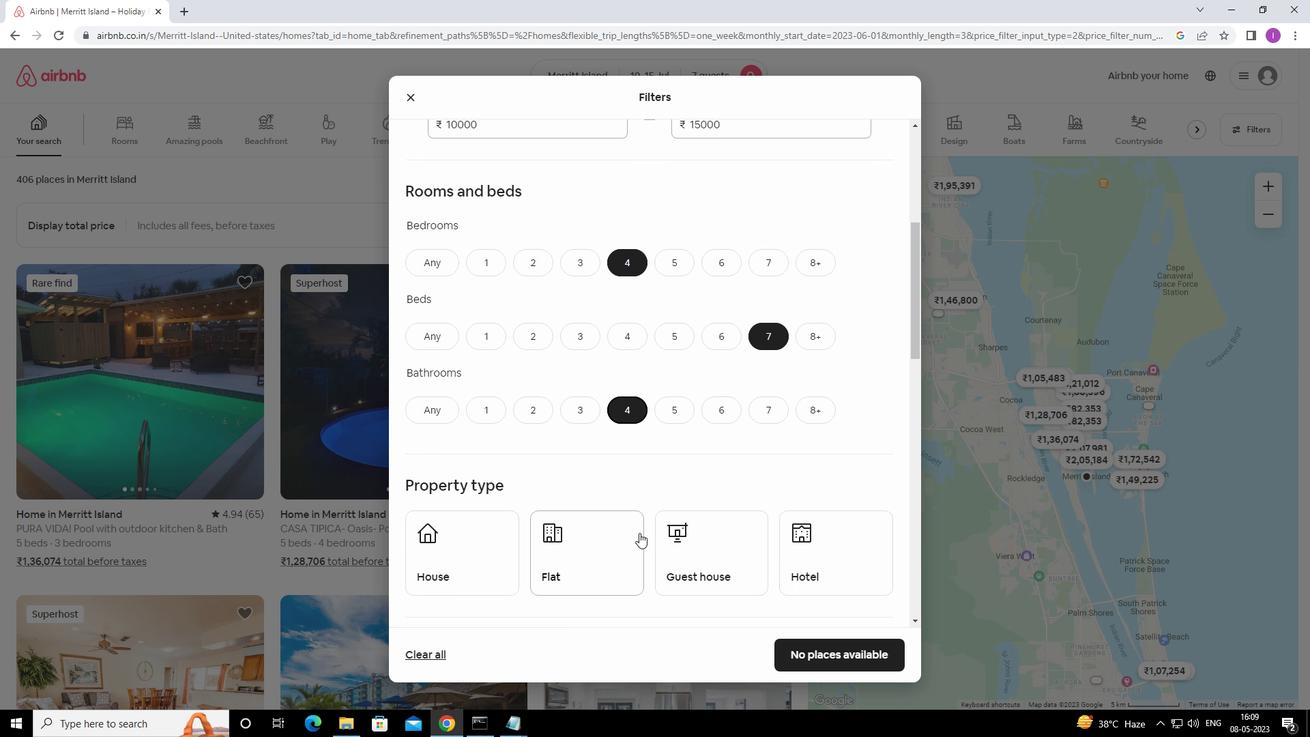 
Action: Mouse moved to (455, 417)
Screenshot: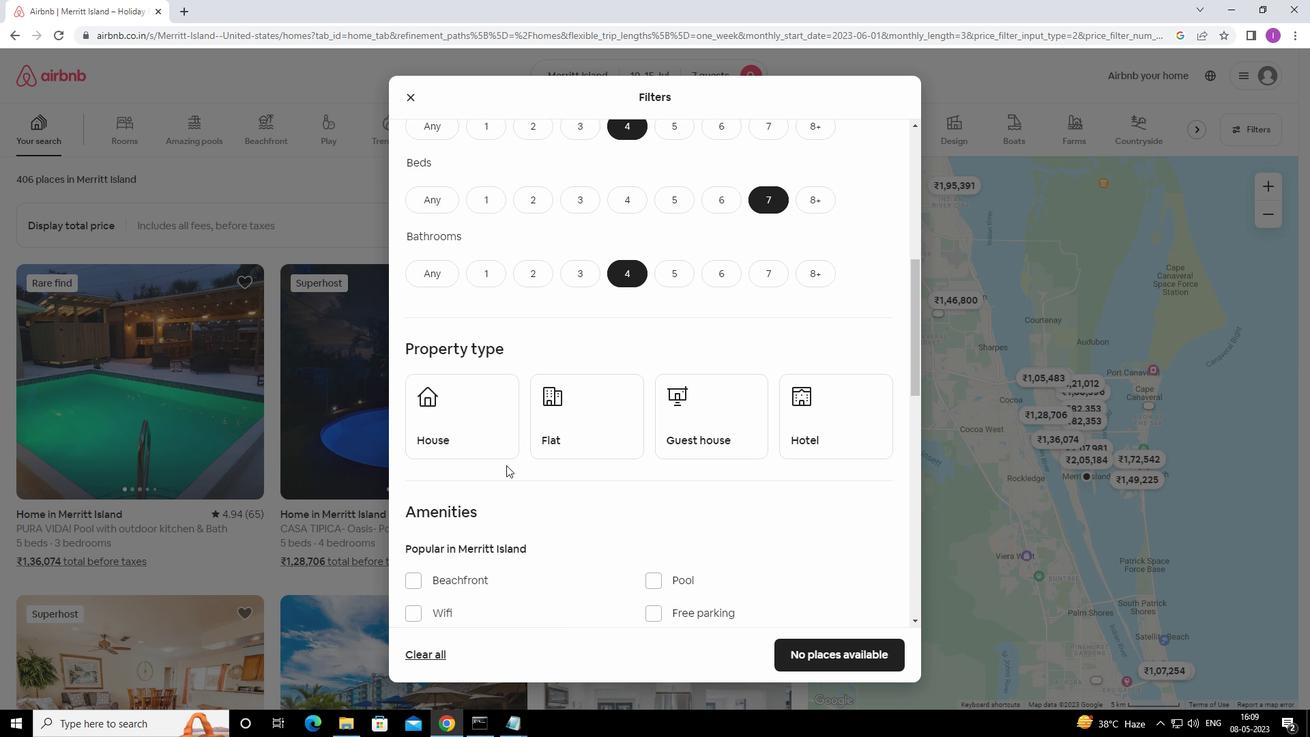 
Action: Mouse pressed left at (455, 417)
Screenshot: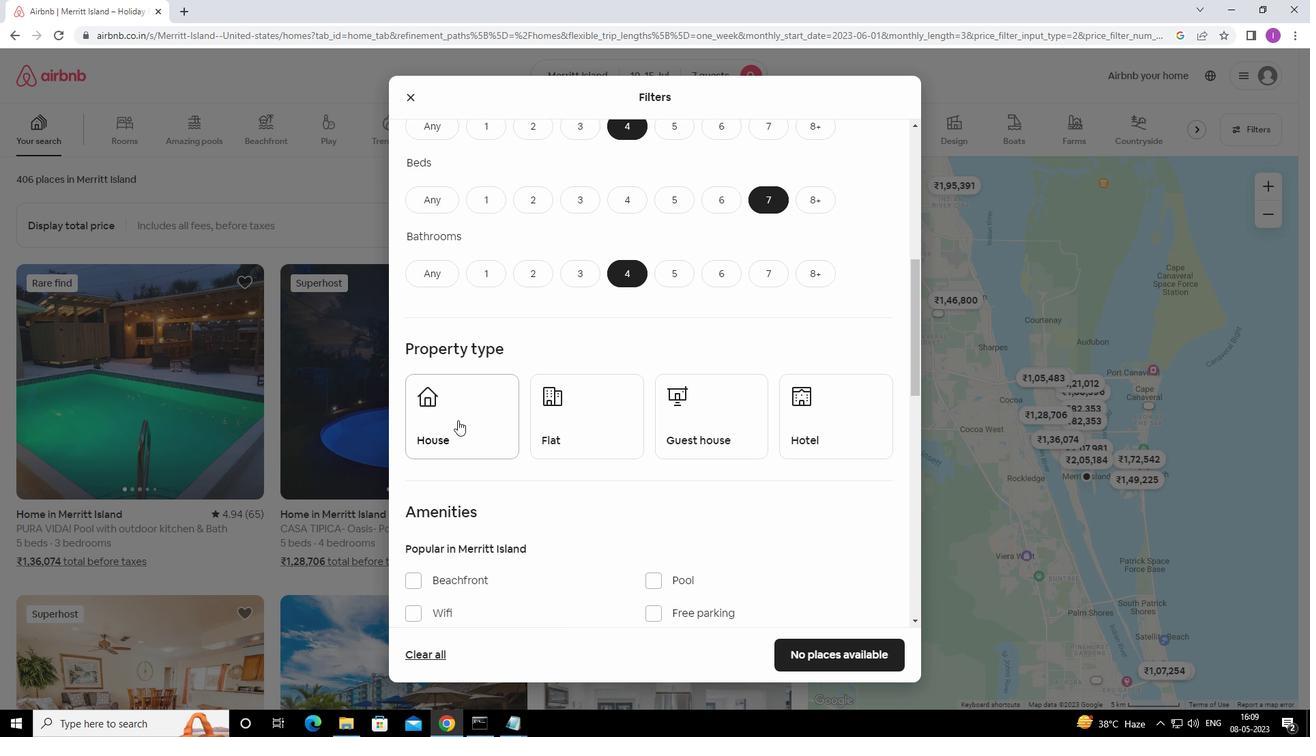 
Action: Mouse moved to (595, 455)
Screenshot: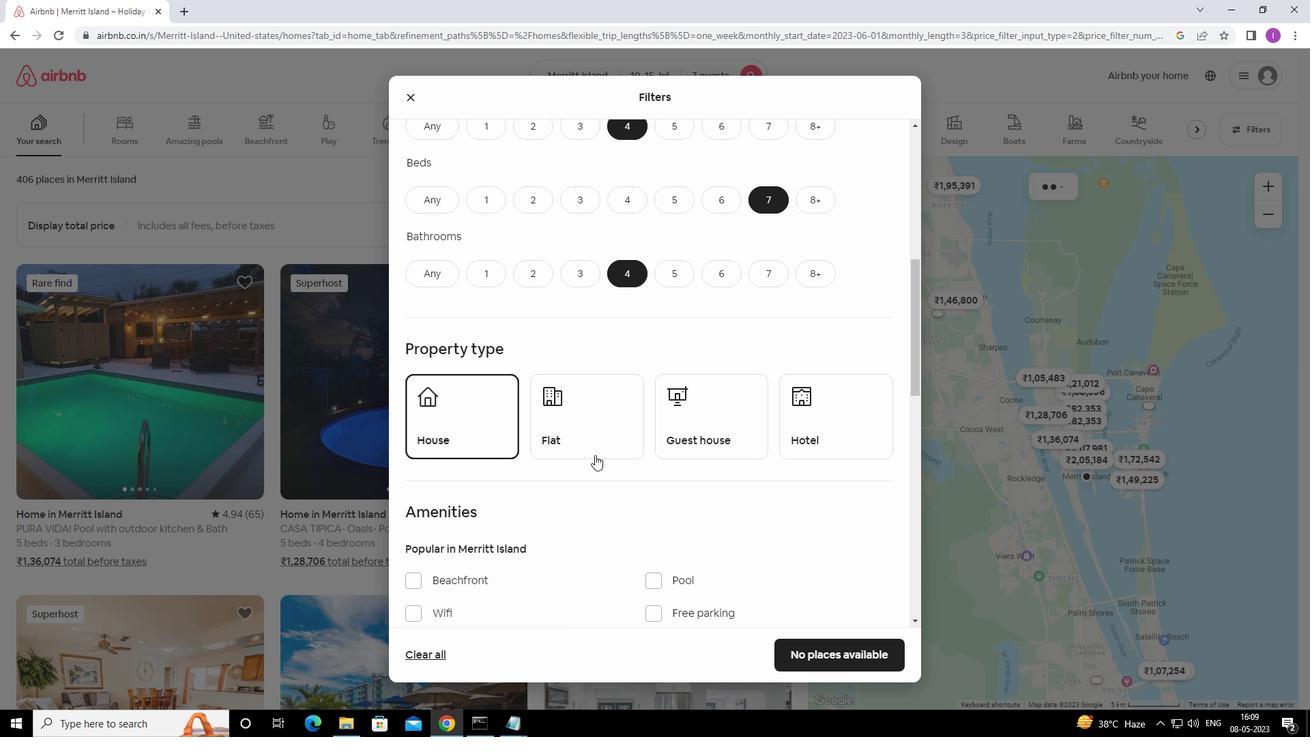 
Action: Mouse pressed left at (595, 455)
Screenshot: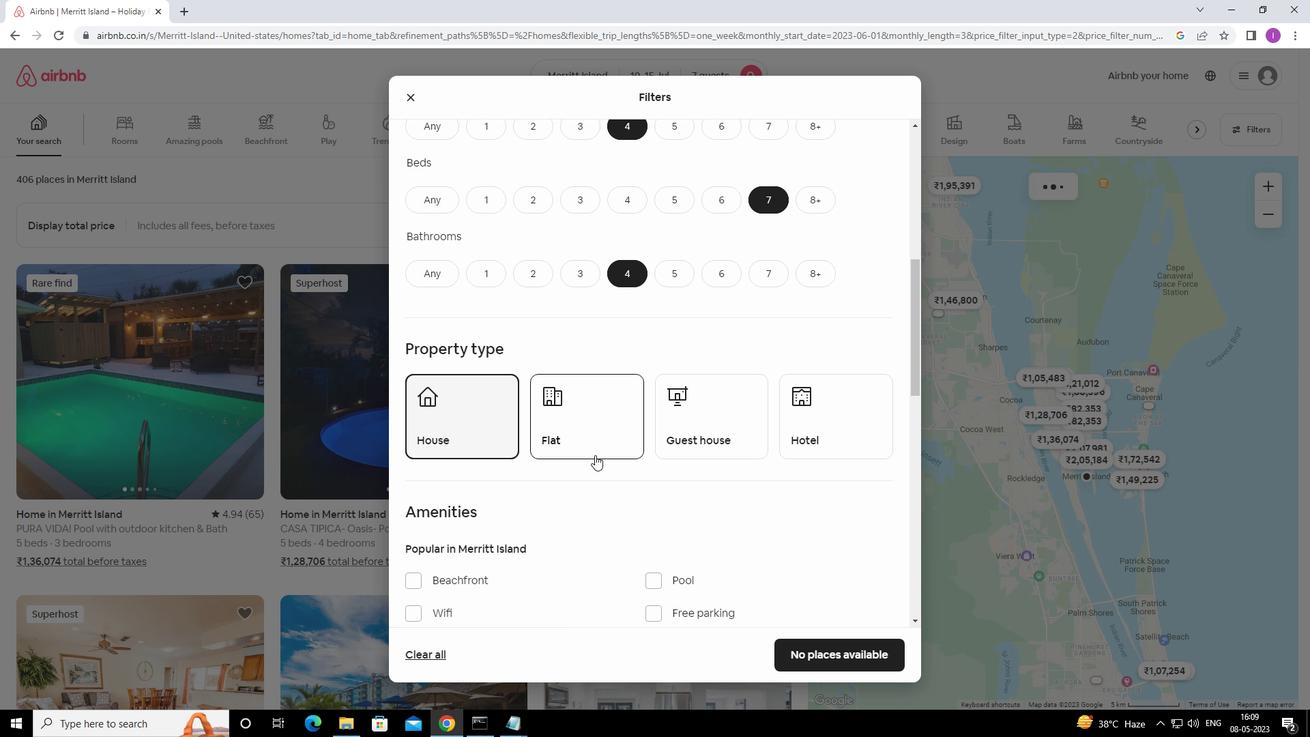 
Action: Mouse moved to (705, 432)
Screenshot: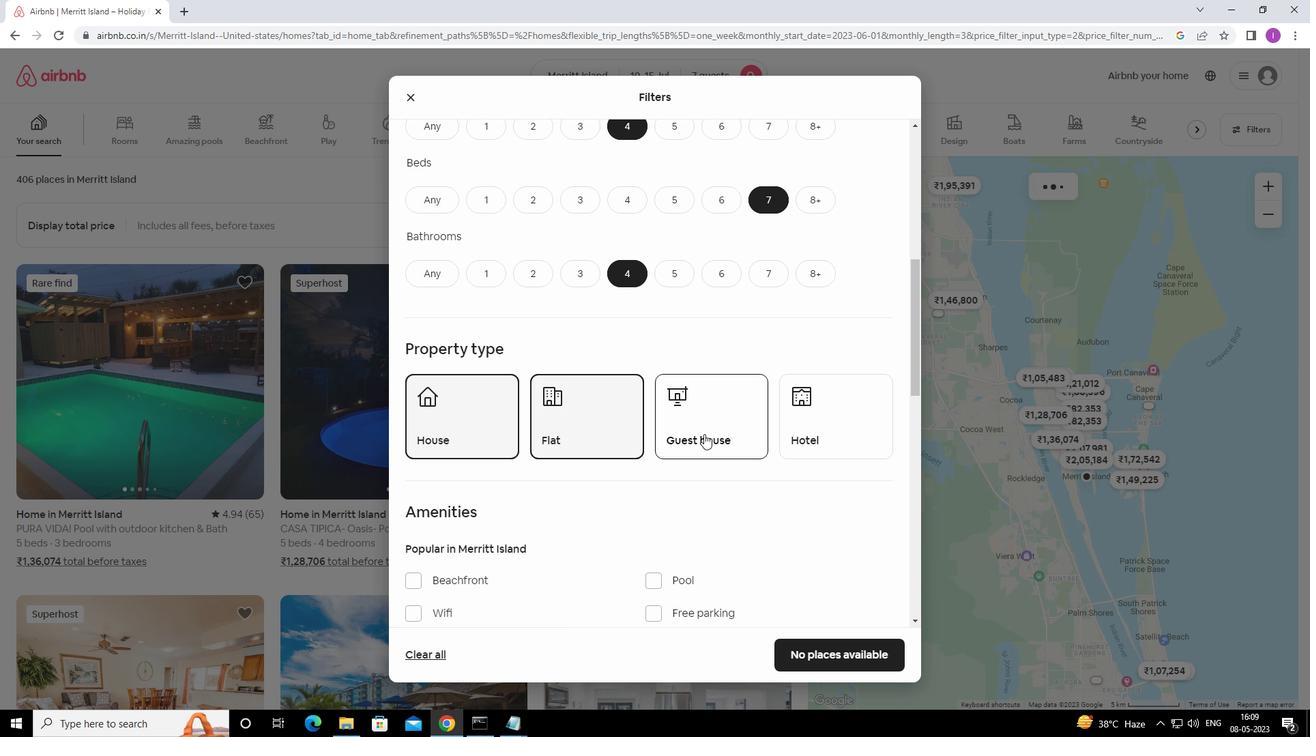 
Action: Mouse pressed left at (705, 432)
Screenshot: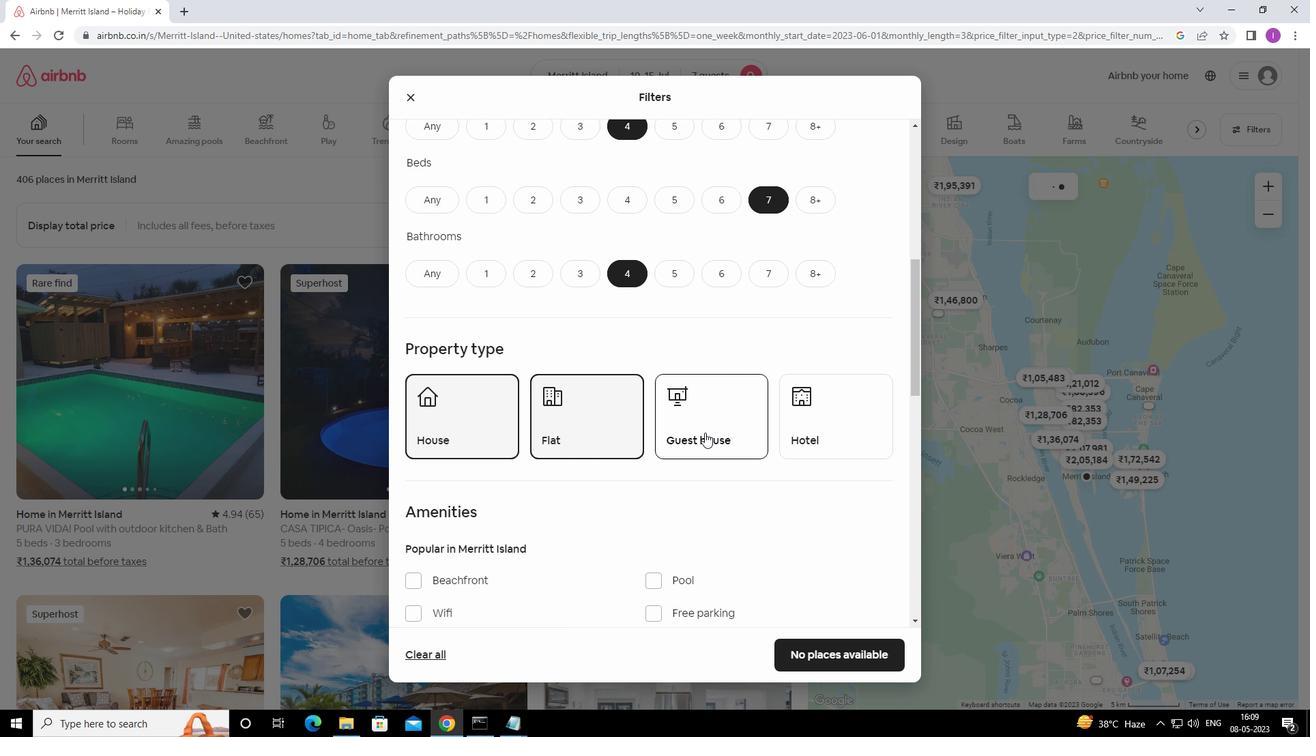 
Action: Mouse moved to (733, 528)
Screenshot: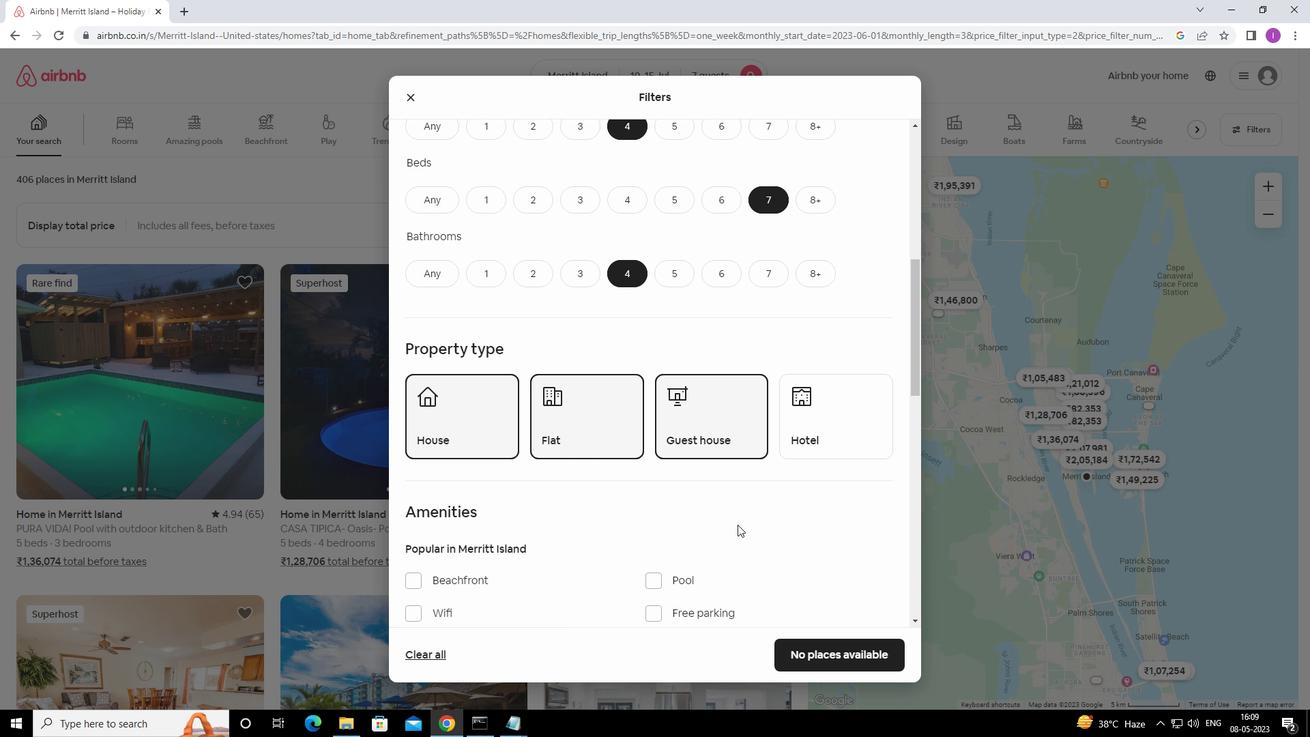 
Action: Mouse scrolled (733, 527) with delta (0, 0)
Screenshot: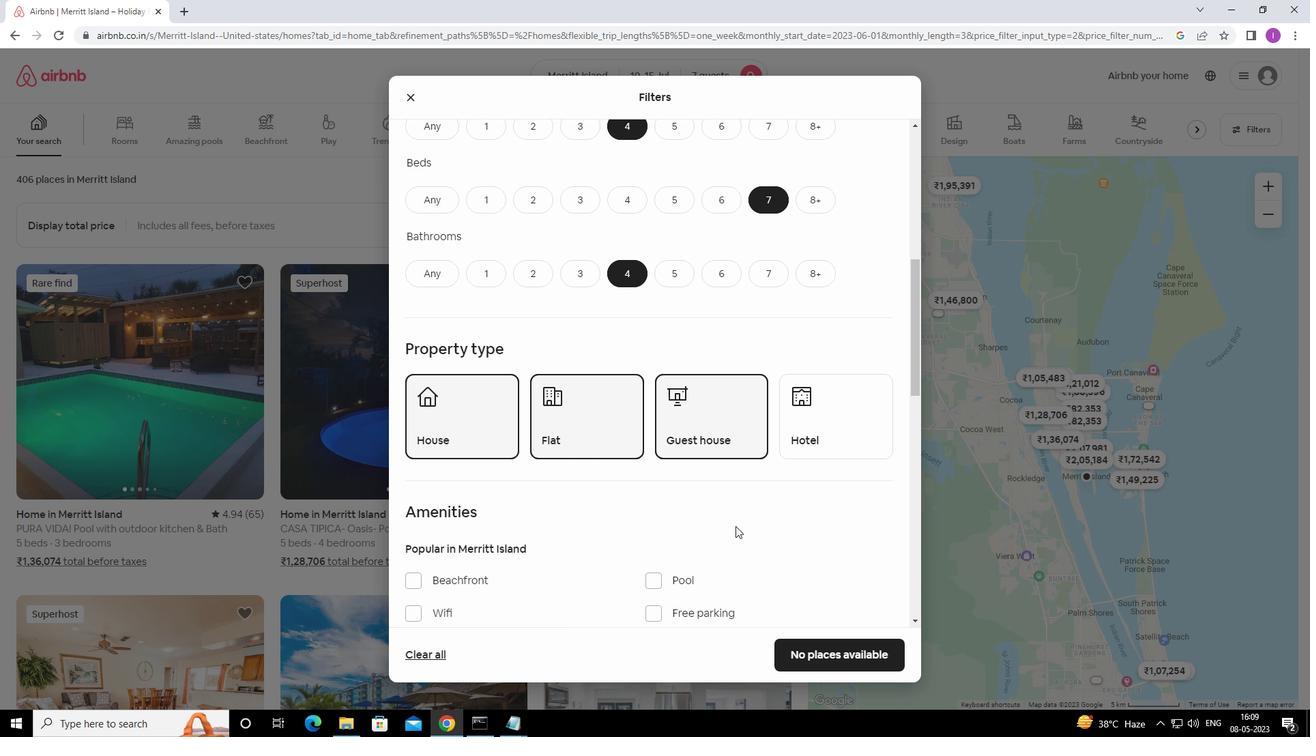 
Action: Mouse scrolled (733, 527) with delta (0, 0)
Screenshot: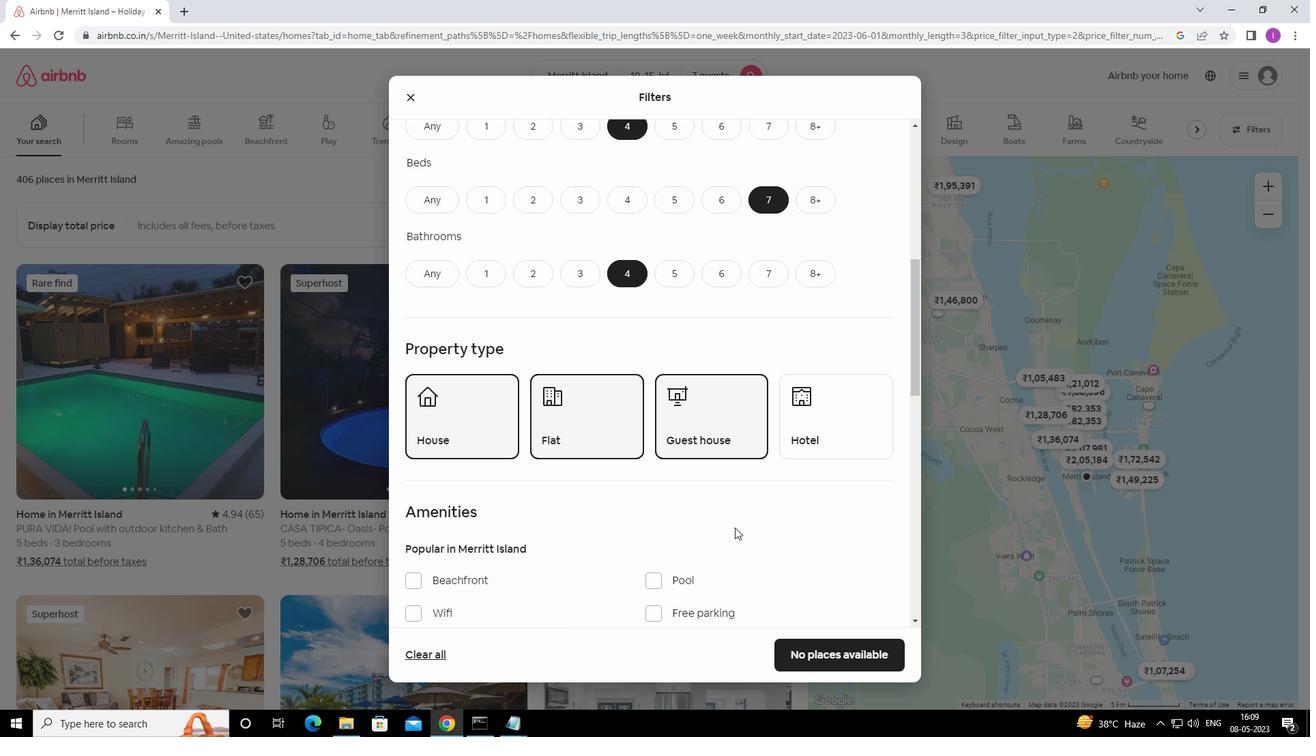 
Action: Mouse moved to (408, 474)
Screenshot: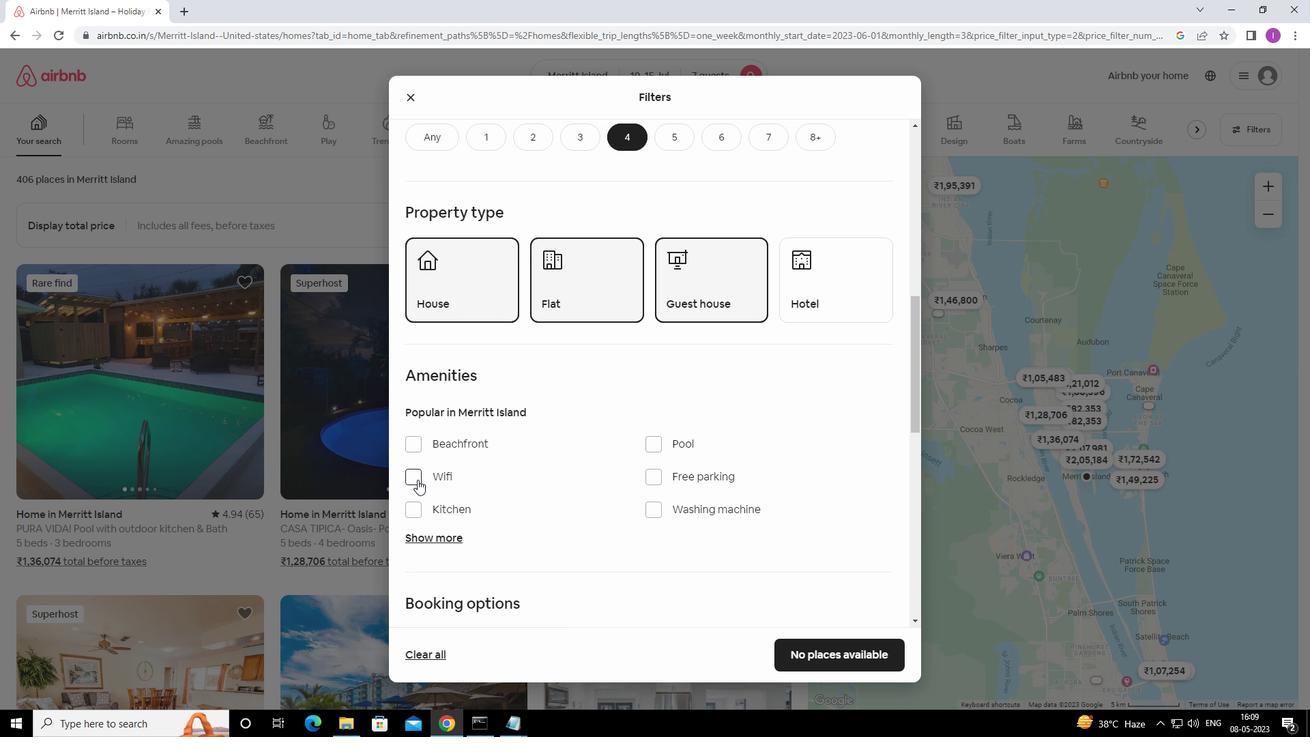 
Action: Mouse pressed left at (408, 474)
Screenshot: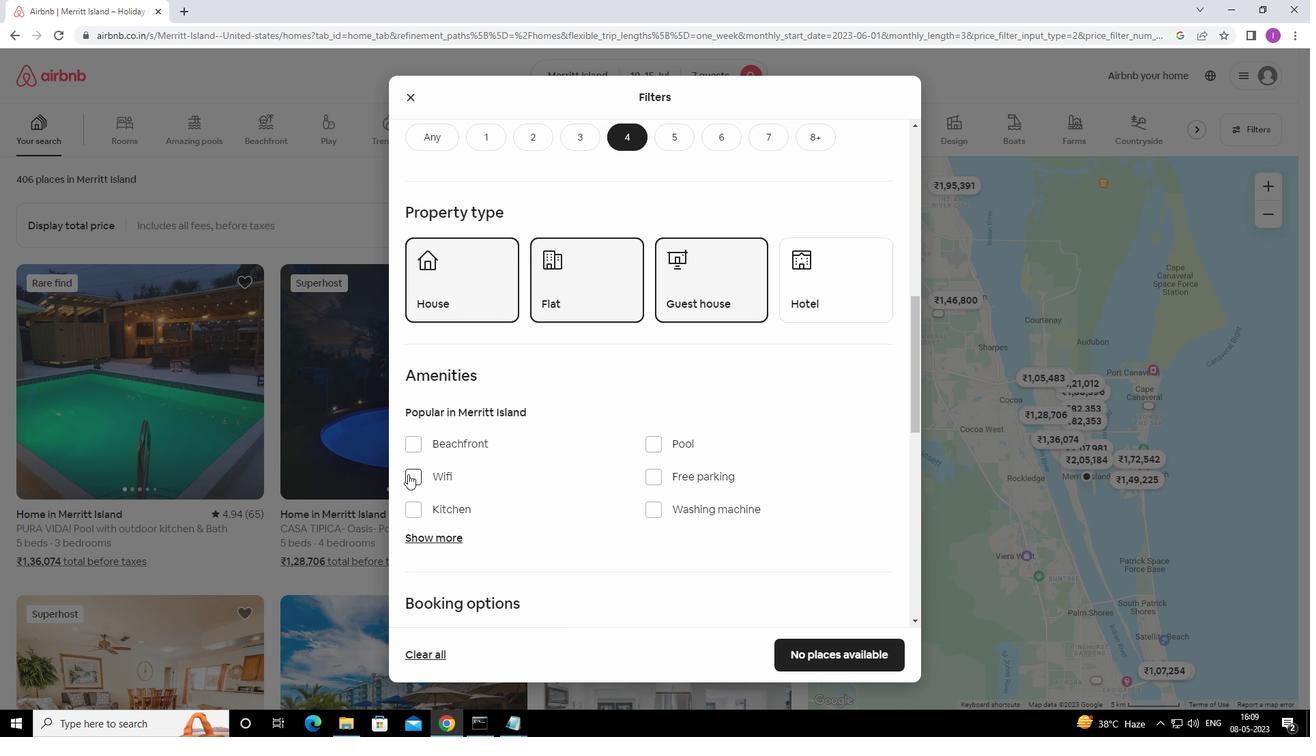 
Action: Mouse moved to (649, 477)
Screenshot: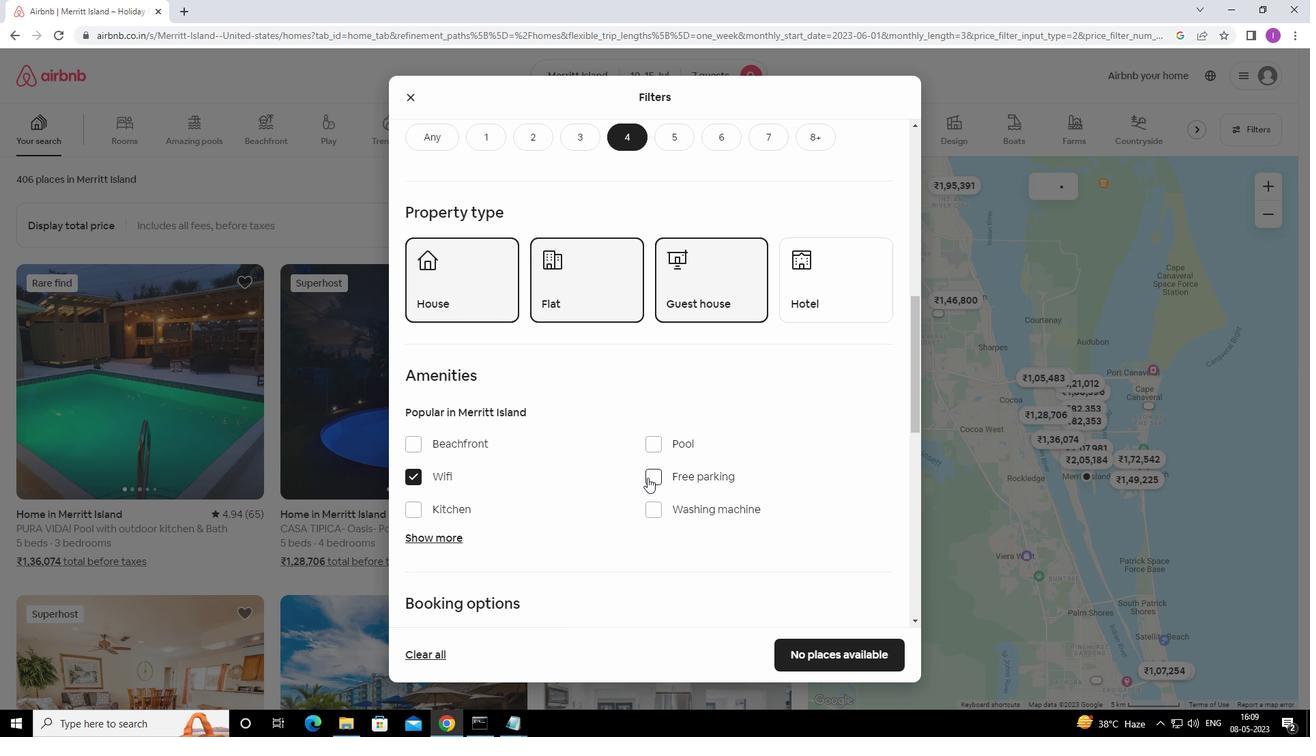 
Action: Mouse pressed left at (649, 477)
Screenshot: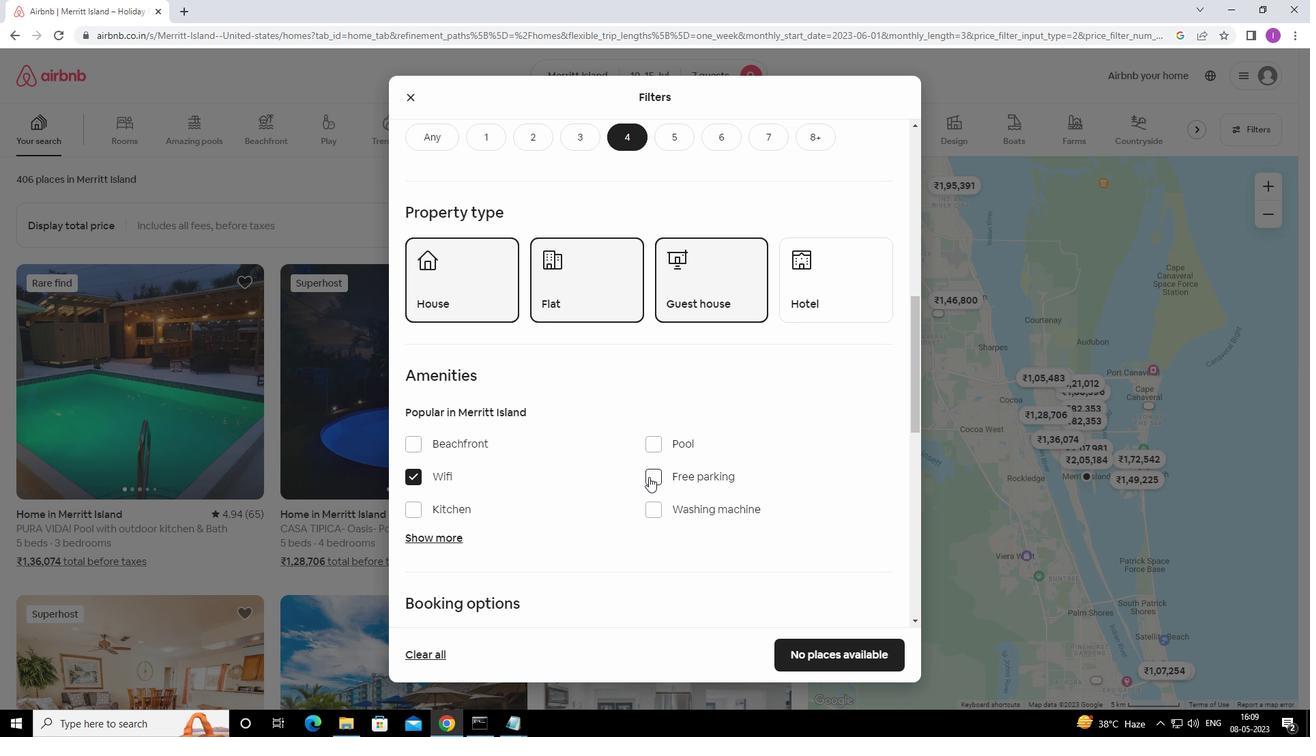
Action: Mouse moved to (444, 537)
Screenshot: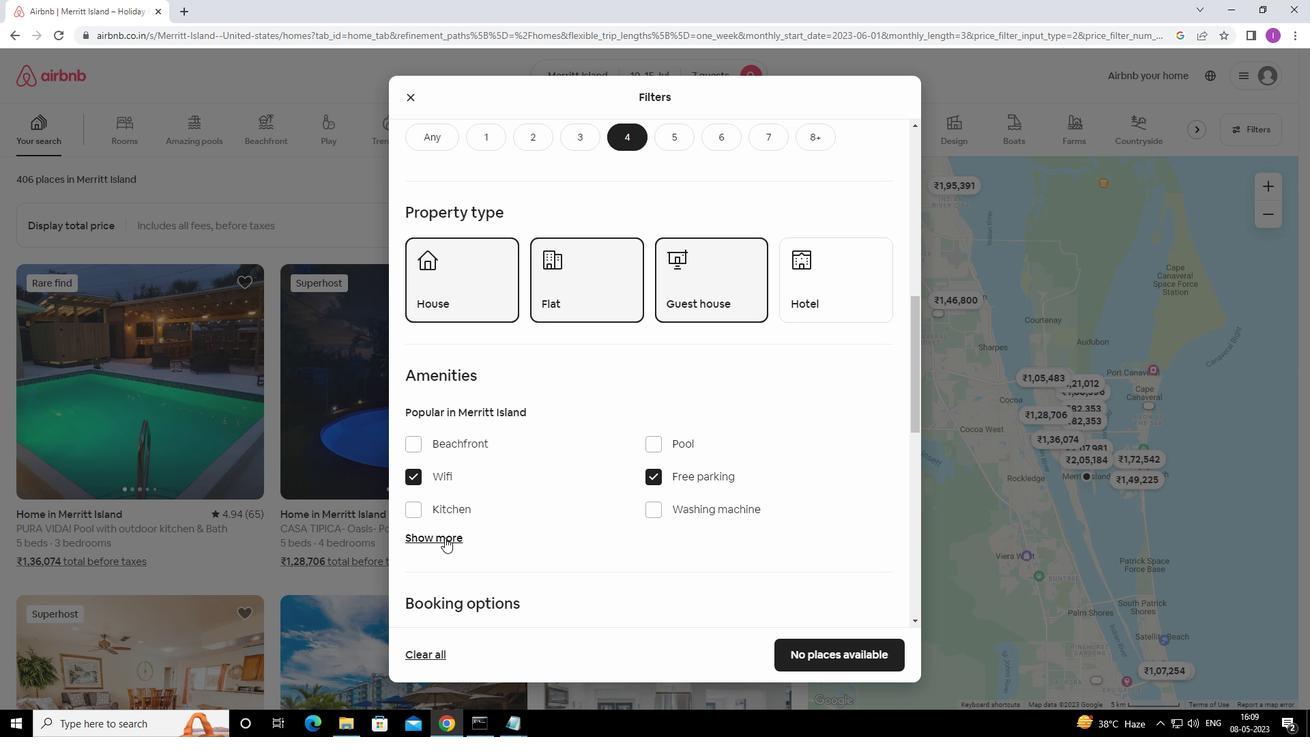 
Action: Mouse pressed left at (444, 537)
Screenshot: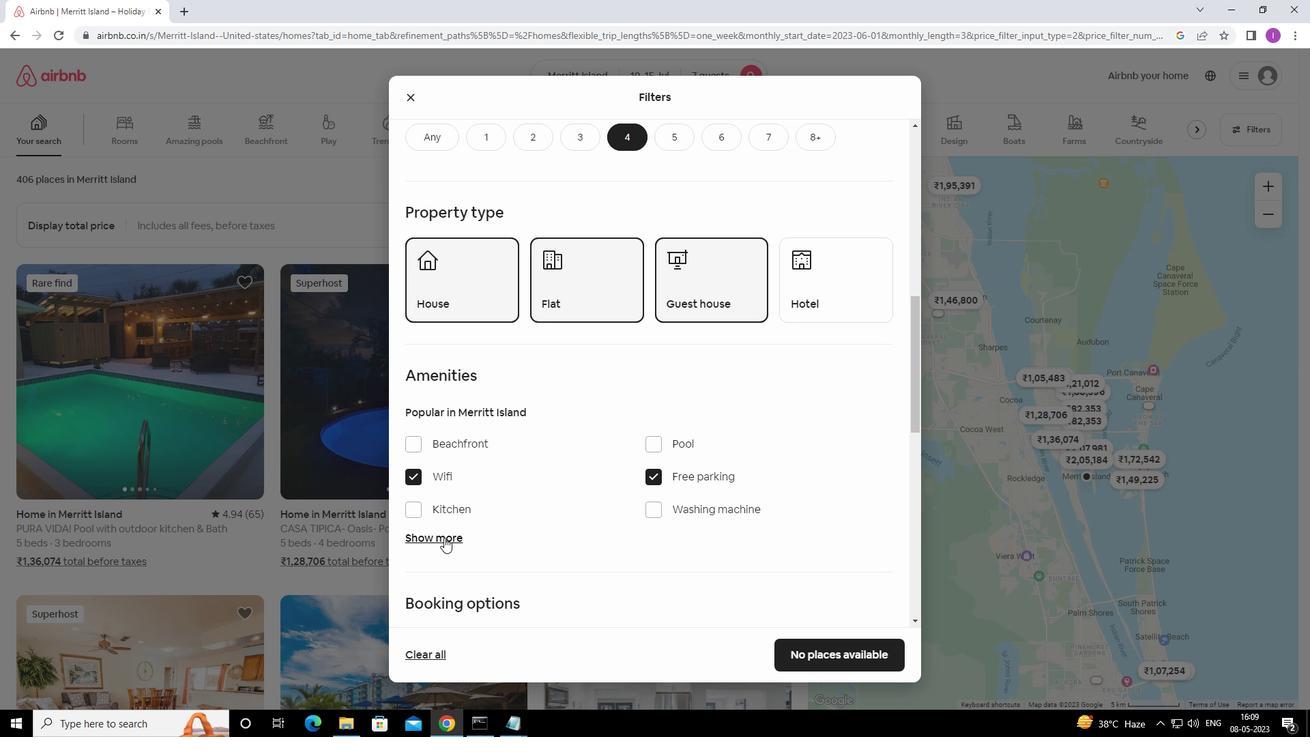 
Action: Mouse moved to (491, 609)
Screenshot: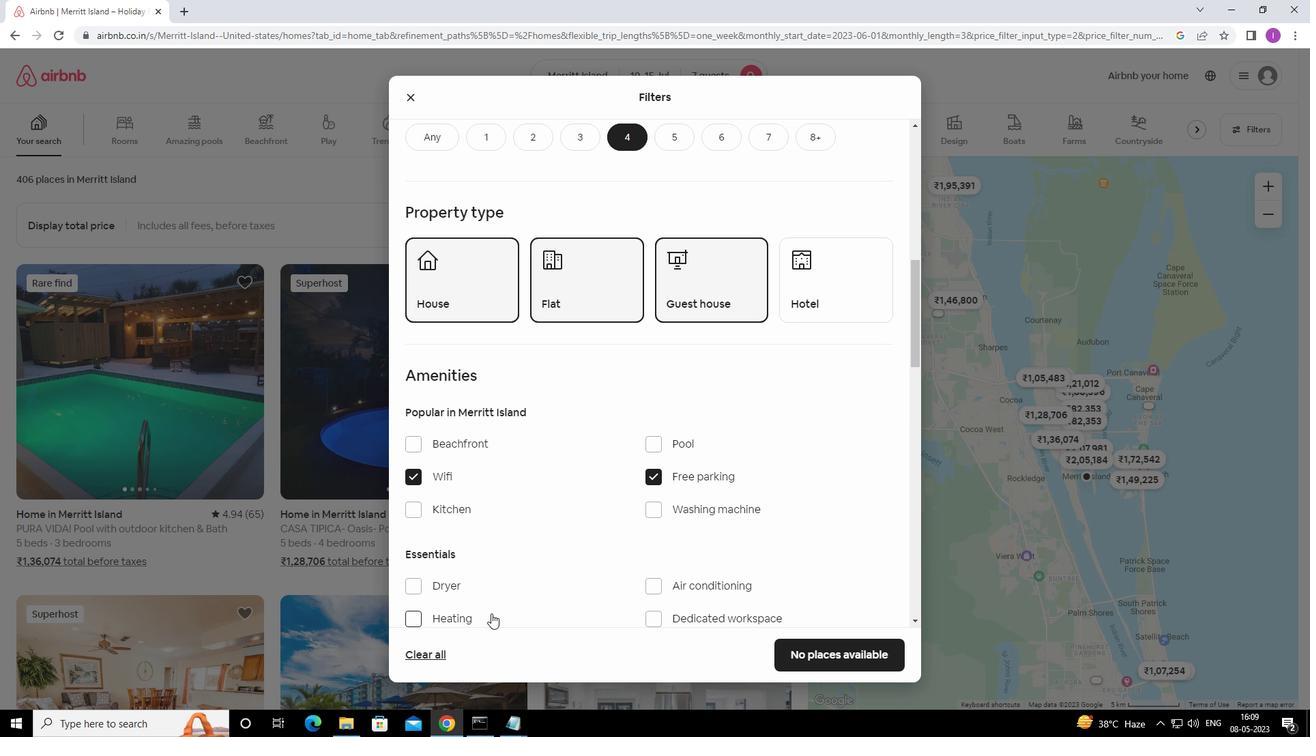 
Action: Mouse scrolled (491, 608) with delta (0, 0)
Screenshot: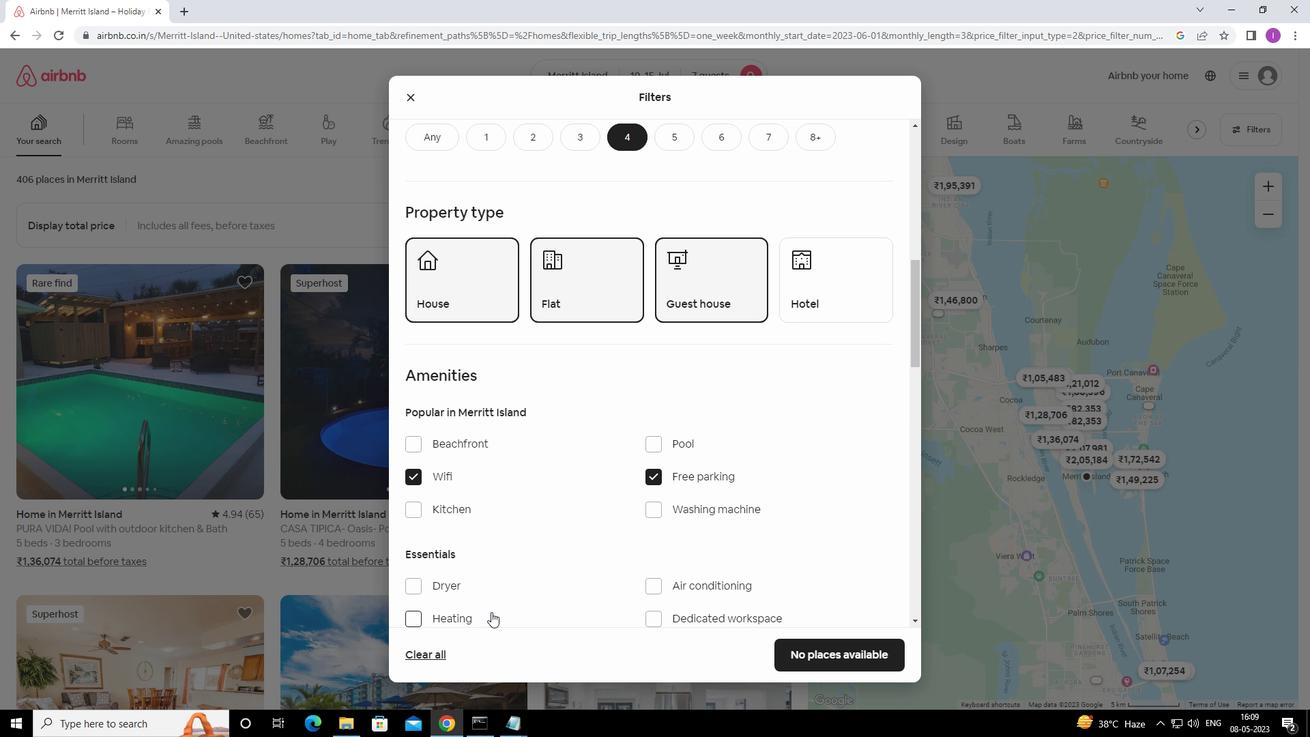 
Action: Mouse moved to (491, 608)
Screenshot: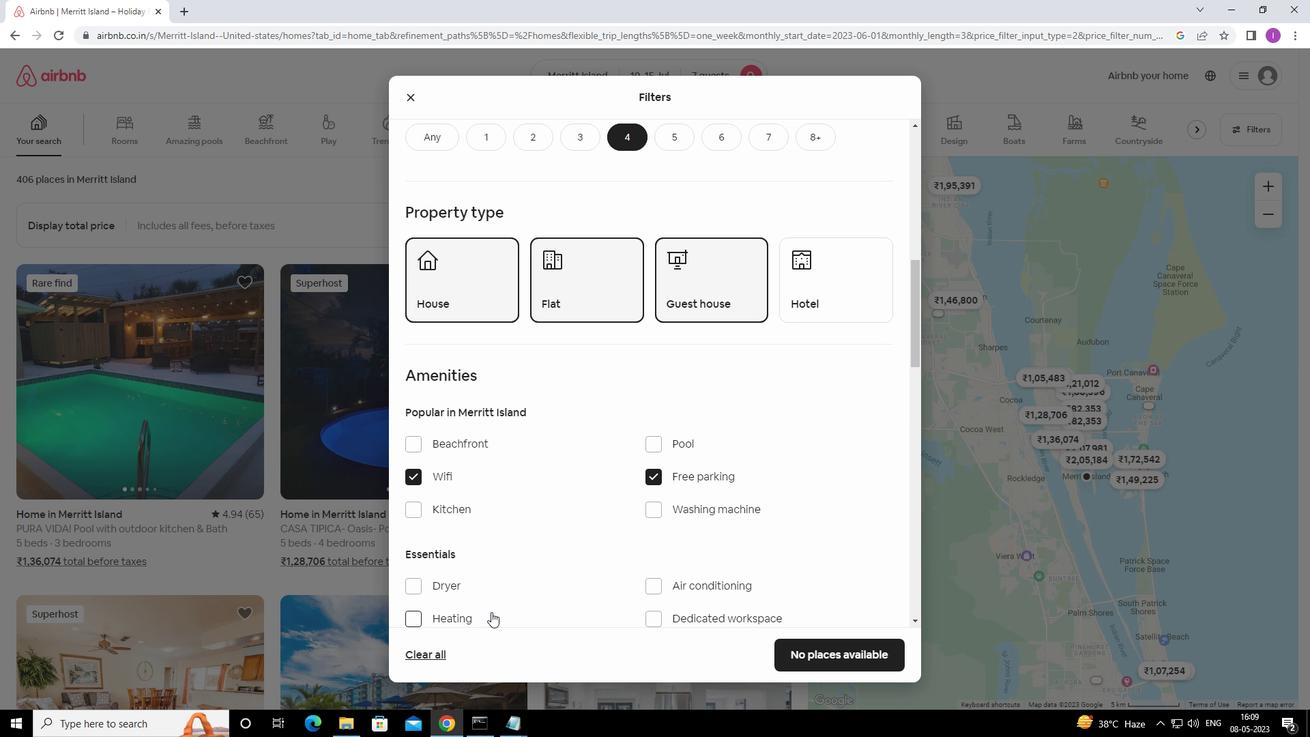 
Action: Mouse scrolled (491, 607) with delta (0, 0)
Screenshot: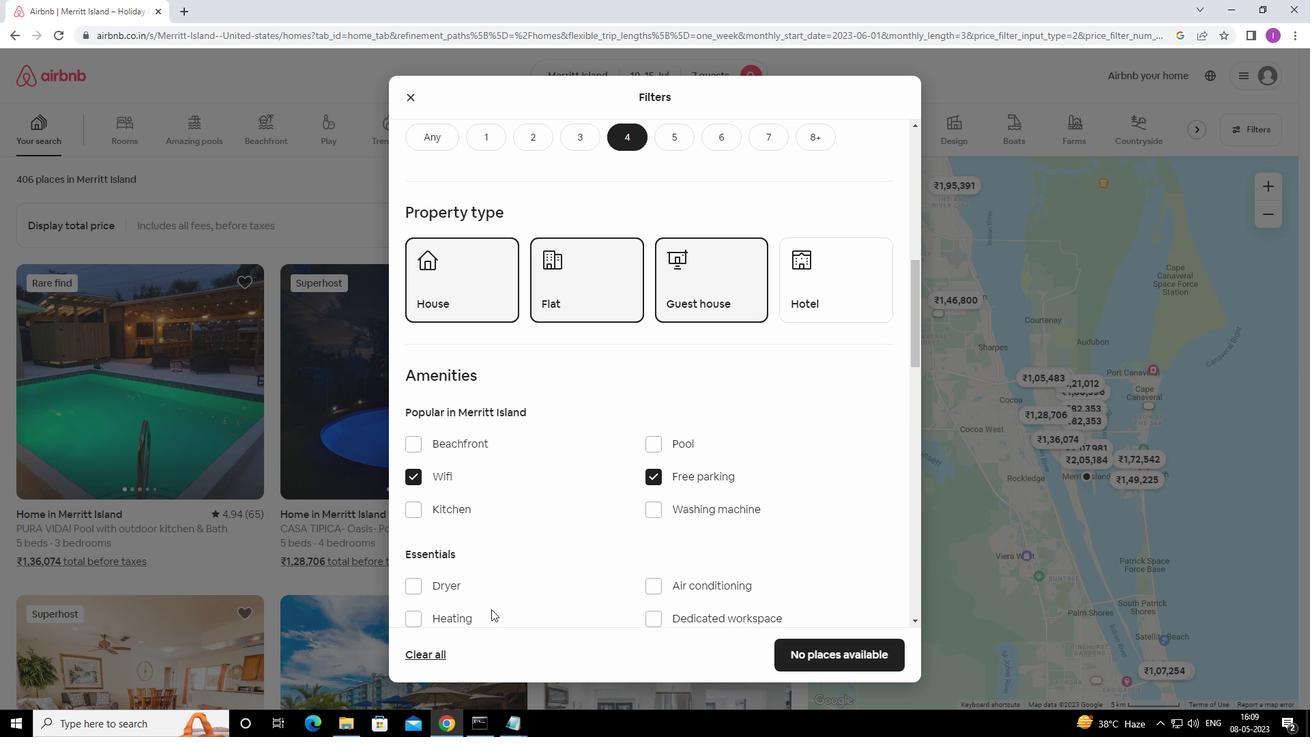 
Action: Mouse moved to (422, 515)
Screenshot: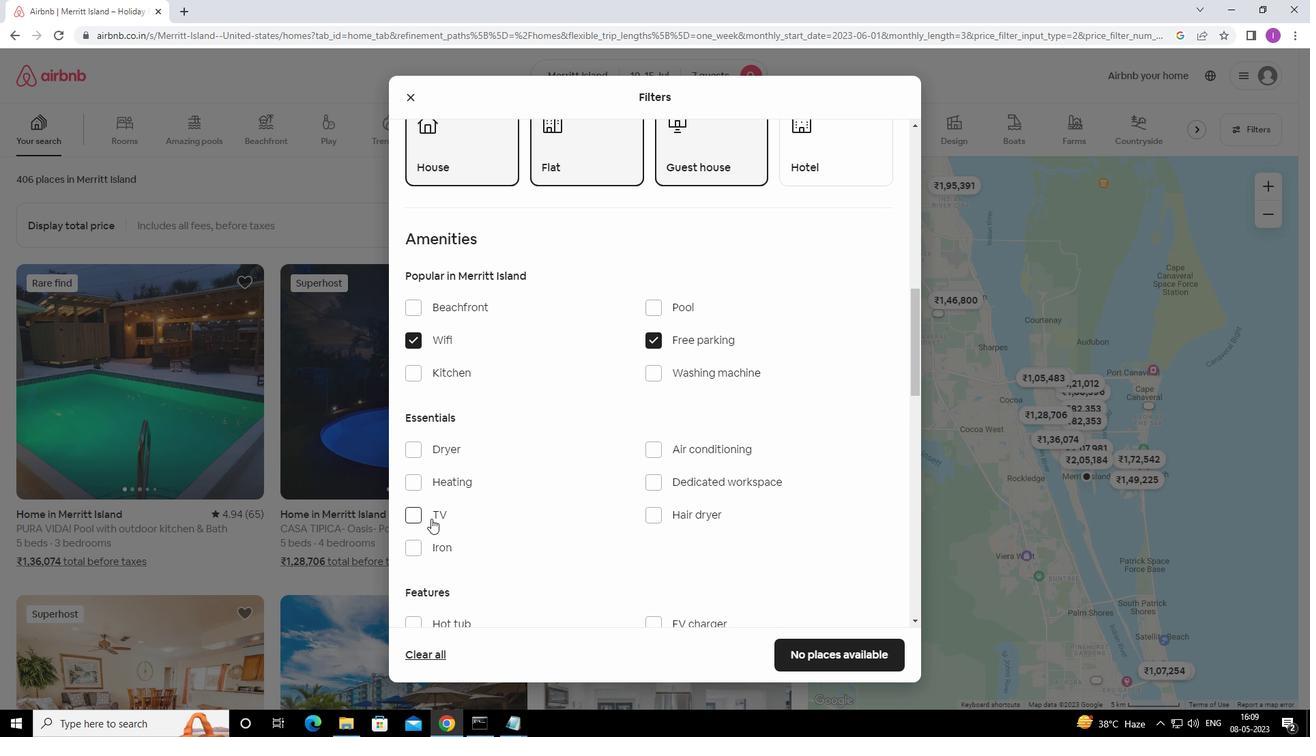 
Action: Mouse pressed left at (422, 515)
Screenshot: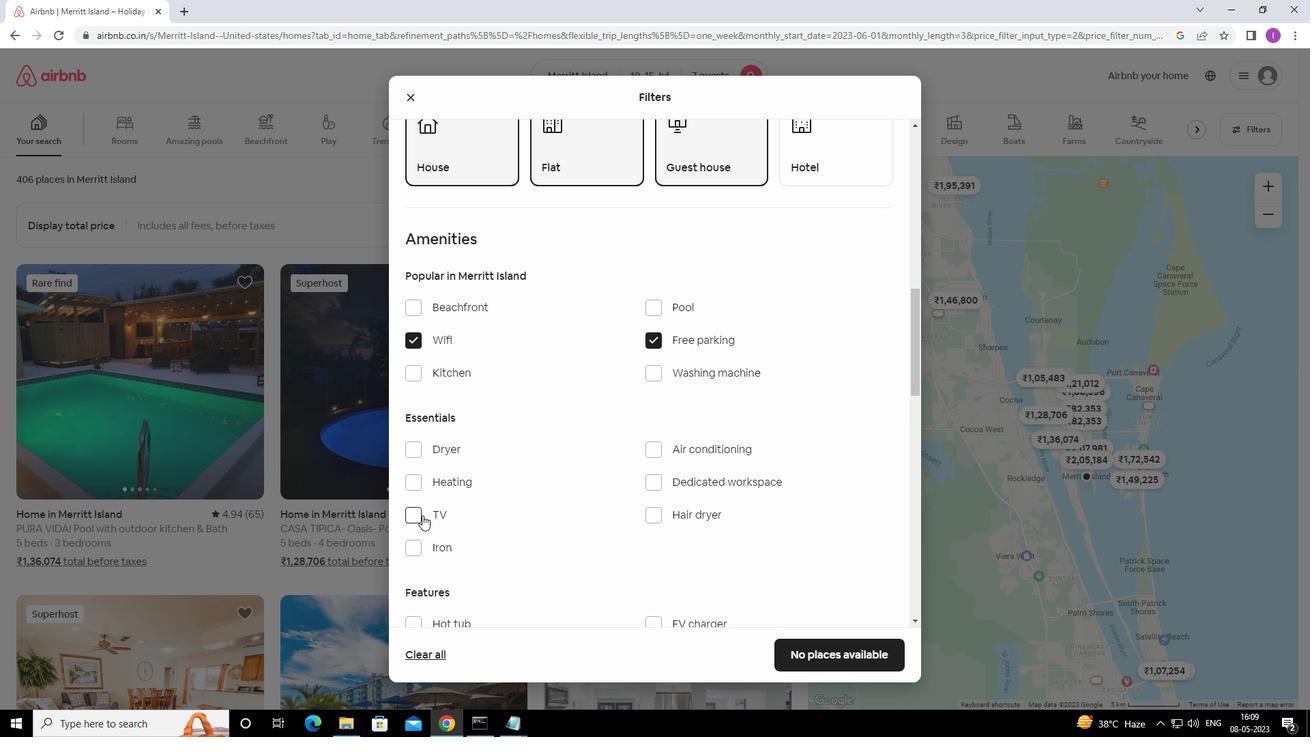 
Action: Mouse moved to (543, 535)
Screenshot: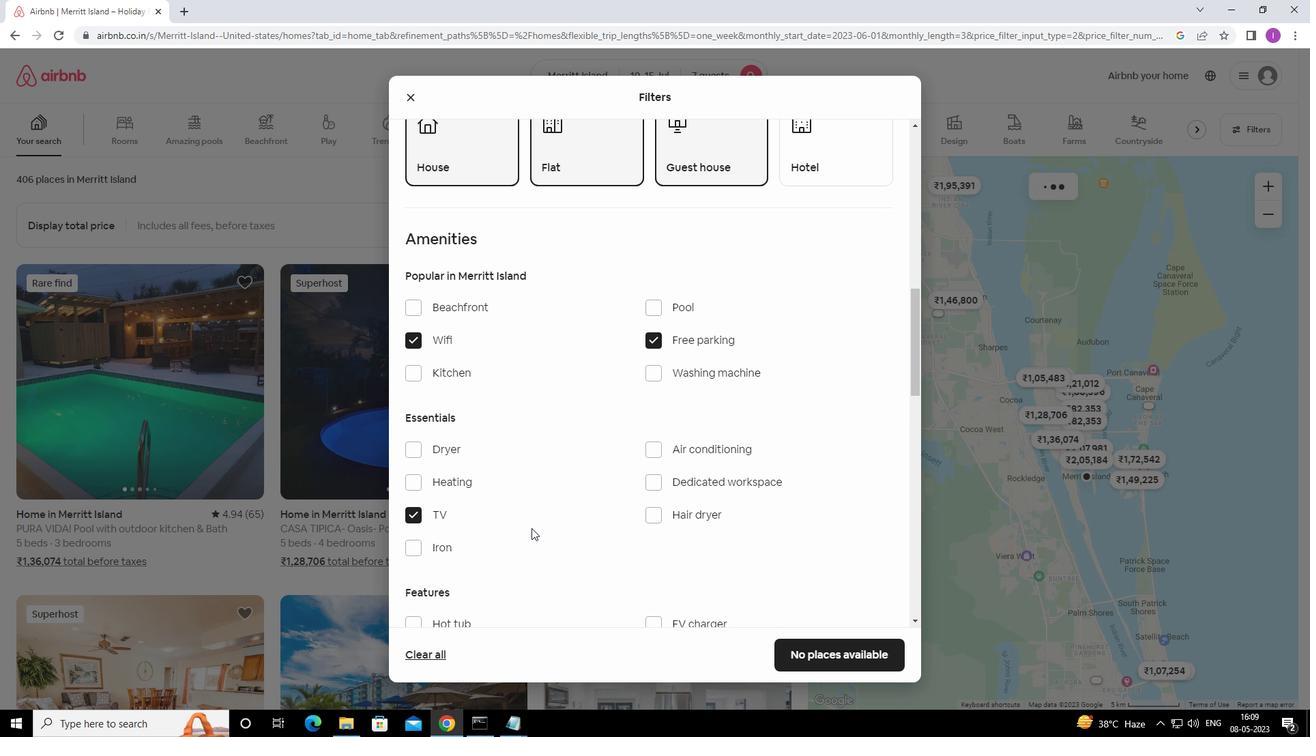 
Action: Mouse scrolled (543, 535) with delta (0, 0)
Screenshot: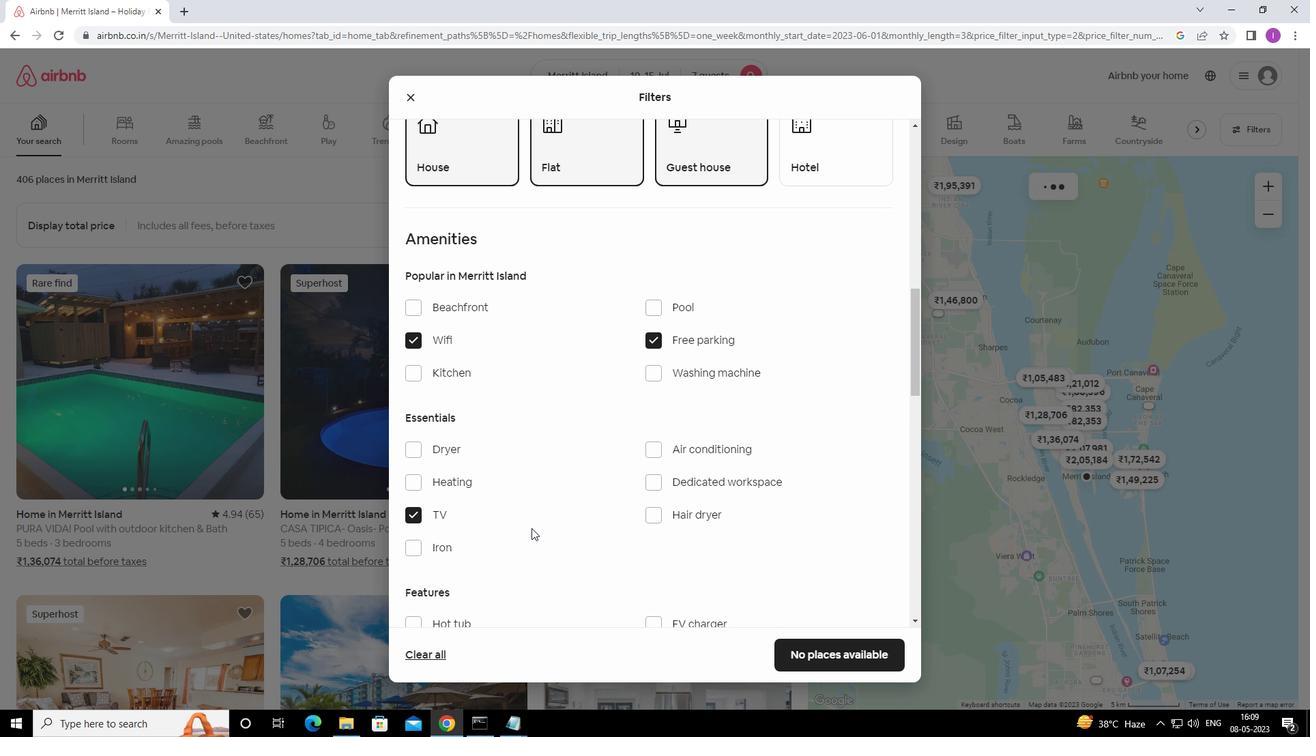 
Action: Mouse moved to (544, 536)
Screenshot: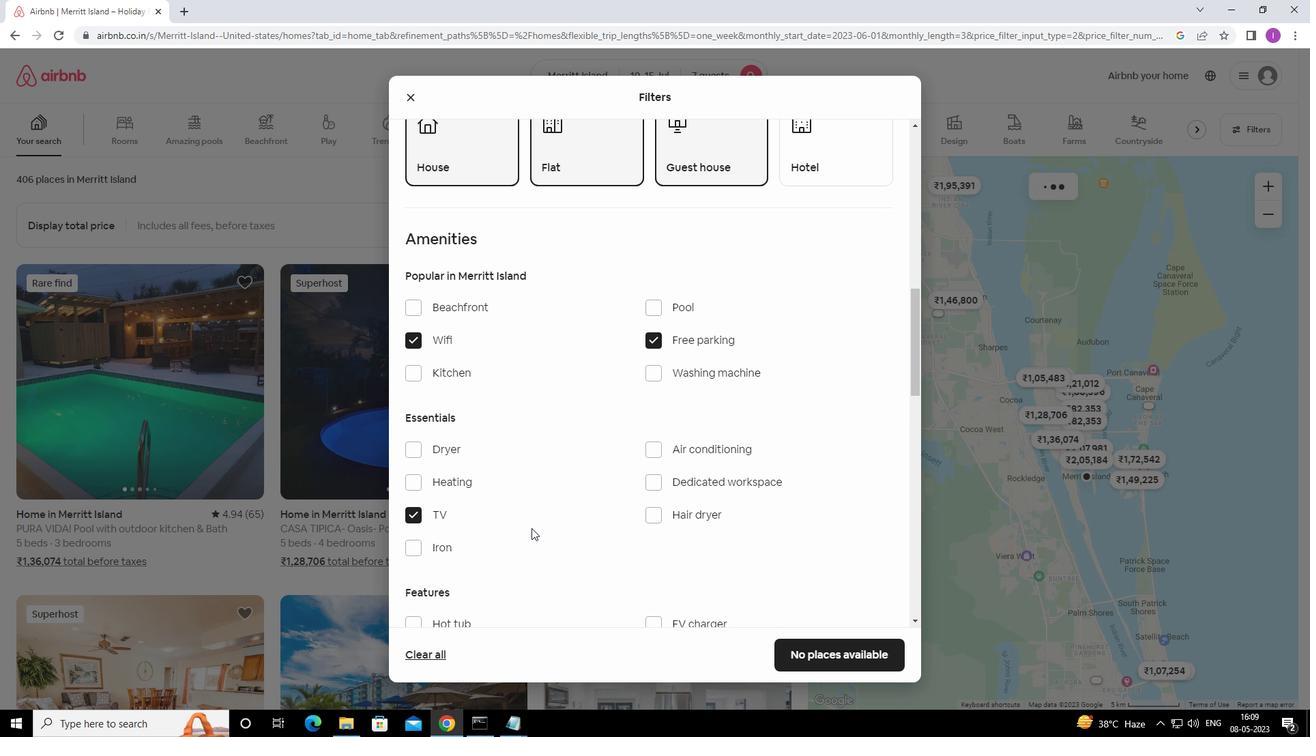 
Action: Mouse scrolled (544, 535) with delta (0, 0)
Screenshot: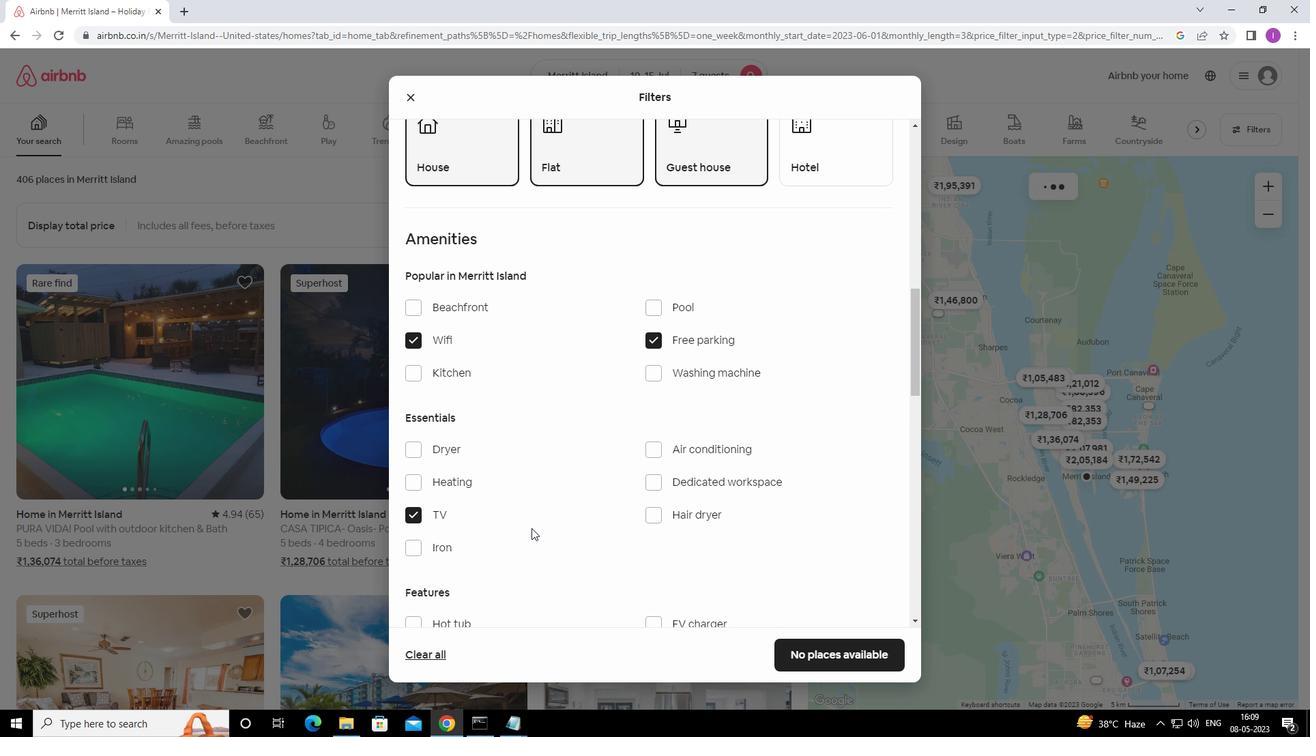 
Action: Mouse moved to (653, 519)
Screenshot: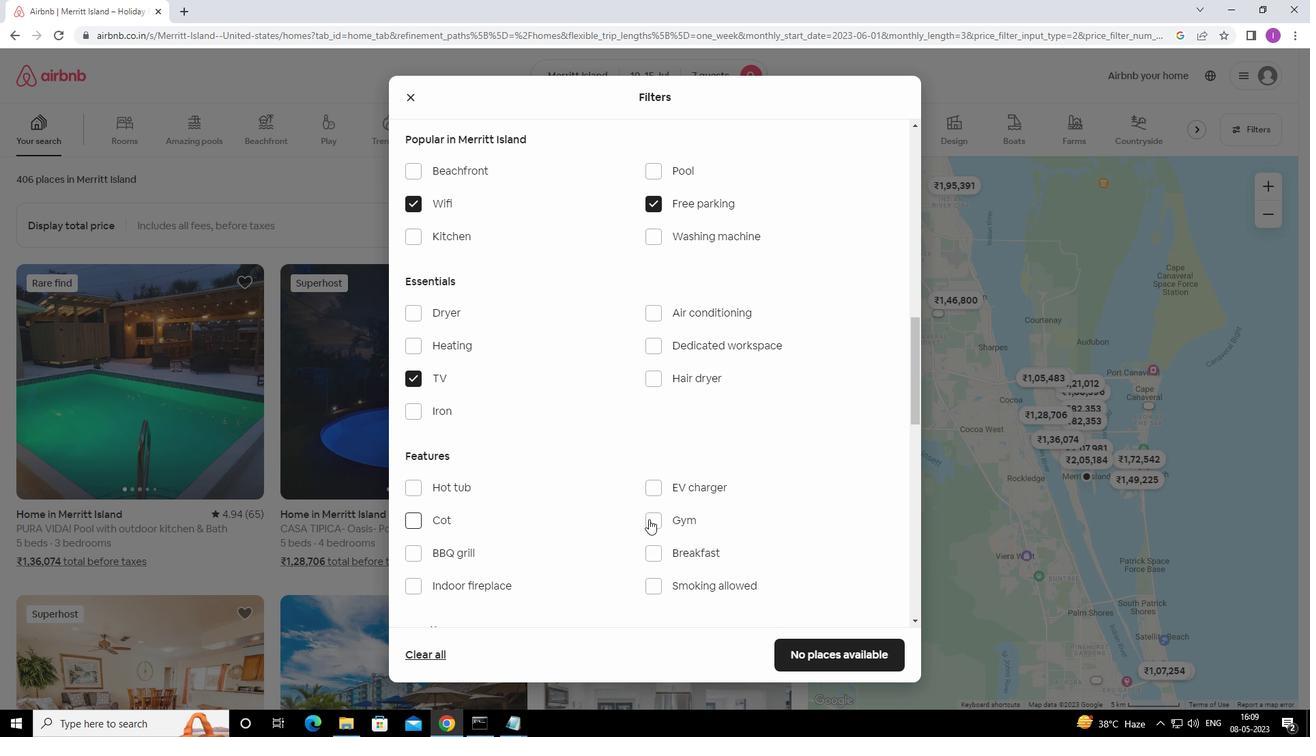 
Action: Mouse pressed left at (653, 519)
Screenshot: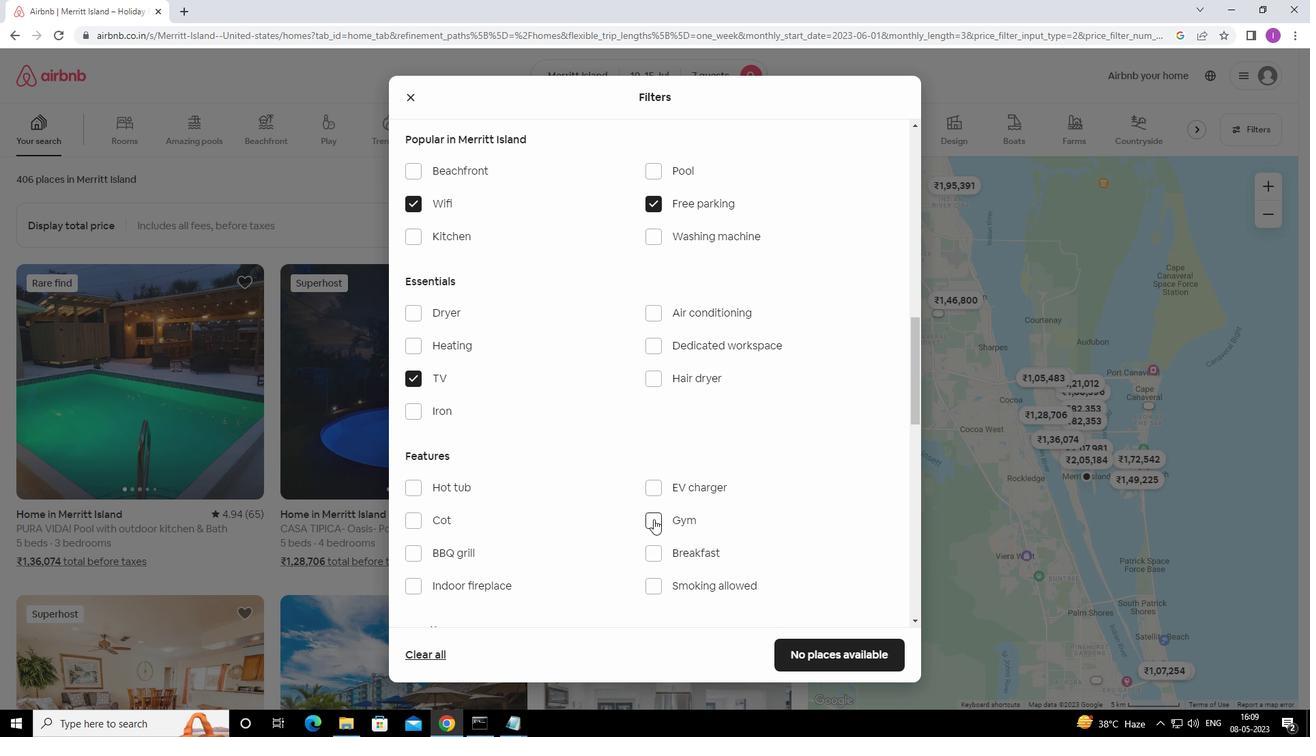 
Action: Mouse moved to (659, 554)
Screenshot: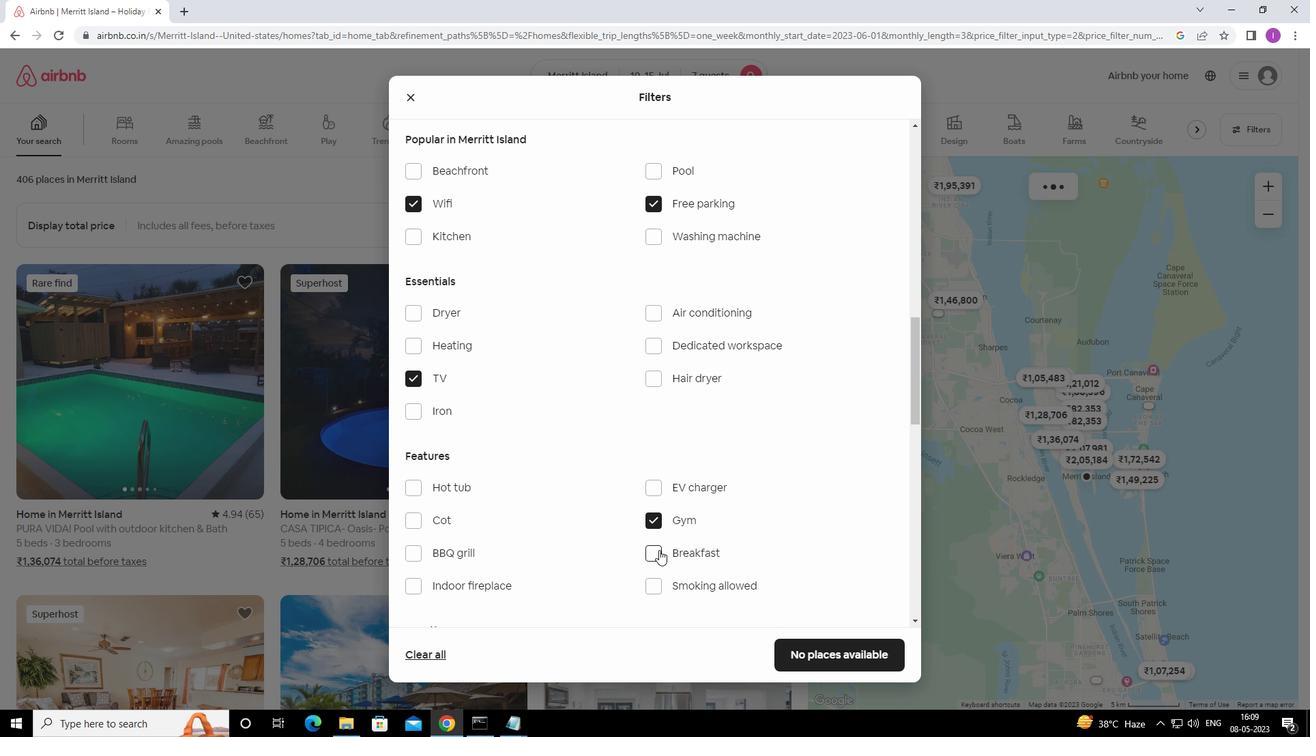 
Action: Mouse pressed left at (659, 554)
Screenshot: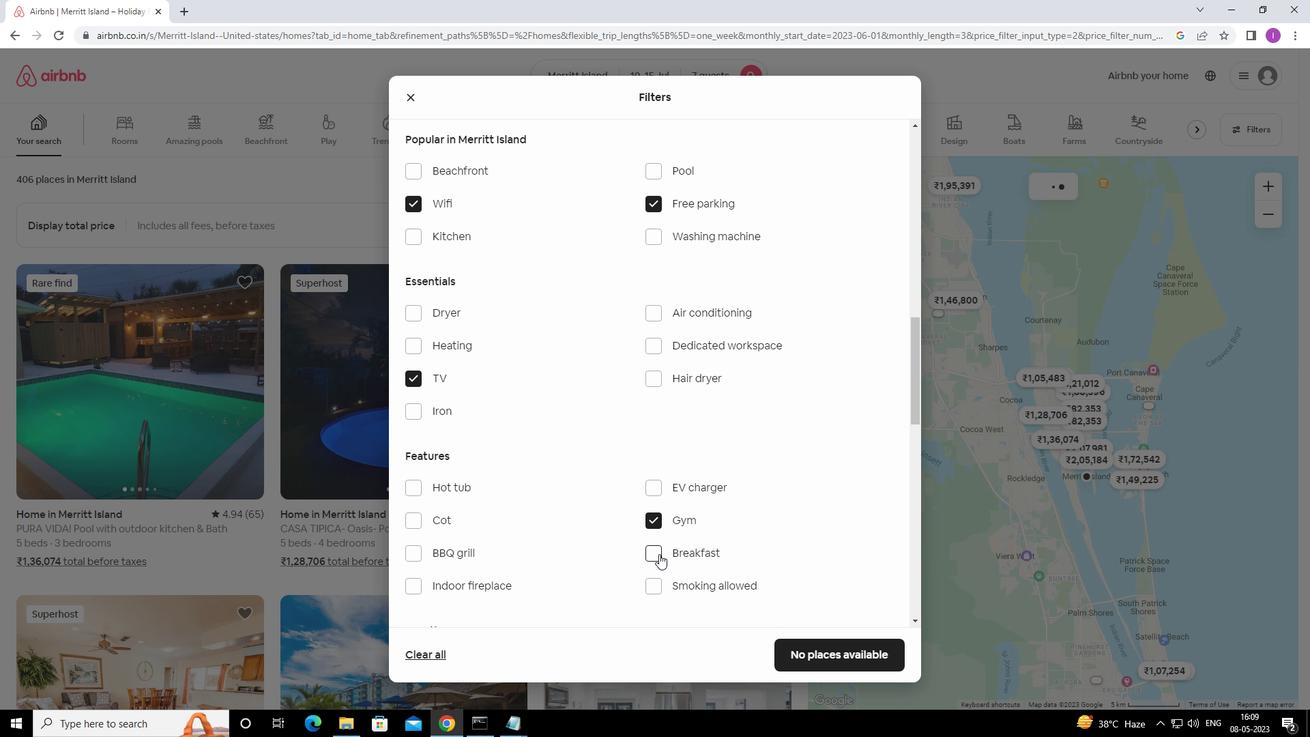 
Action: Mouse moved to (784, 577)
Screenshot: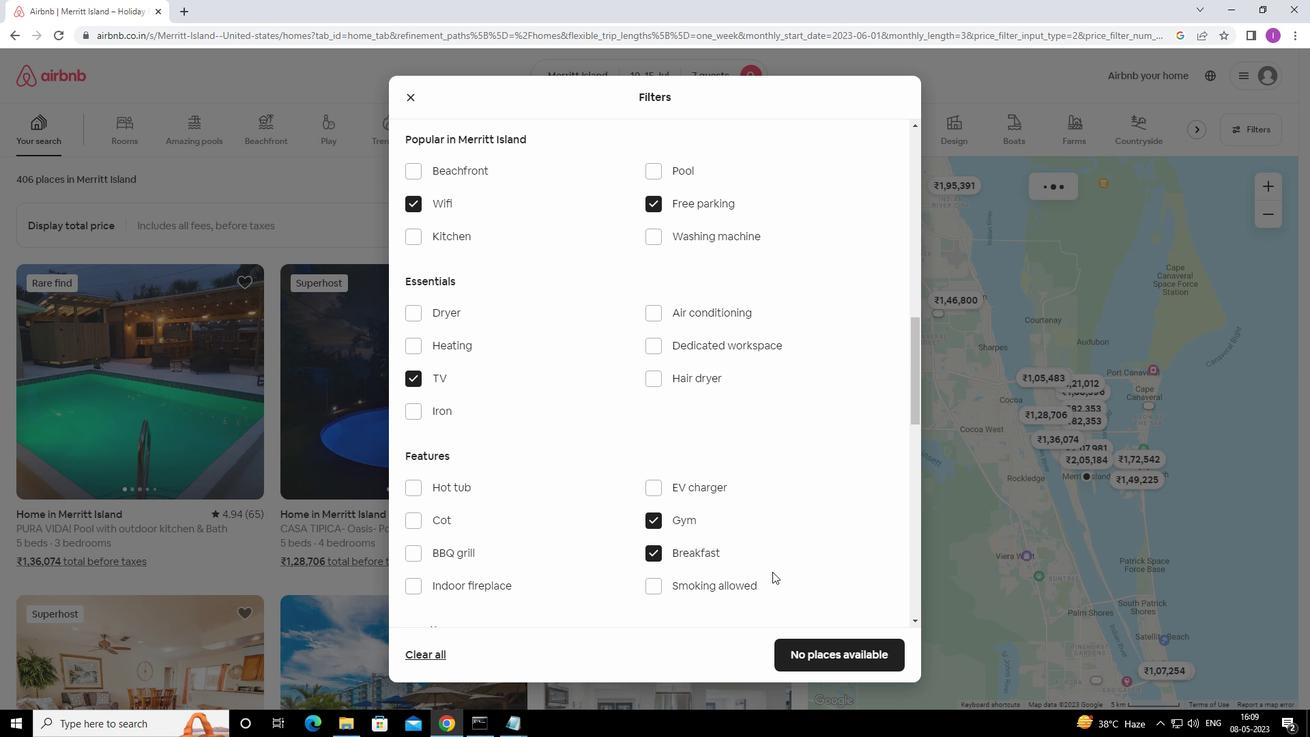 
Action: Mouse scrolled (784, 576) with delta (0, 0)
Screenshot: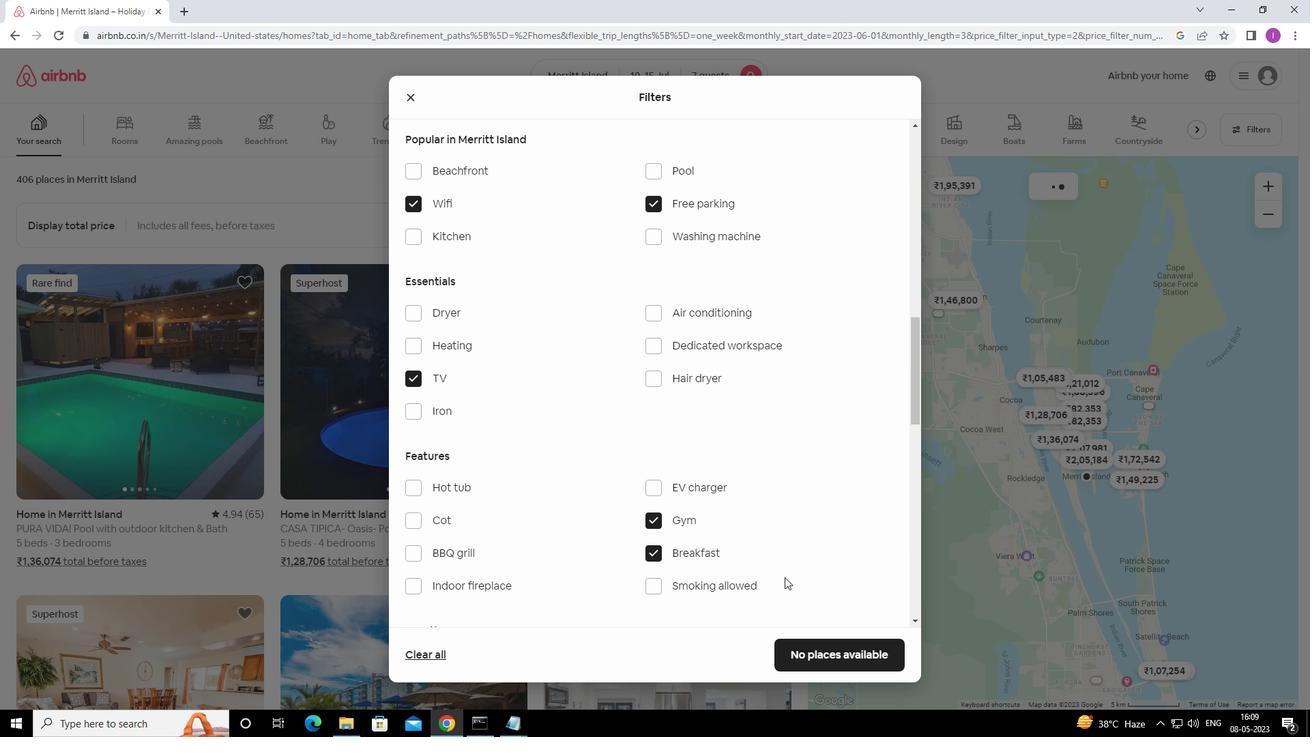 
Action: Mouse scrolled (784, 576) with delta (0, 0)
Screenshot: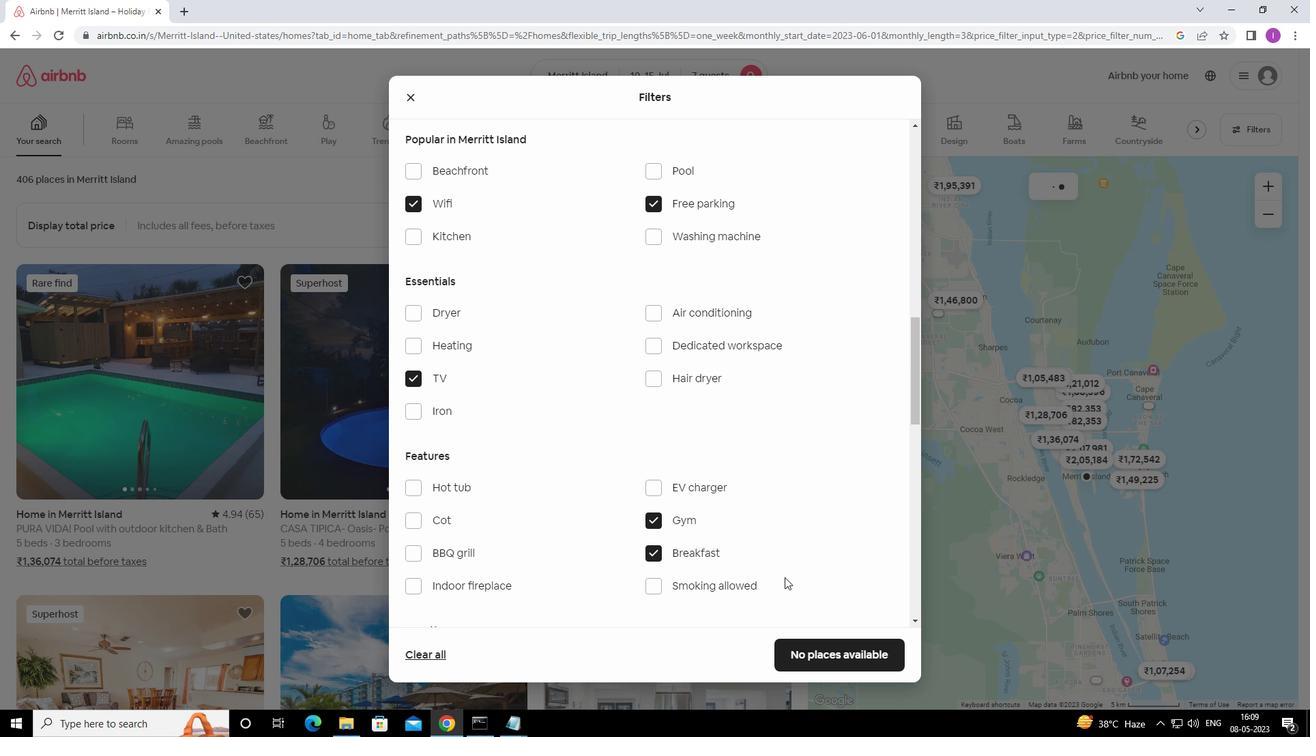 
Action: Mouse moved to (792, 576)
Screenshot: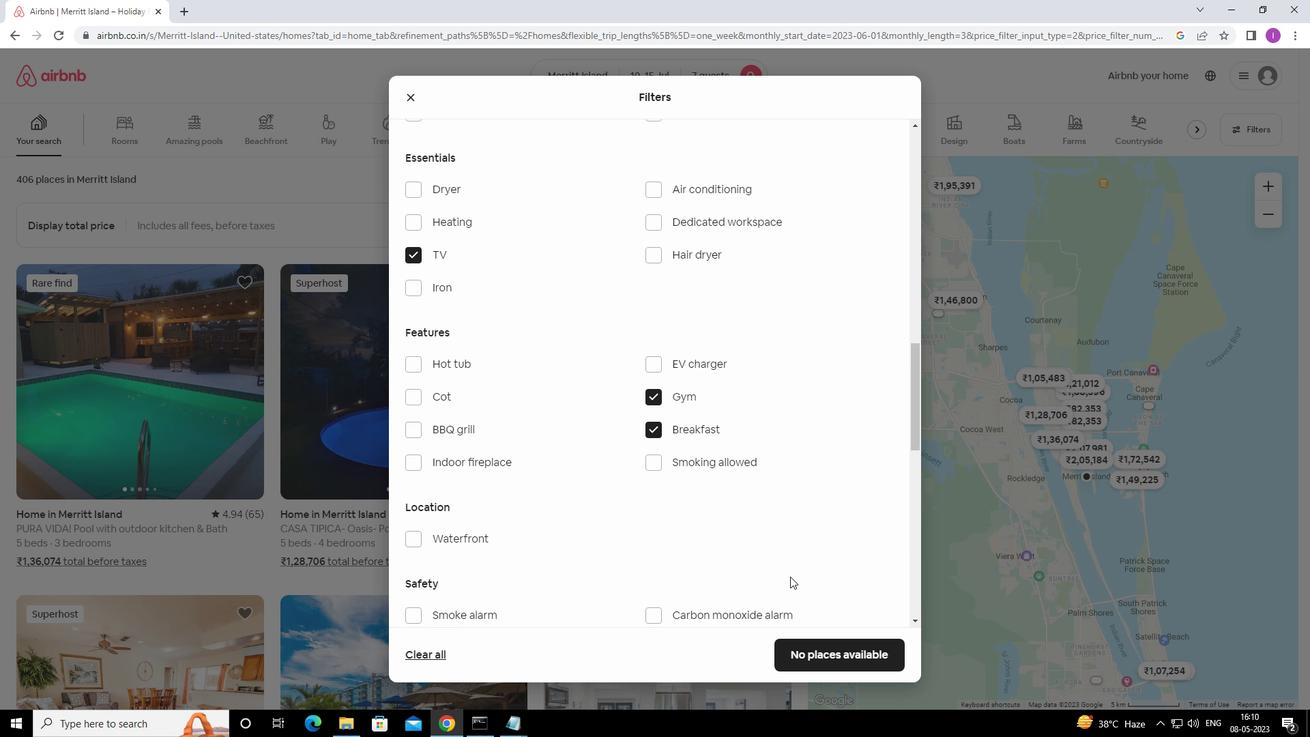 
Action: Mouse scrolled (792, 576) with delta (0, 0)
Screenshot: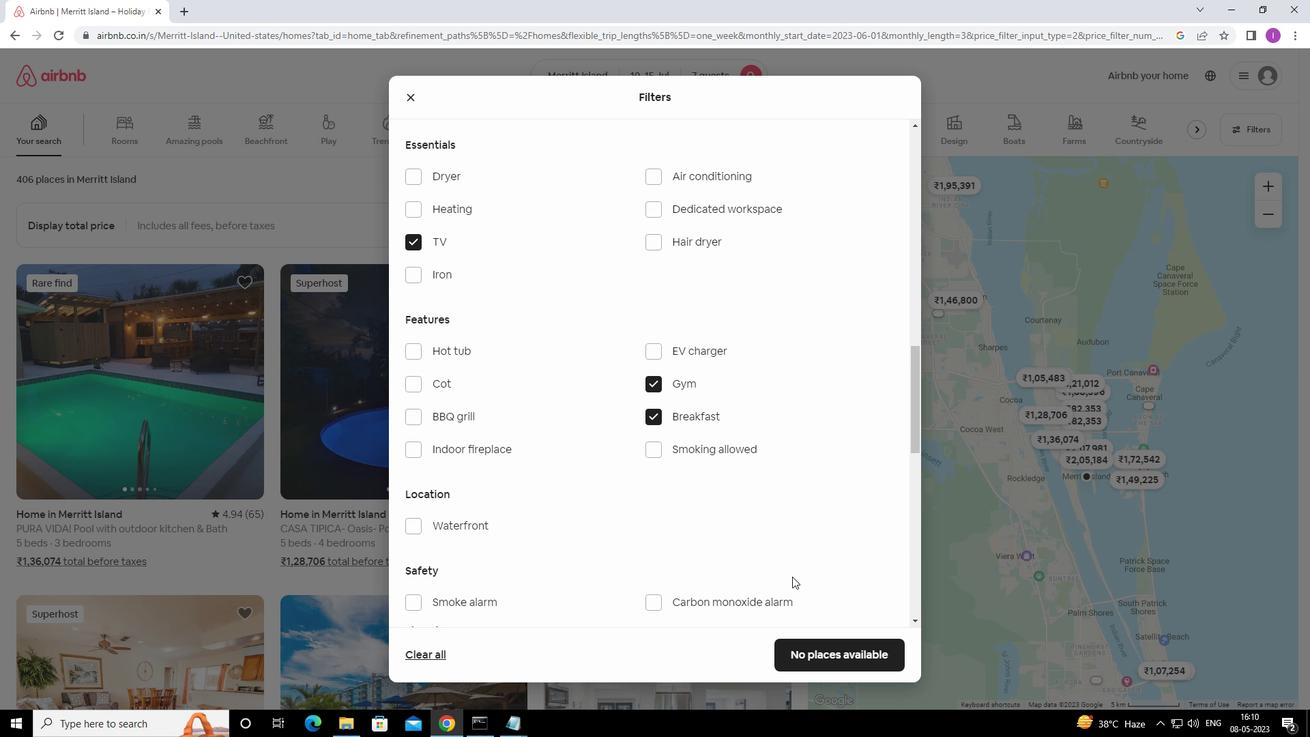 
Action: Mouse scrolled (792, 576) with delta (0, 0)
Screenshot: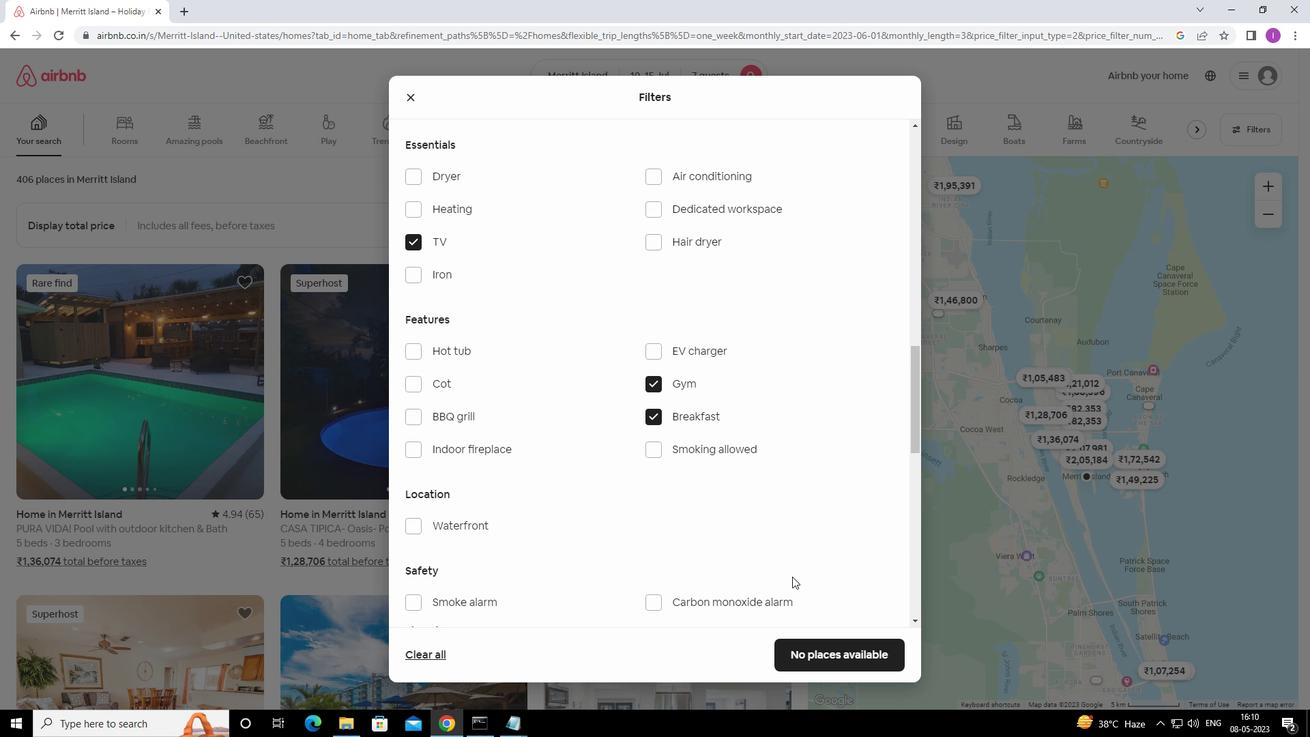 
Action: Mouse moved to (792, 576)
Screenshot: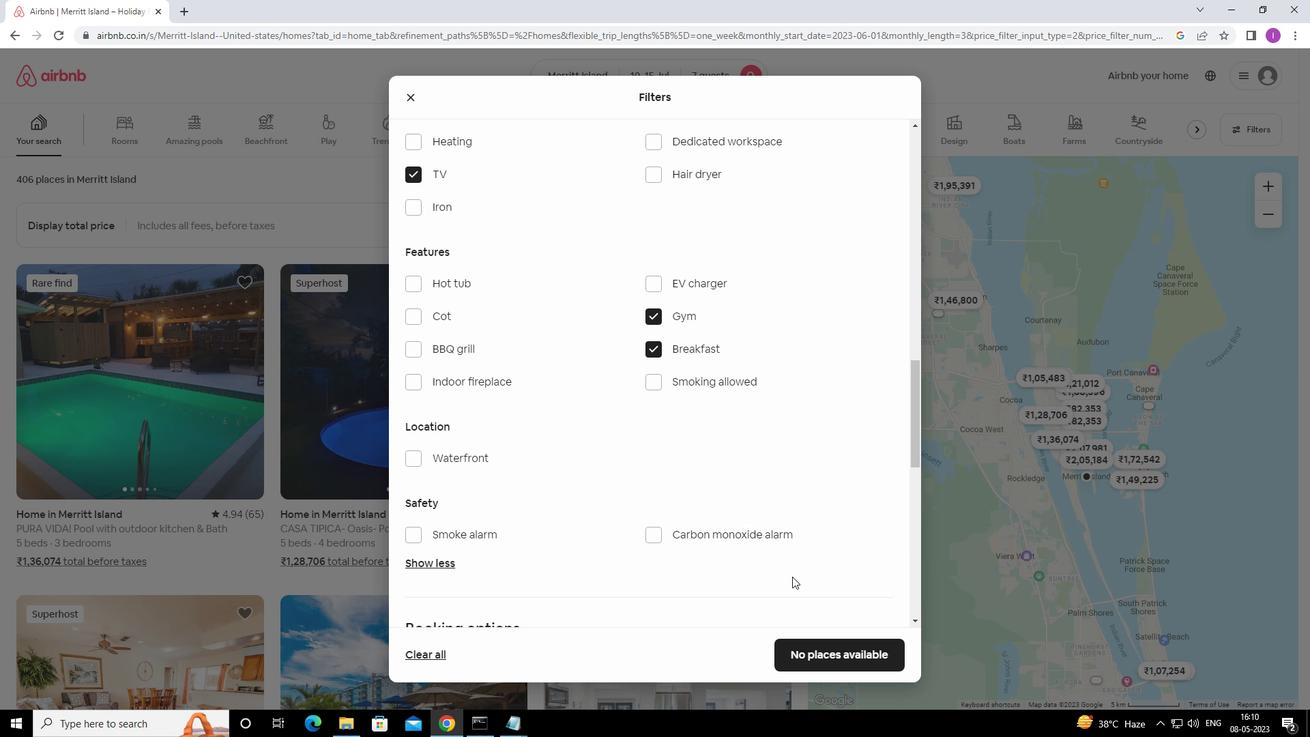 
Action: Mouse scrolled (792, 576) with delta (0, 0)
Screenshot: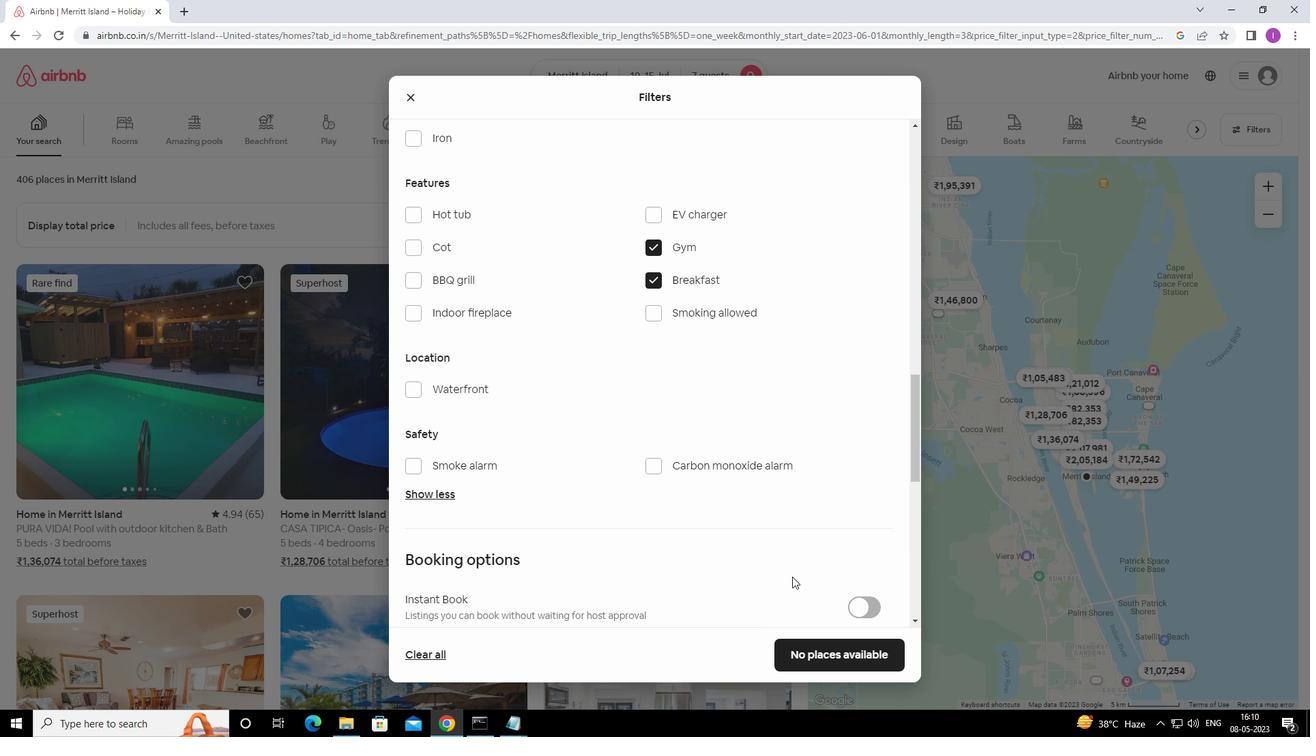 
Action: Mouse scrolled (792, 576) with delta (0, 0)
Screenshot: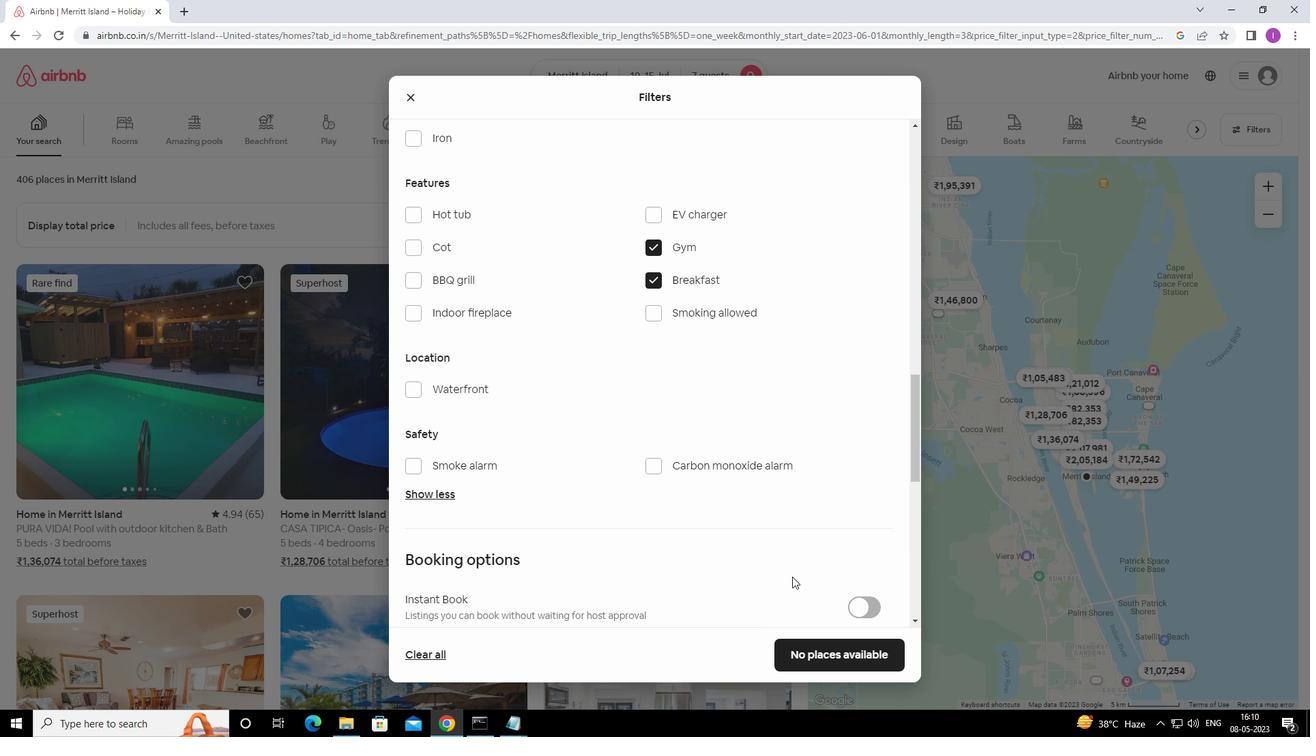 
Action: Mouse scrolled (792, 576) with delta (0, 0)
Screenshot: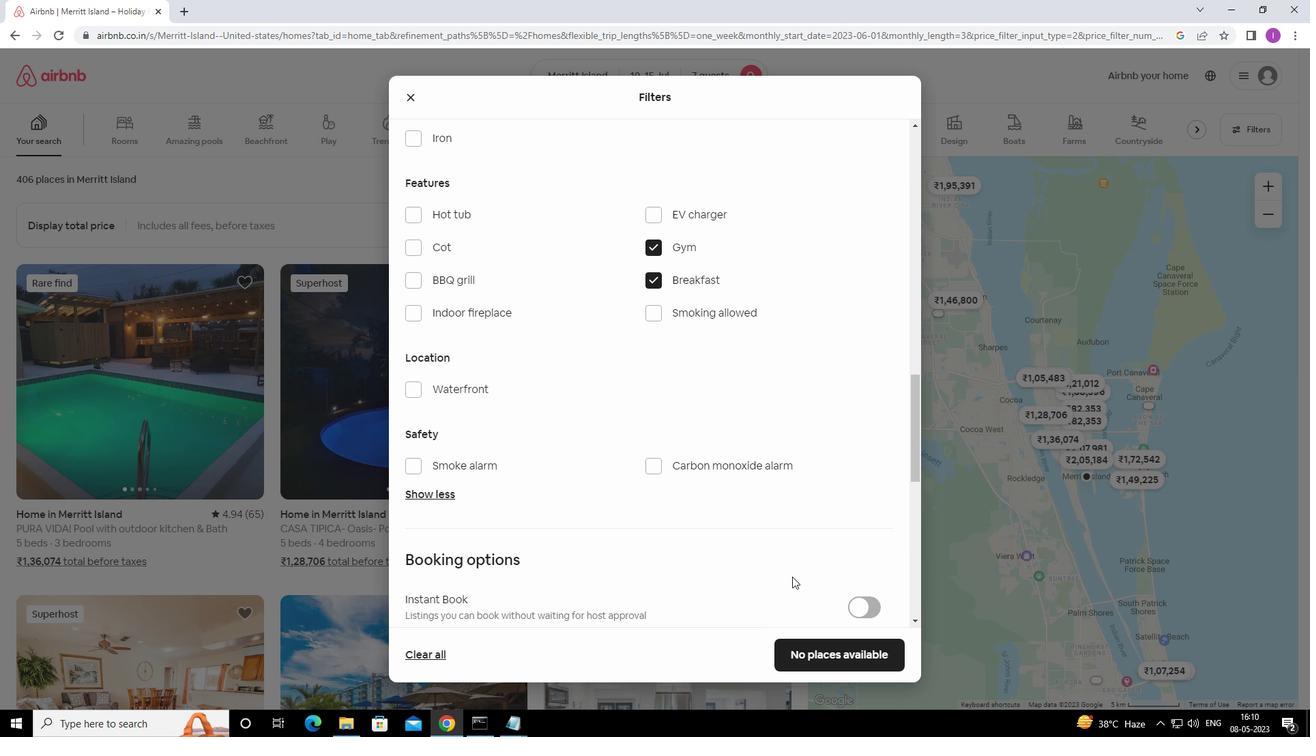 
Action: Mouse moved to (868, 450)
Screenshot: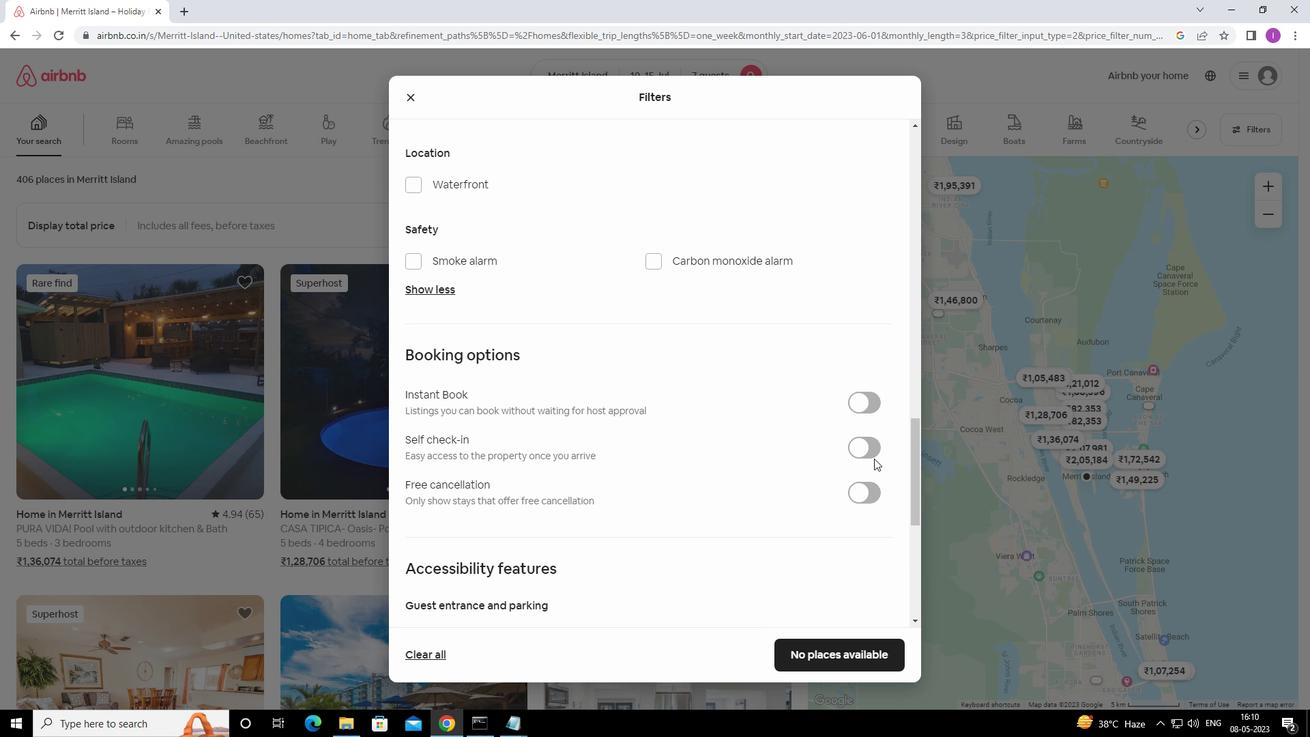 
Action: Mouse pressed left at (868, 450)
Screenshot: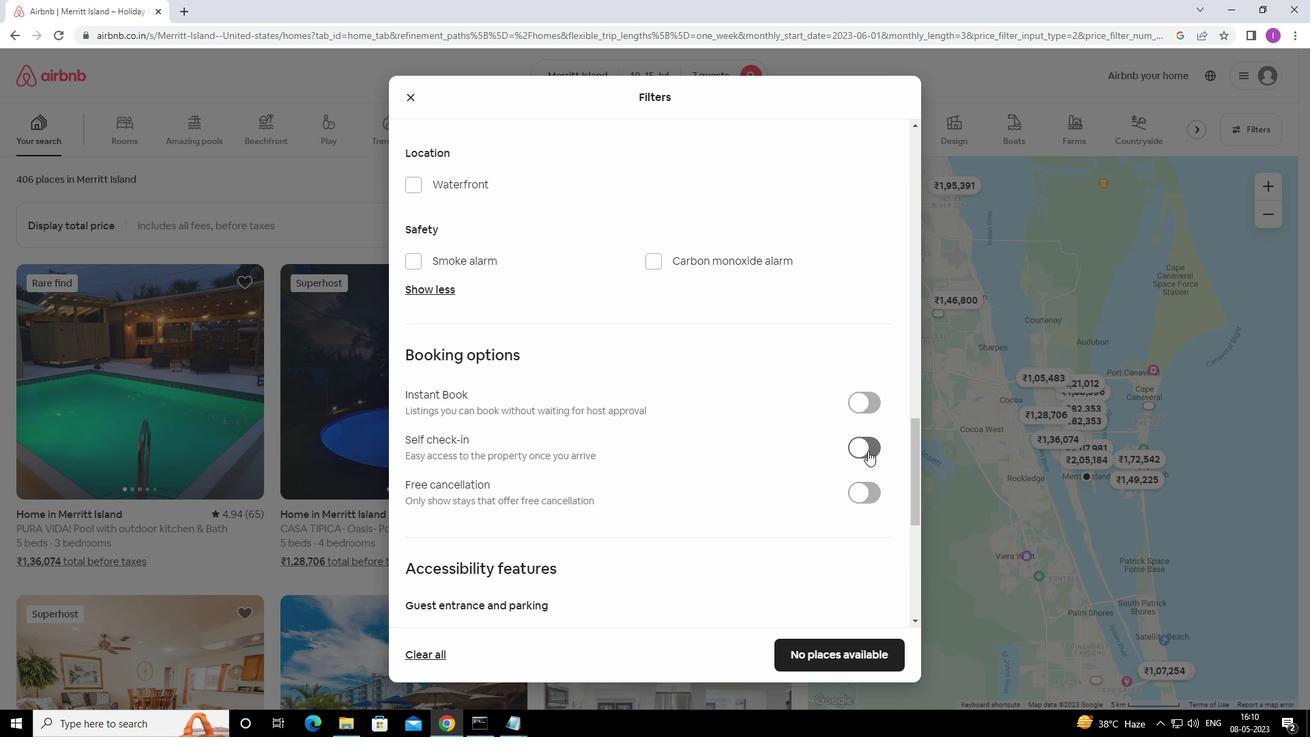 
Action: Mouse moved to (604, 550)
Screenshot: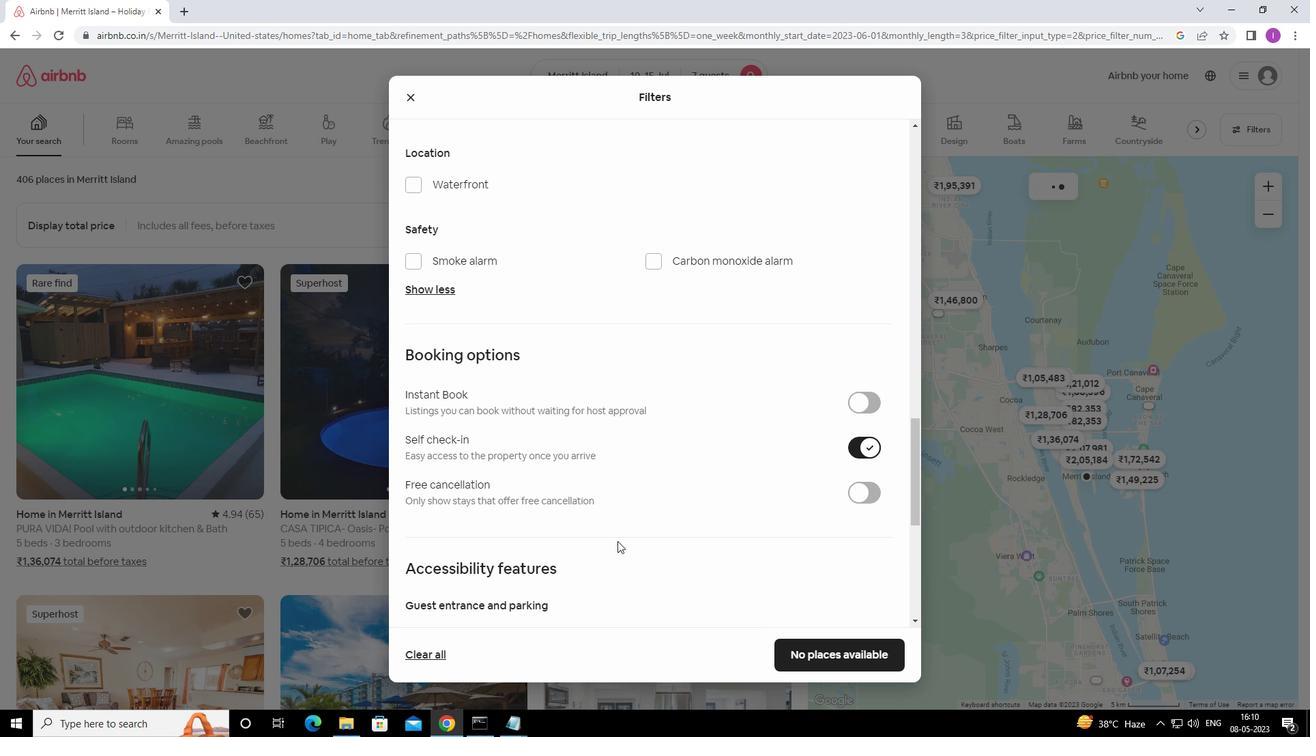 
Action: Mouse scrolled (604, 550) with delta (0, 0)
Screenshot: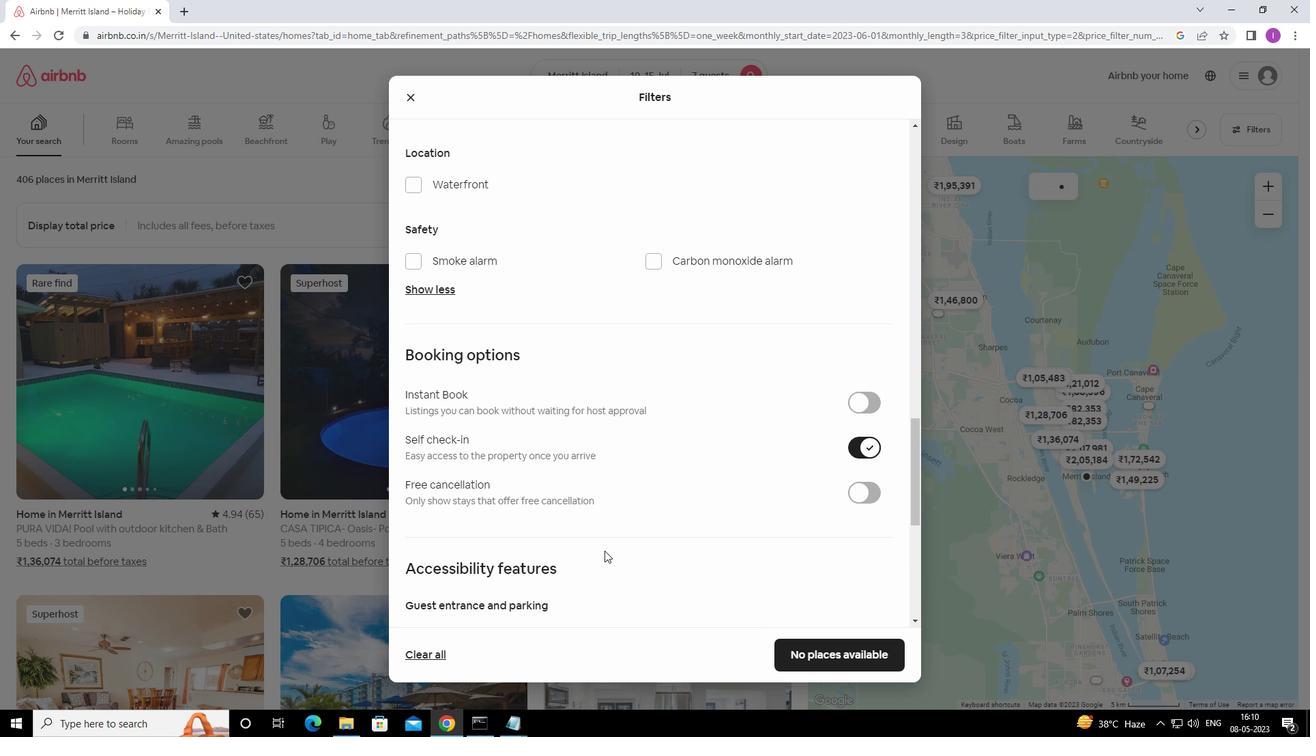
Action: Mouse scrolled (604, 550) with delta (0, 0)
Screenshot: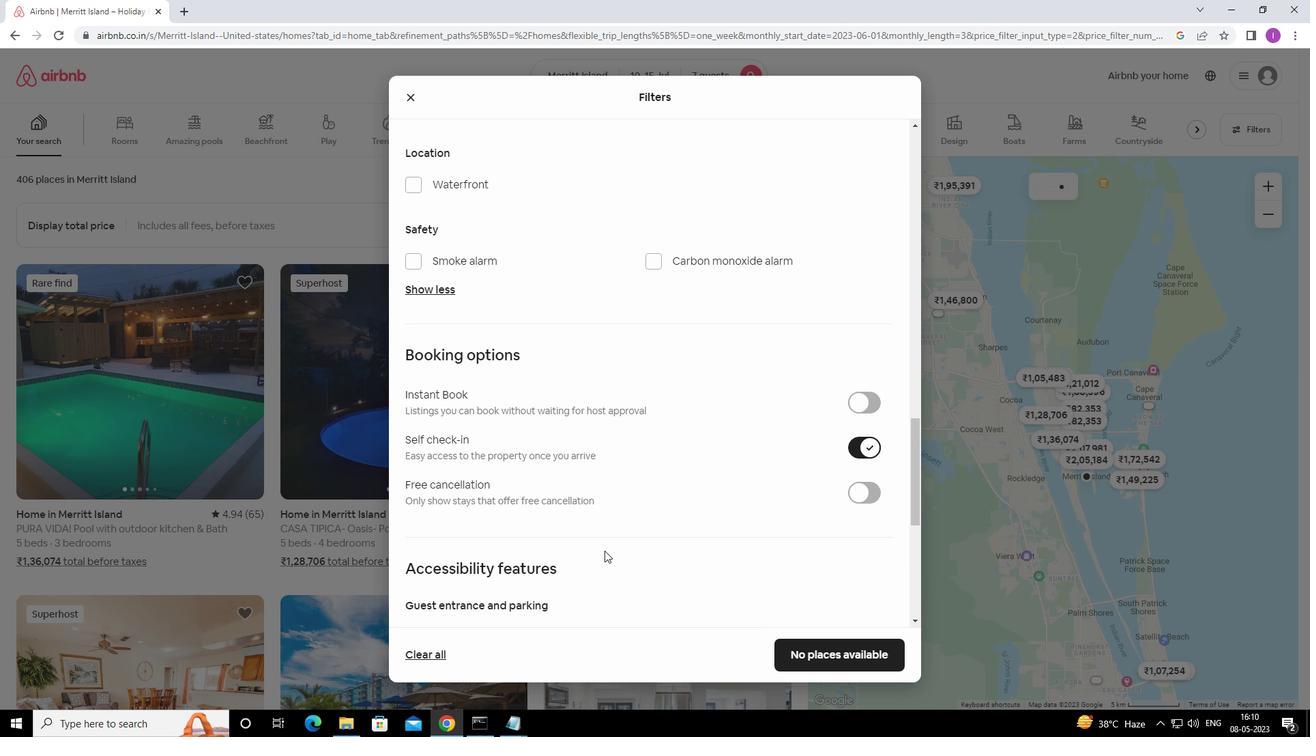 
Action: Mouse scrolled (604, 550) with delta (0, 0)
Screenshot: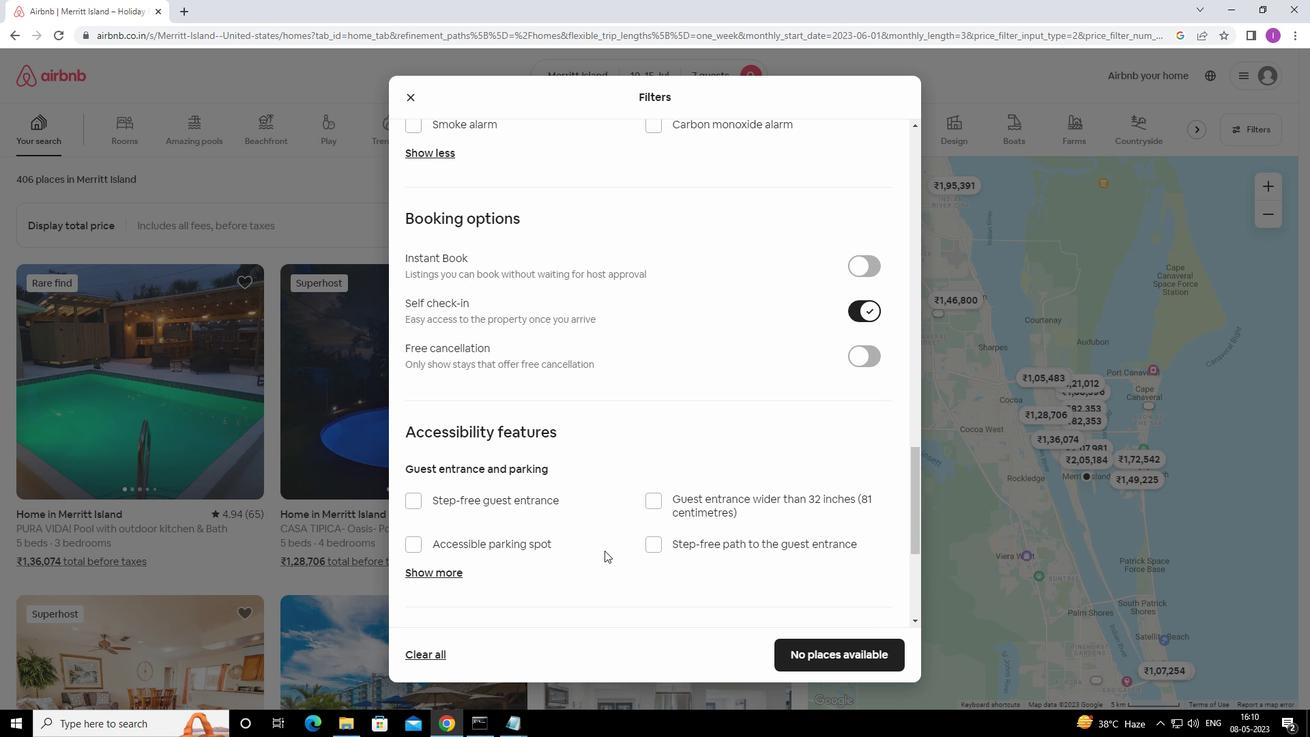 
Action: Mouse scrolled (604, 550) with delta (0, 0)
Screenshot: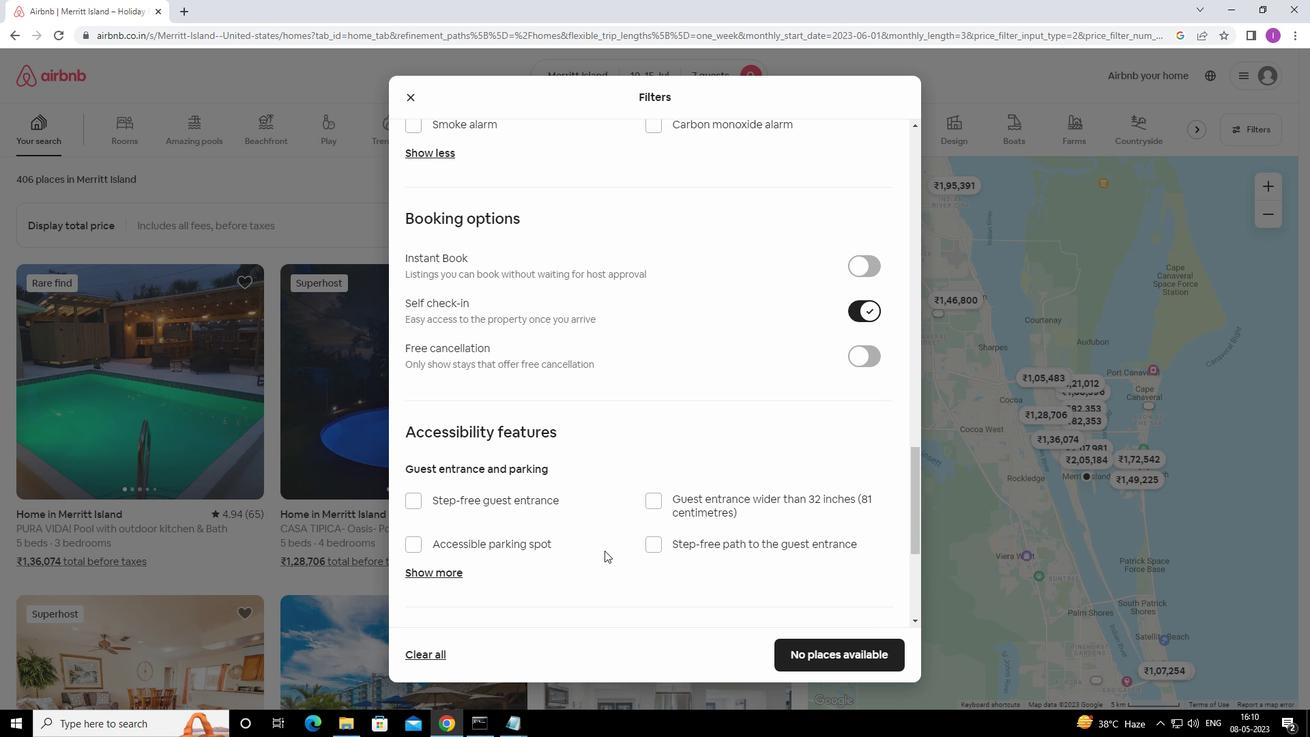 
Action: Mouse scrolled (604, 550) with delta (0, 0)
Screenshot: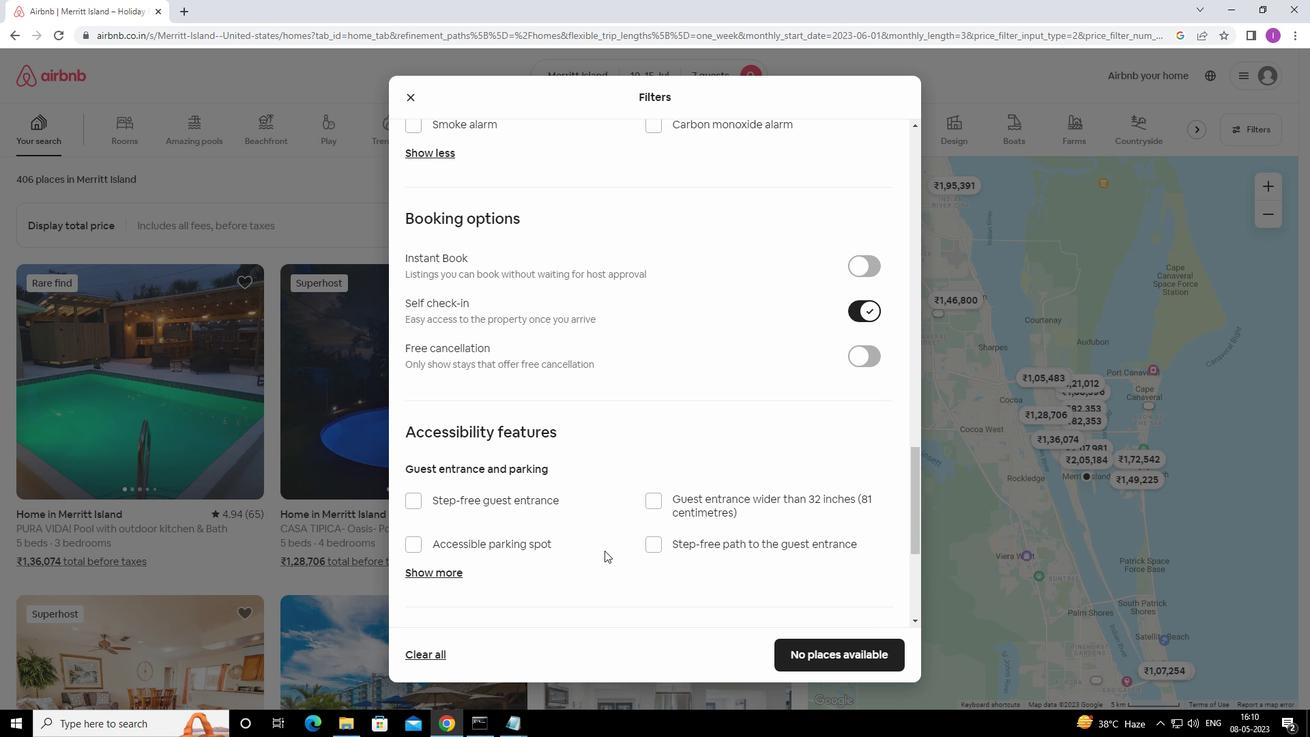 
Action: Mouse scrolled (604, 550) with delta (0, 0)
Screenshot: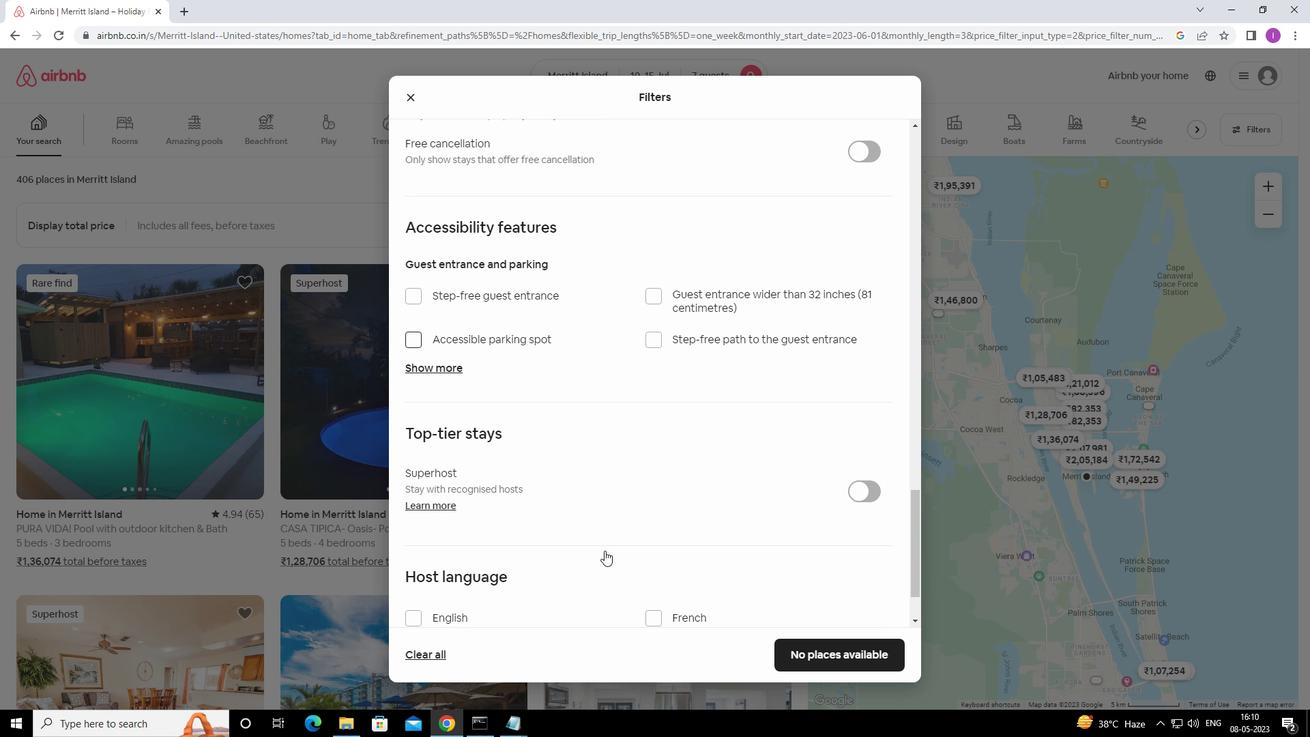 
Action: Mouse scrolled (604, 550) with delta (0, 0)
Screenshot: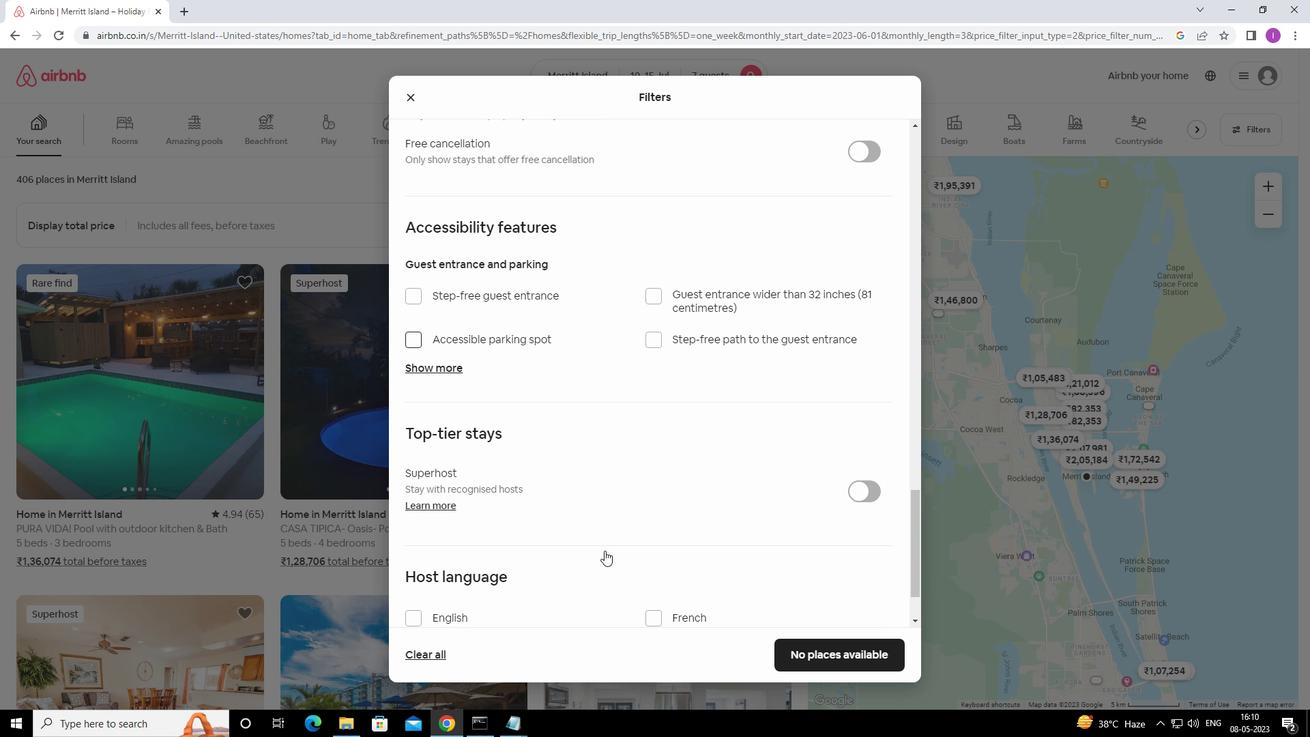 
Action: Mouse scrolled (604, 550) with delta (0, 0)
Screenshot: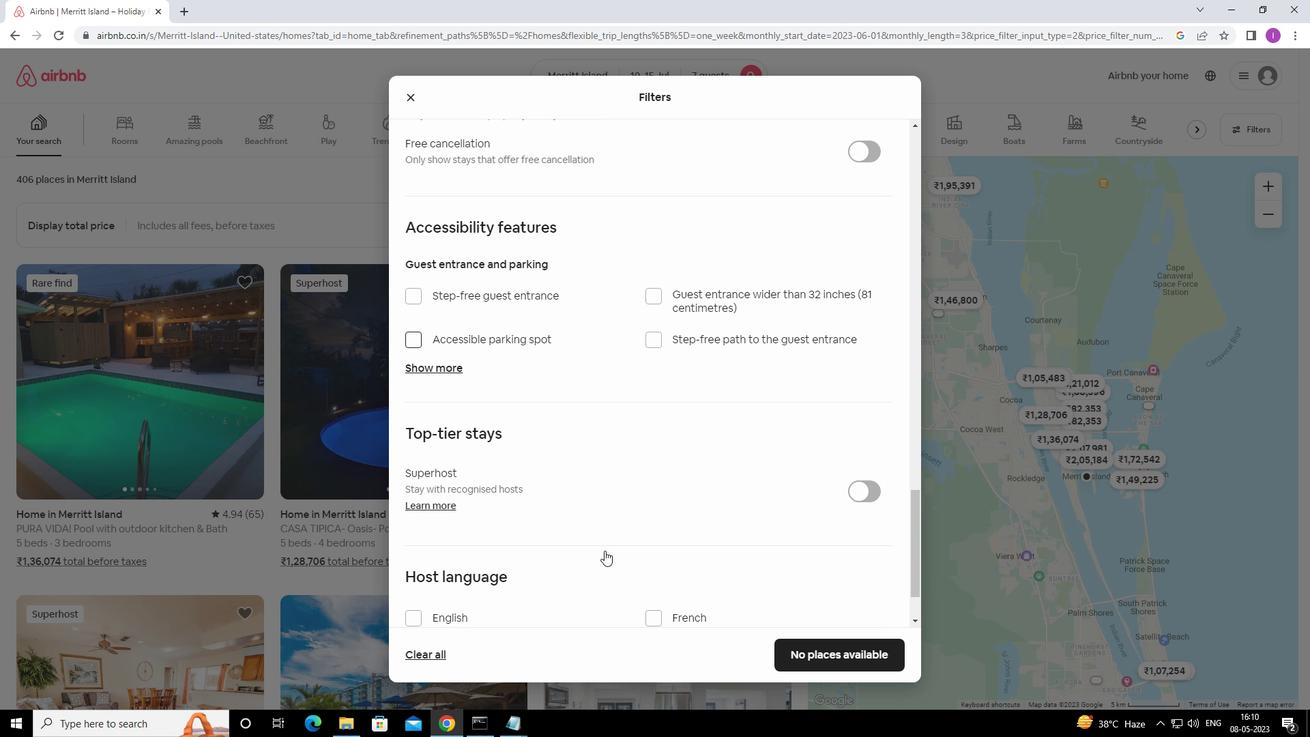 
Action: Mouse moved to (412, 533)
Screenshot: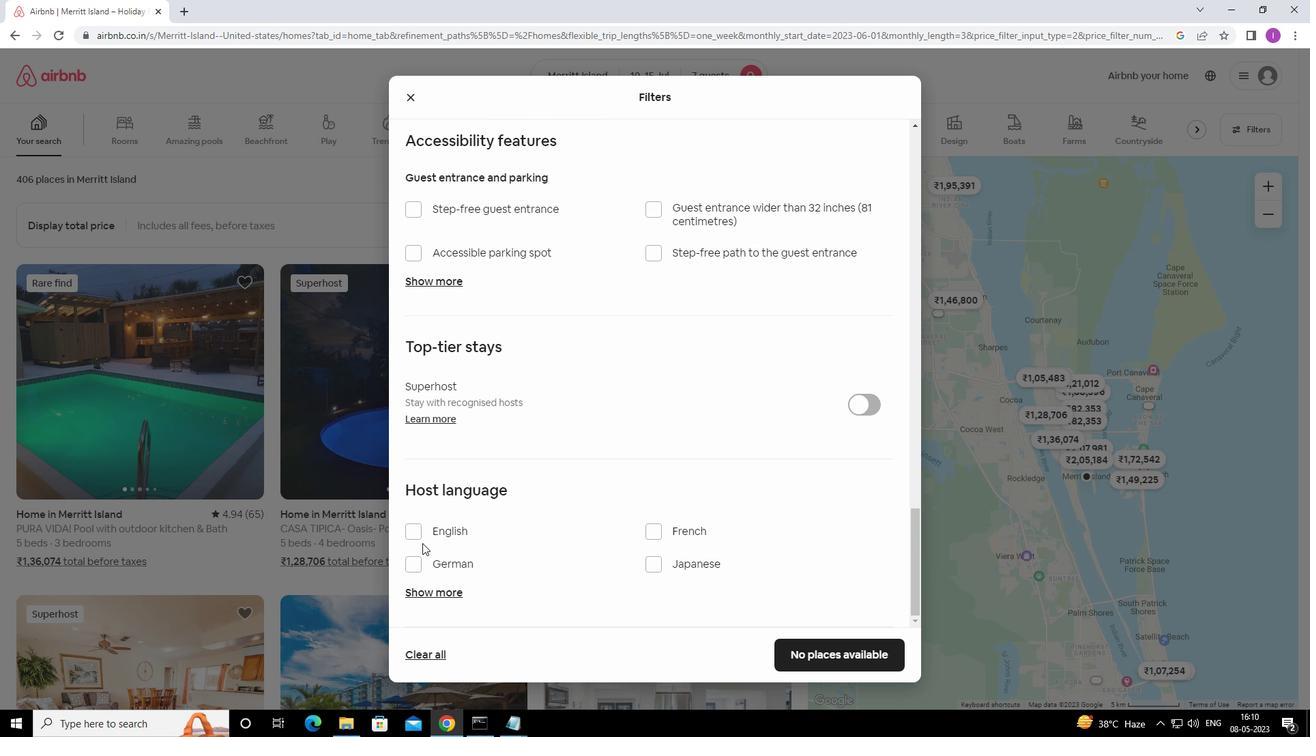 
Action: Mouse pressed left at (412, 533)
Screenshot: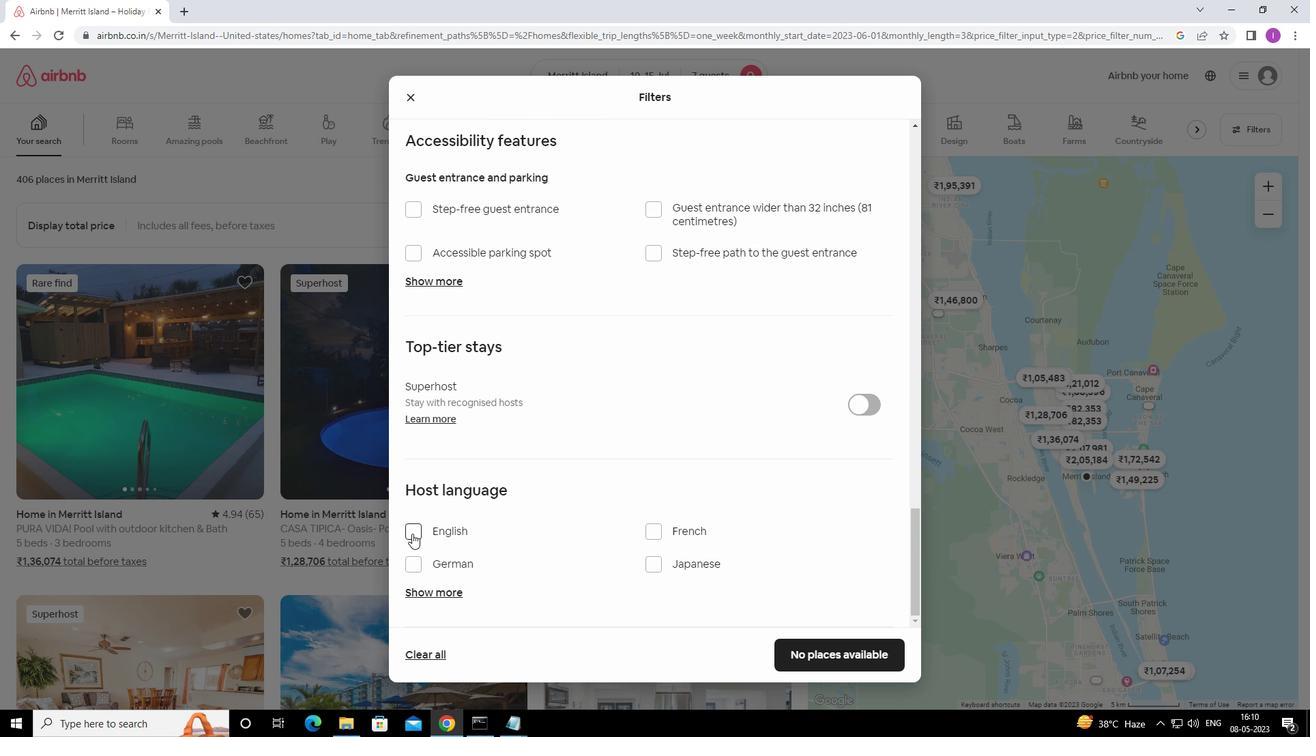
Action: Mouse moved to (488, 541)
Screenshot: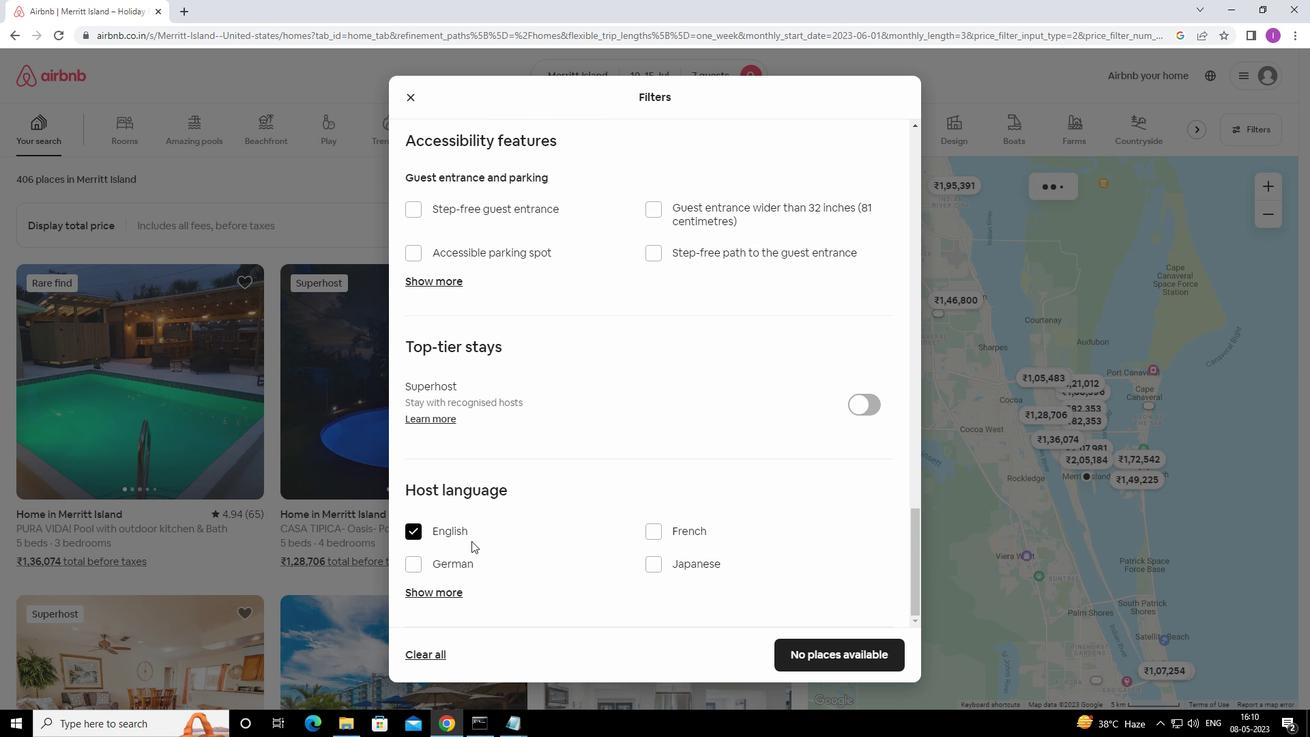 
Action: Mouse scrolled (488, 540) with delta (0, 0)
Screenshot: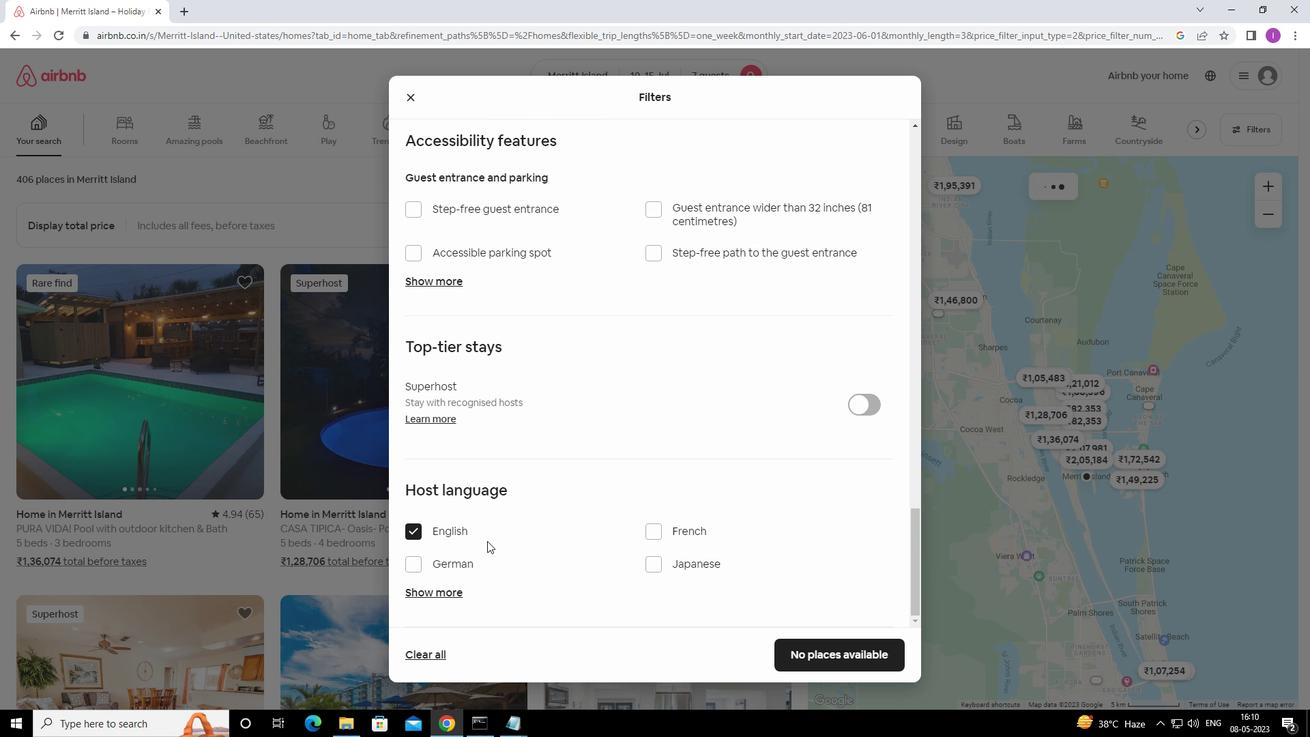 
Action: Mouse moved to (488, 541)
Screenshot: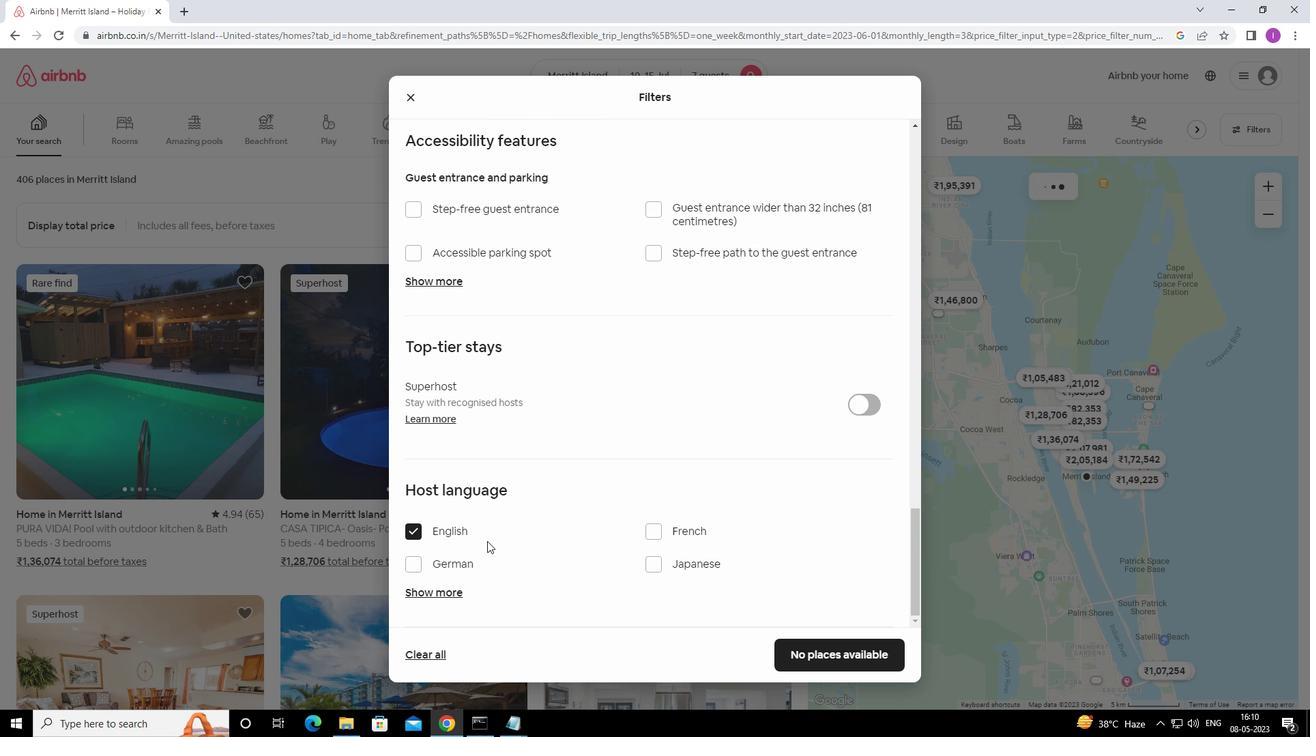 
Action: Mouse scrolled (488, 540) with delta (0, 0)
Screenshot: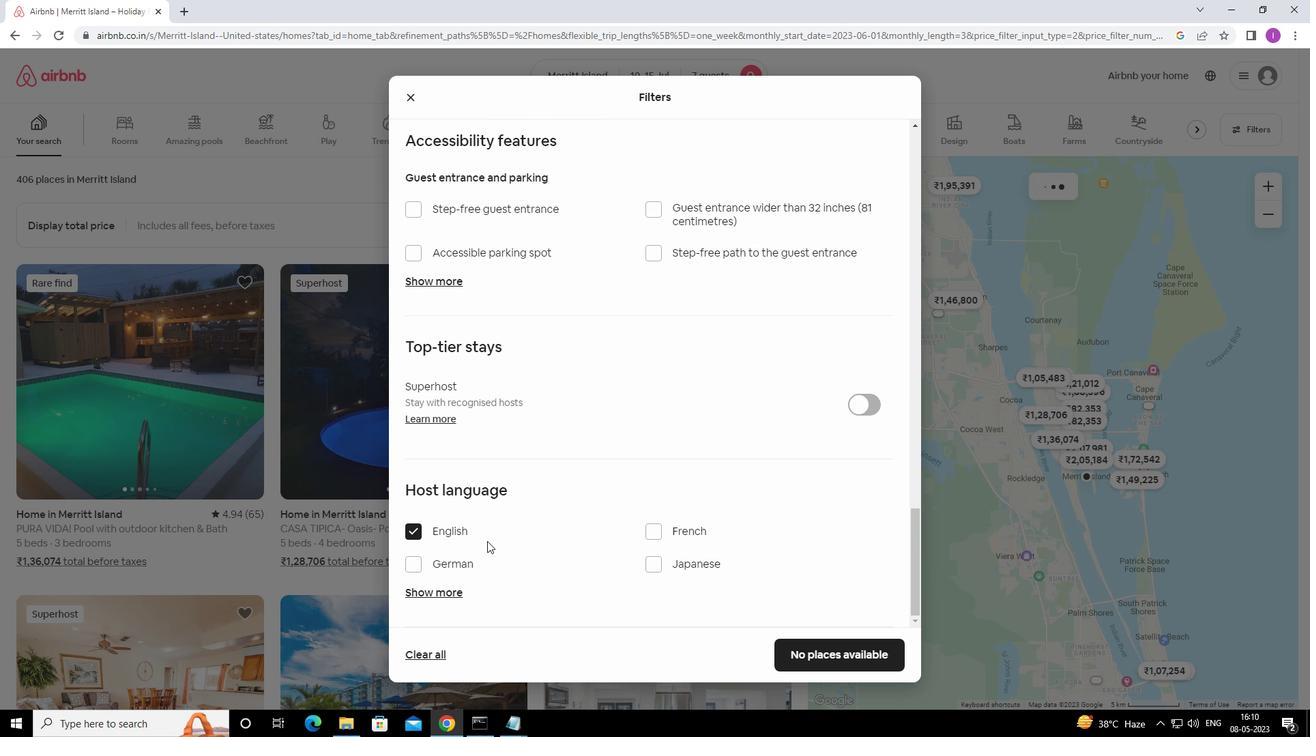 
Action: Mouse moved to (489, 541)
Screenshot: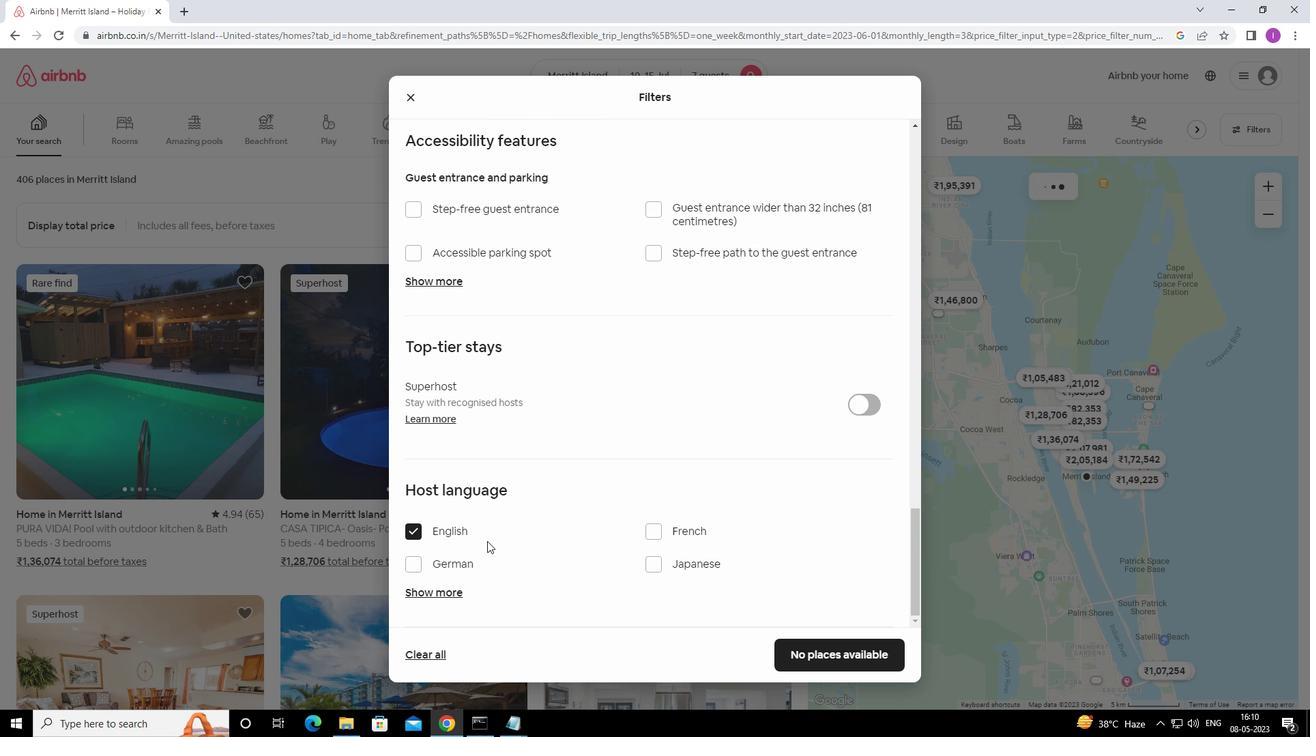 
Action: Mouse scrolled (489, 540) with delta (0, 0)
Screenshot: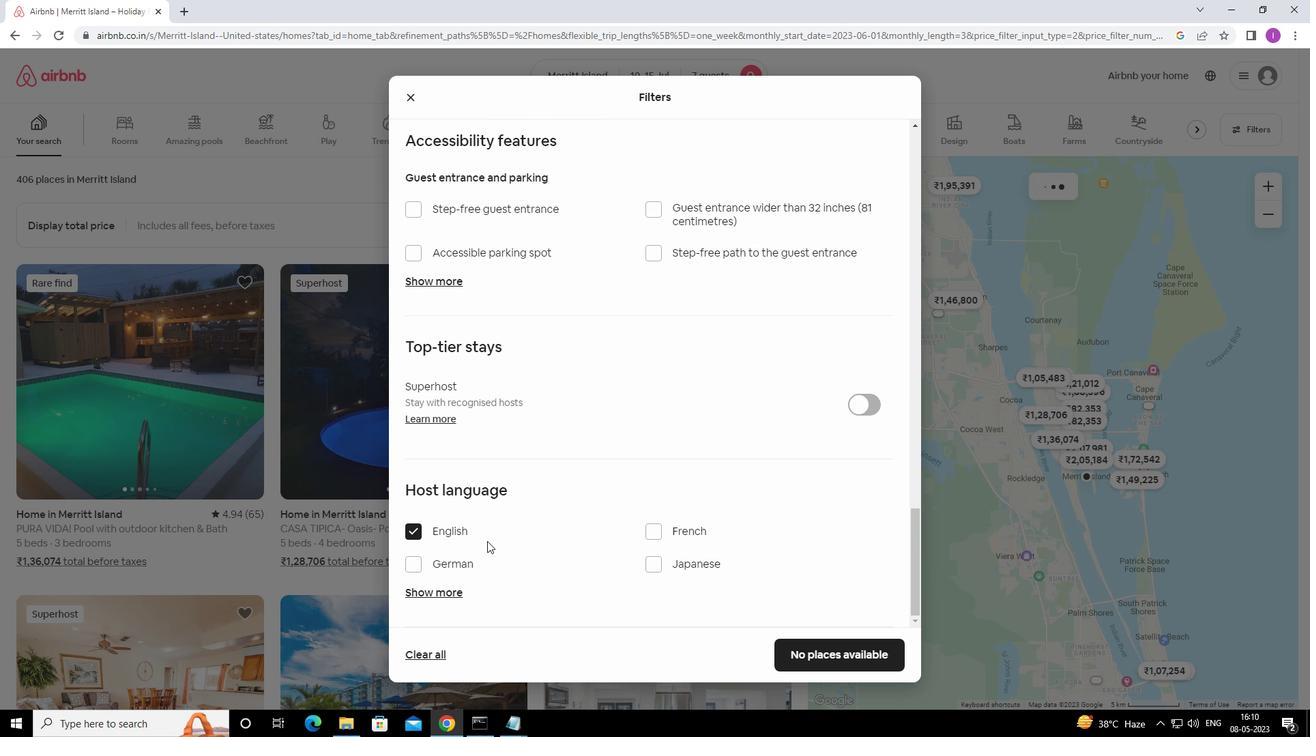 
Action: Mouse moved to (490, 541)
Screenshot: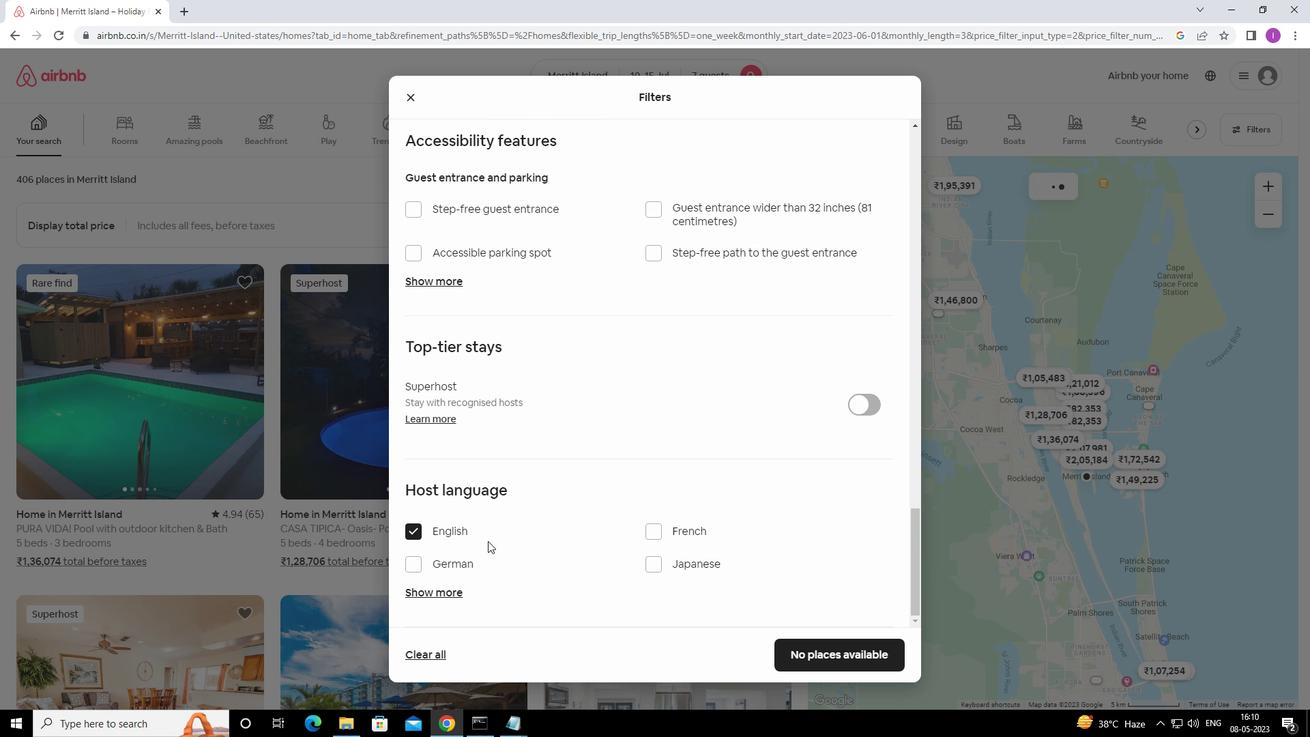 
Action: Mouse scrolled (490, 541) with delta (0, 0)
Screenshot: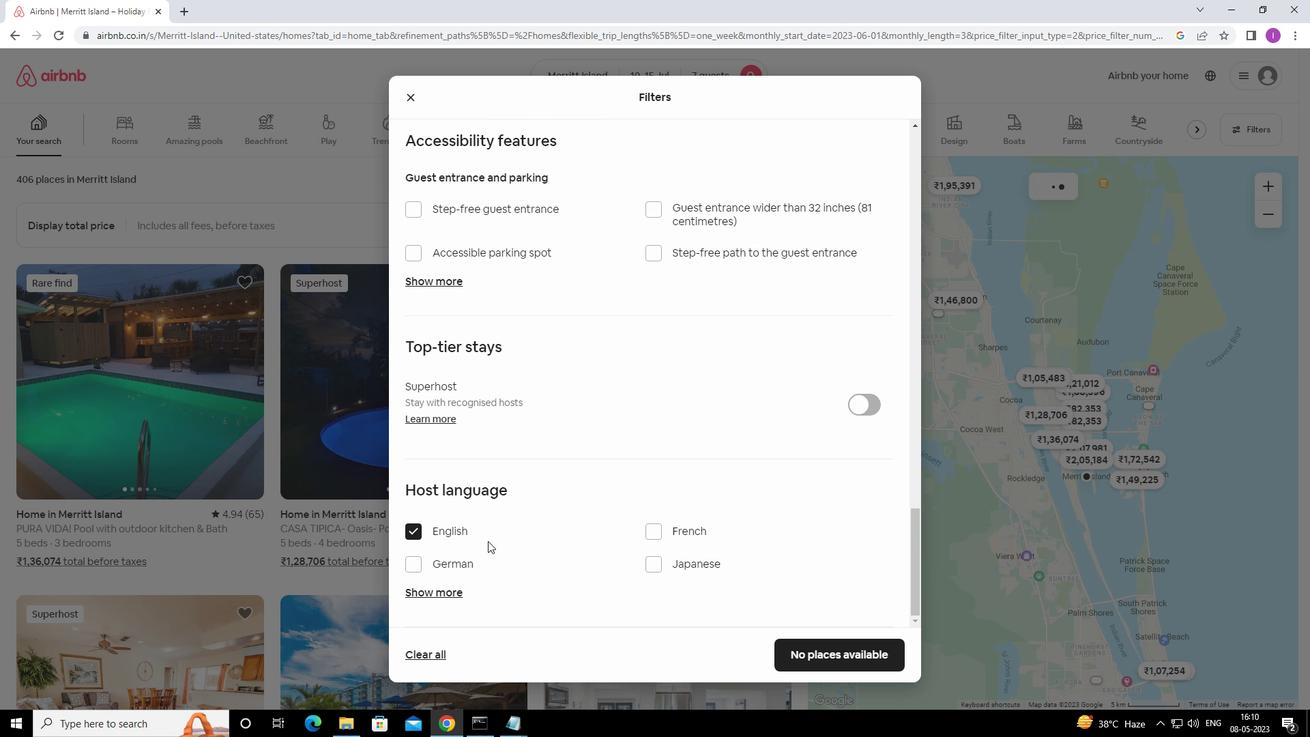 
Action: Mouse moved to (801, 651)
Screenshot: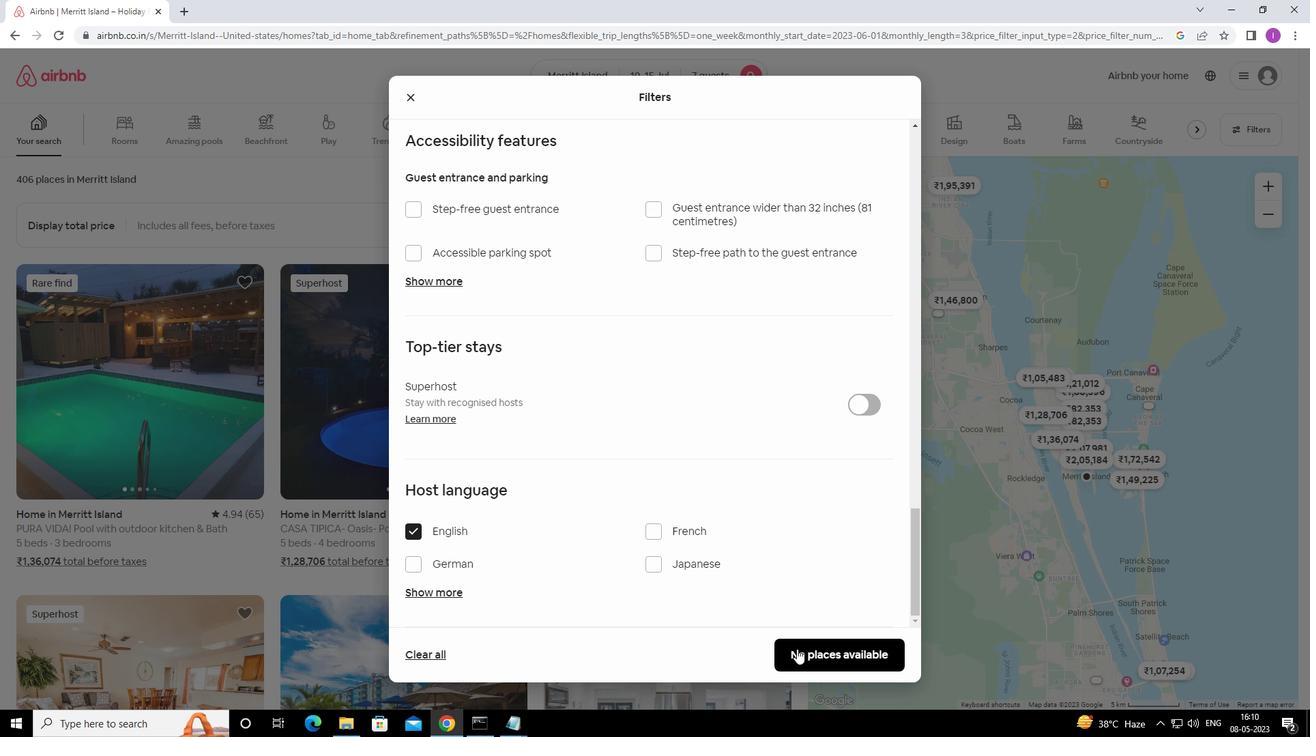 
Action: Mouse pressed left at (801, 651)
Screenshot: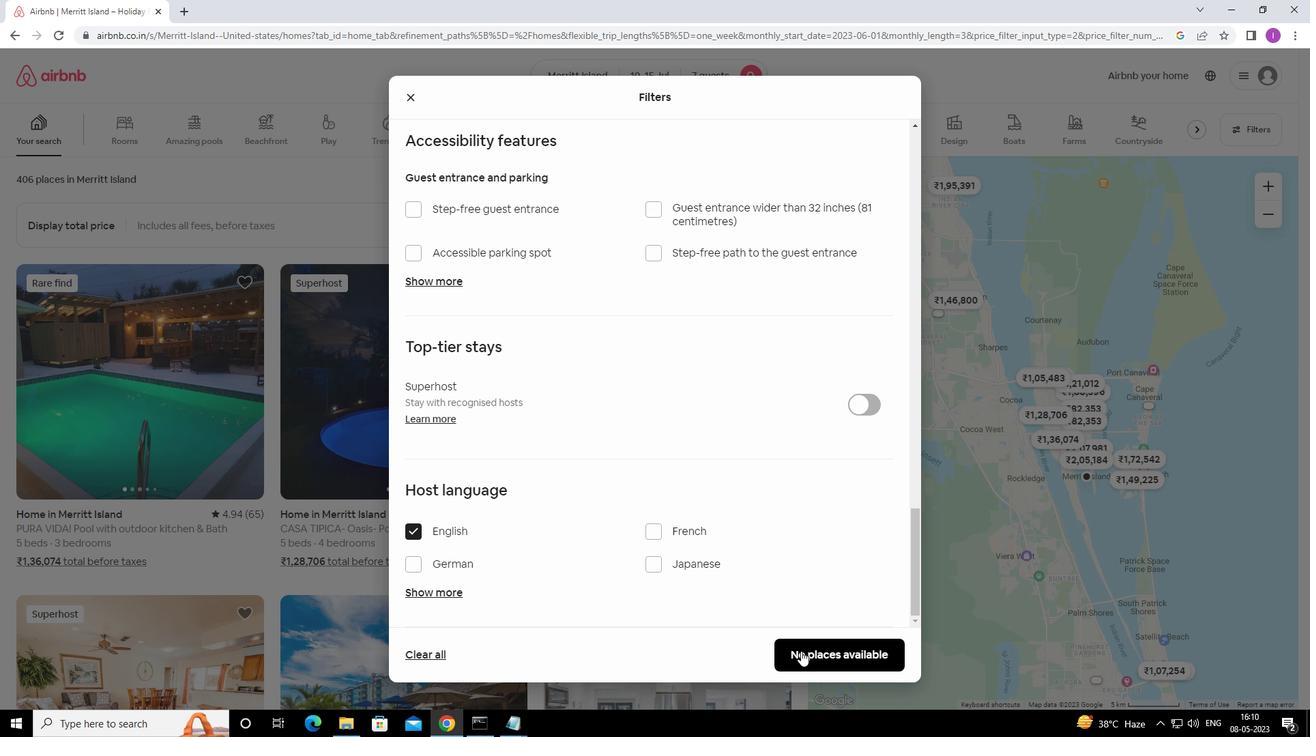 
Action: Mouse moved to (802, 643)
Screenshot: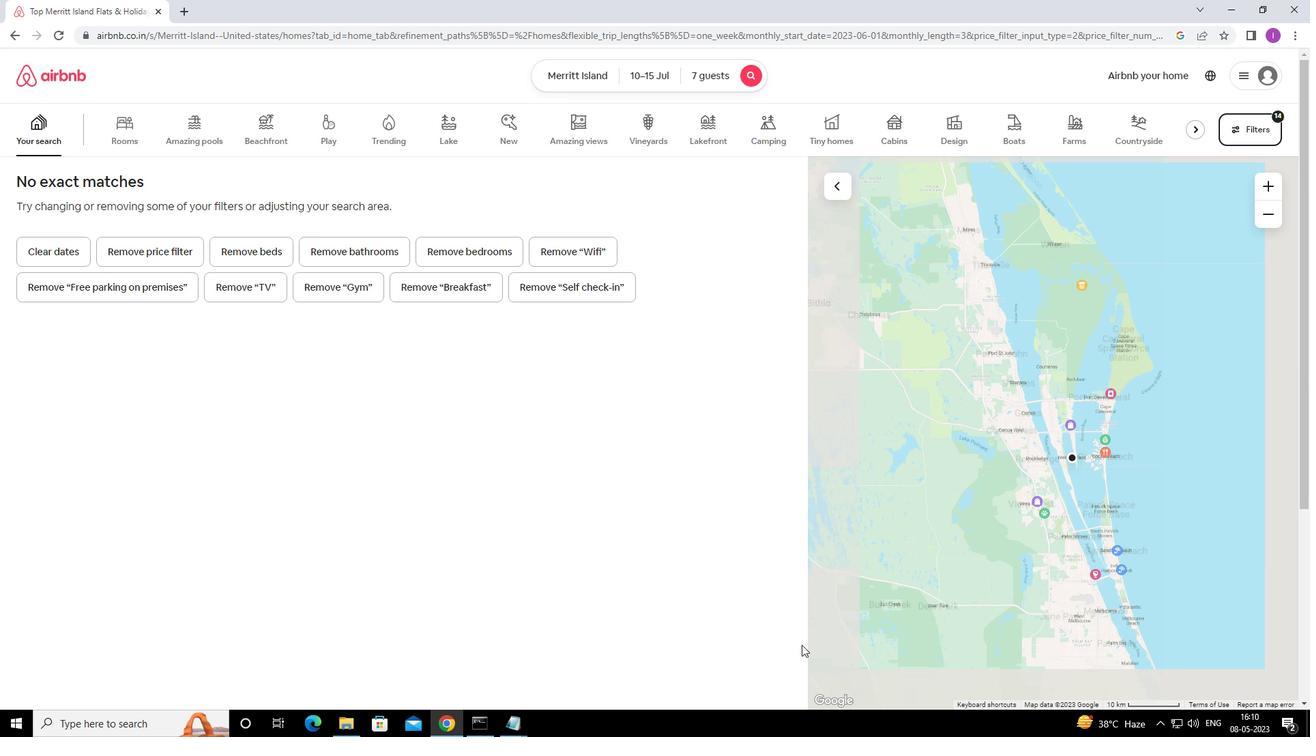 
